Task: Delete email   from Email0000000006 with a subject Subject0000000003. Mark as unread   from Email0000000007 with a subject Subject0000000004. Flag email   from Email0000000007 with a subject Subject0000000004. Report junk the email   from Email0000000008 with a subject Subject0000000005. Block email   from Email0000000009 with a subject Subject0000000006
Action: Mouse moved to (494, 106)
Screenshot: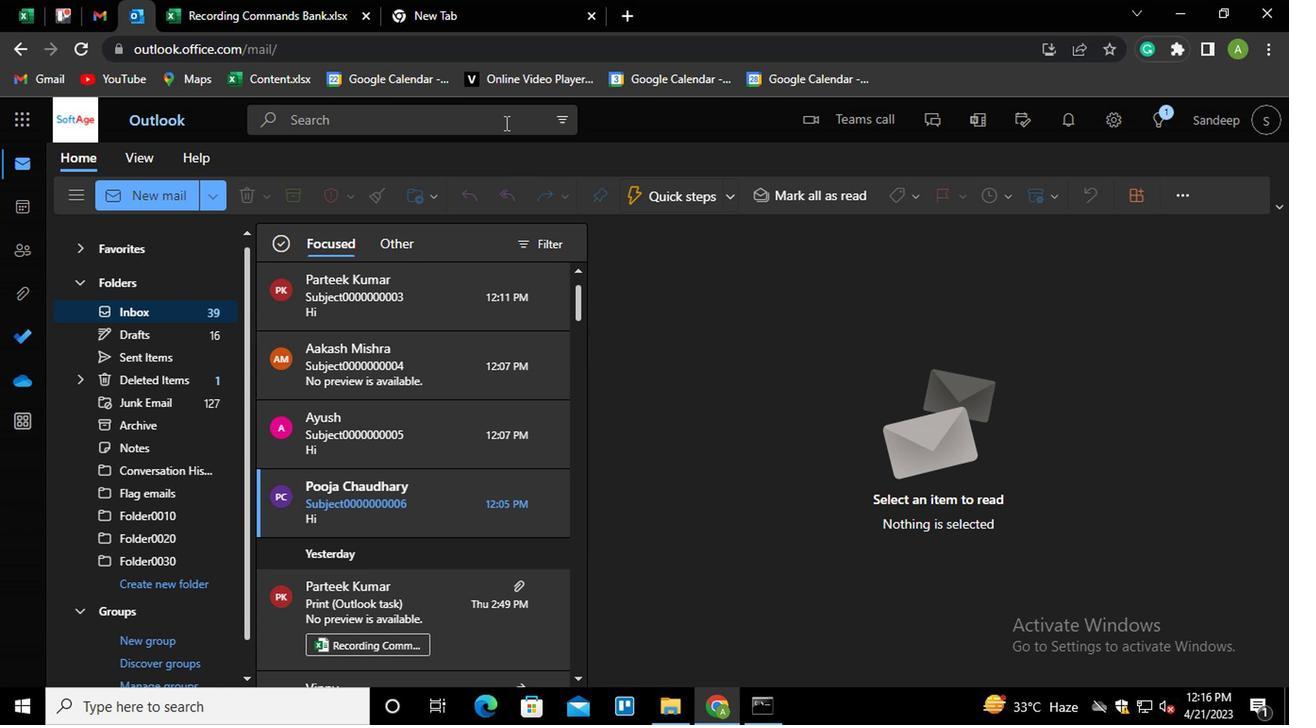 
Action: Mouse pressed left at (494, 106)
Screenshot: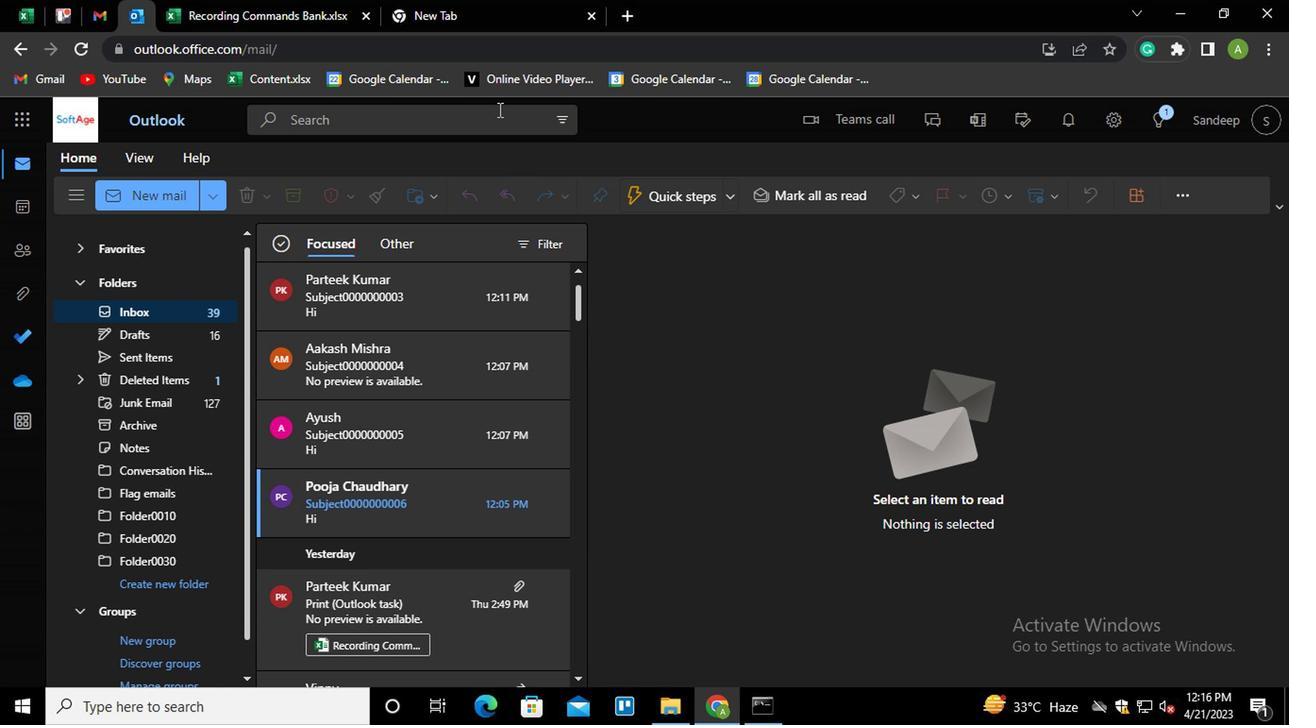 
Action: Mouse moved to (730, 116)
Screenshot: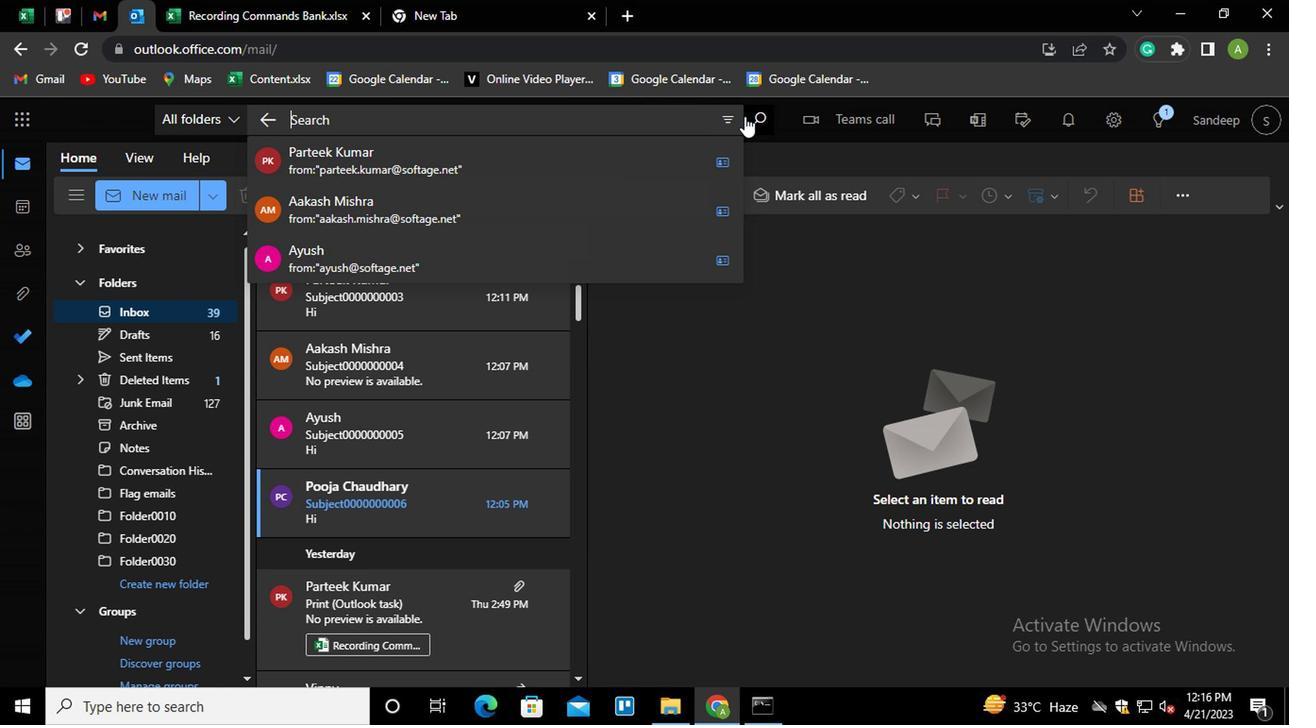 
Action: Mouse pressed left at (730, 116)
Screenshot: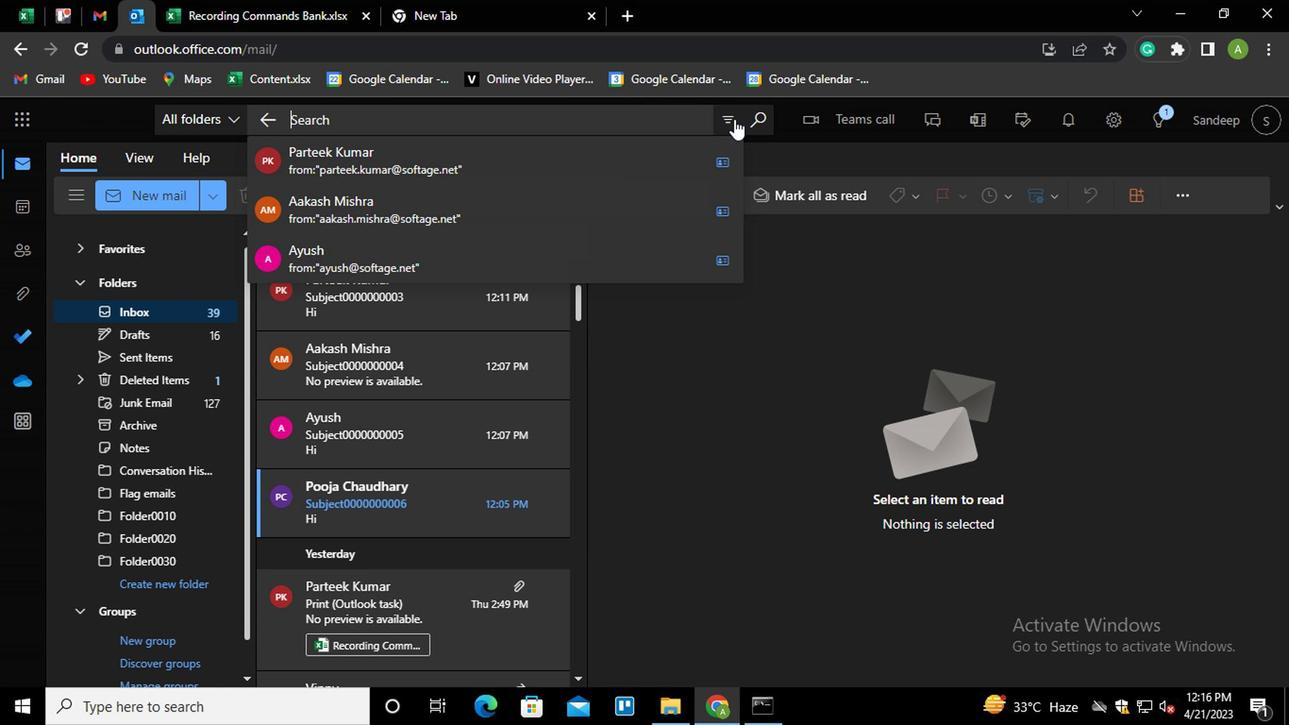 
Action: Mouse moved to (432, 208)
Screenshot: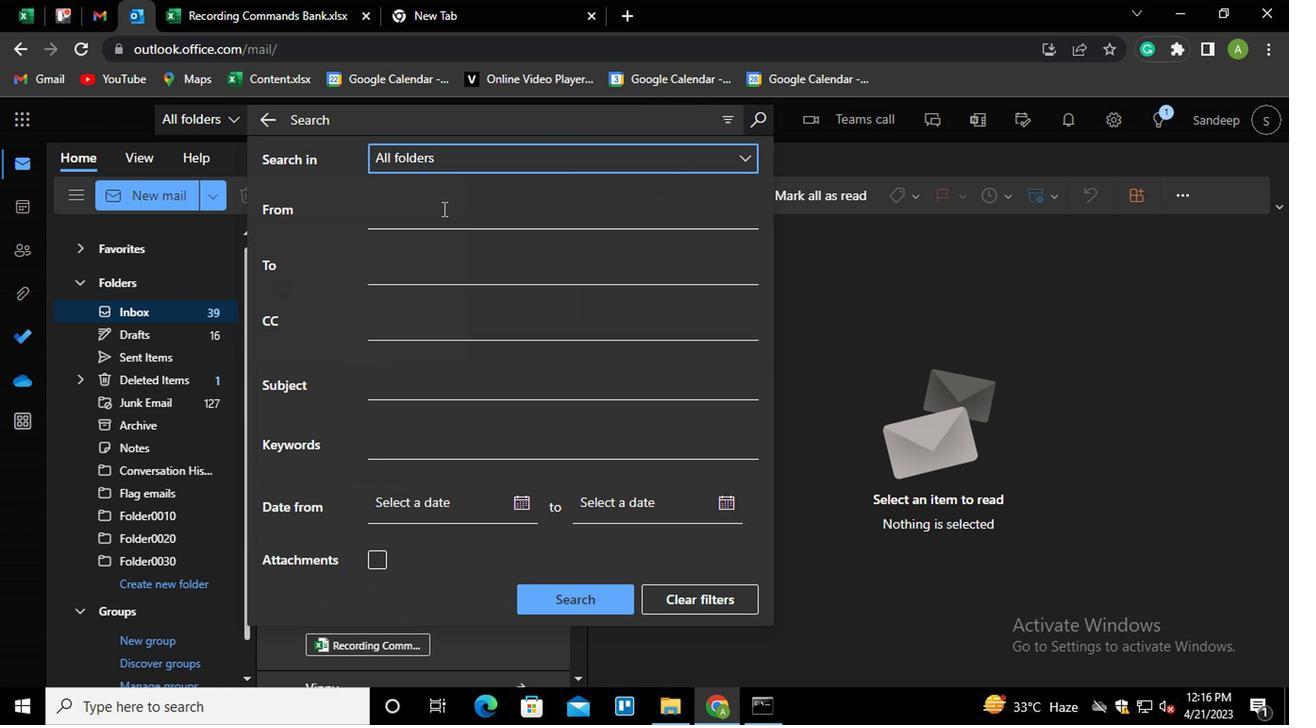 
Action: Mouse pressed left at (432, 208)
Screenshot: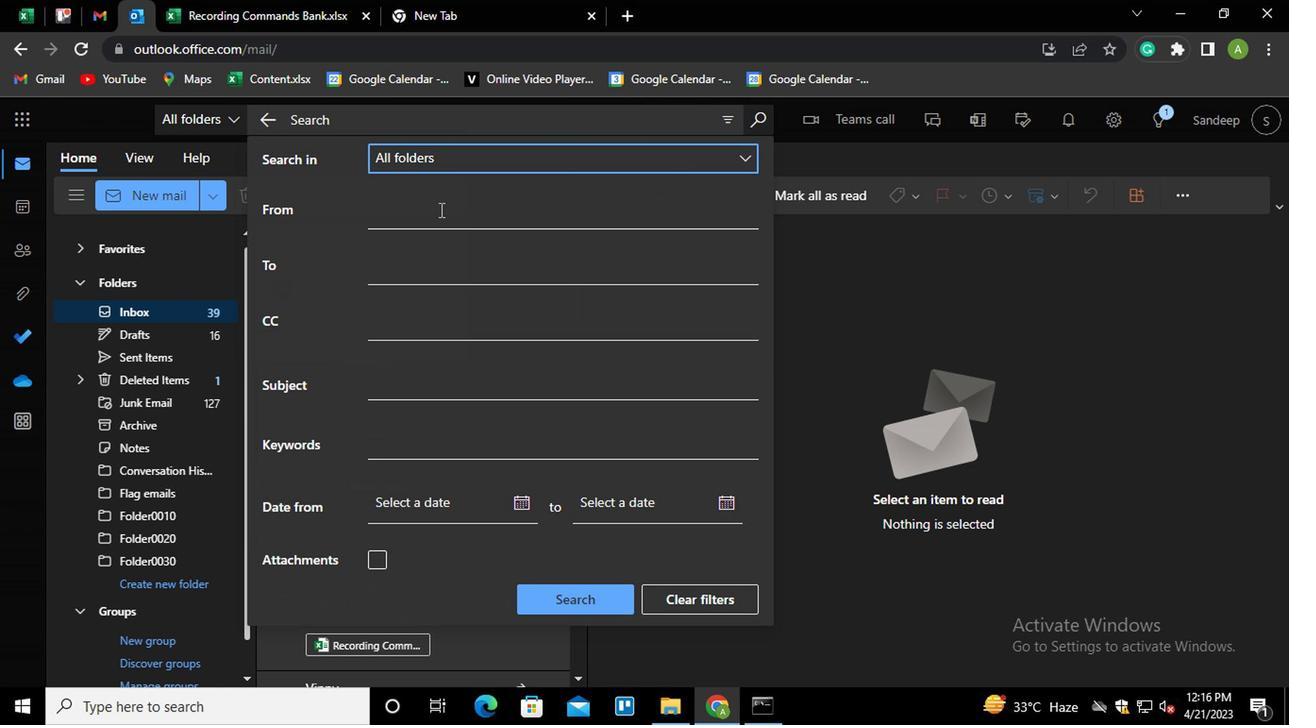 
Action: Key pressed par<Key.enter>
Screenshot: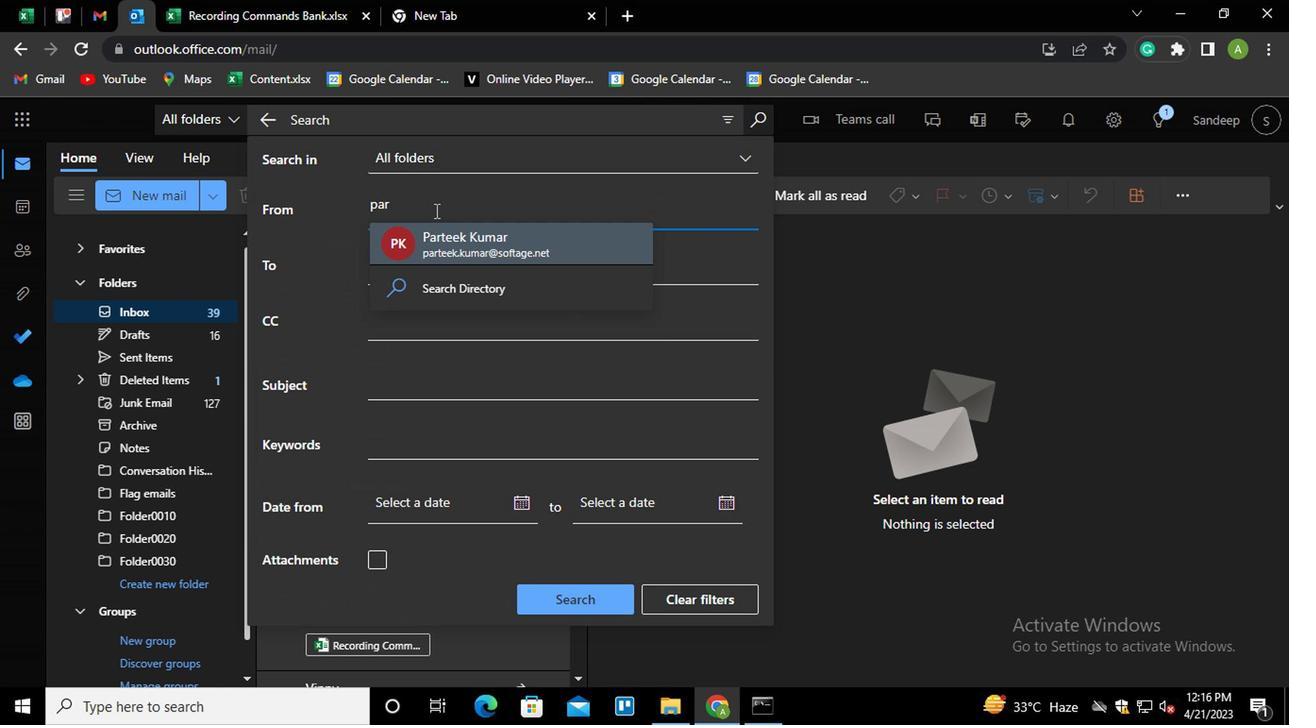 
Action: Mouse moved to (442, 384)
Screenshot: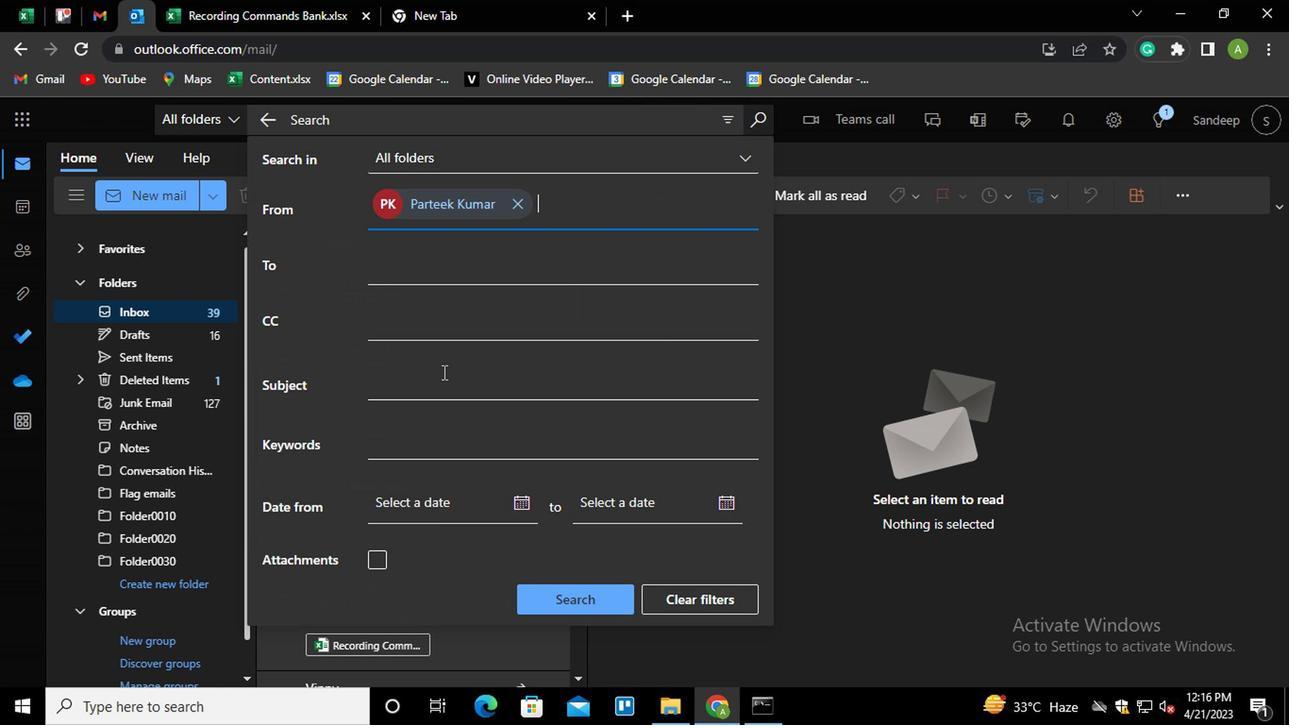 
Action: Mouse pressed left at (442, 384)
Screenshot: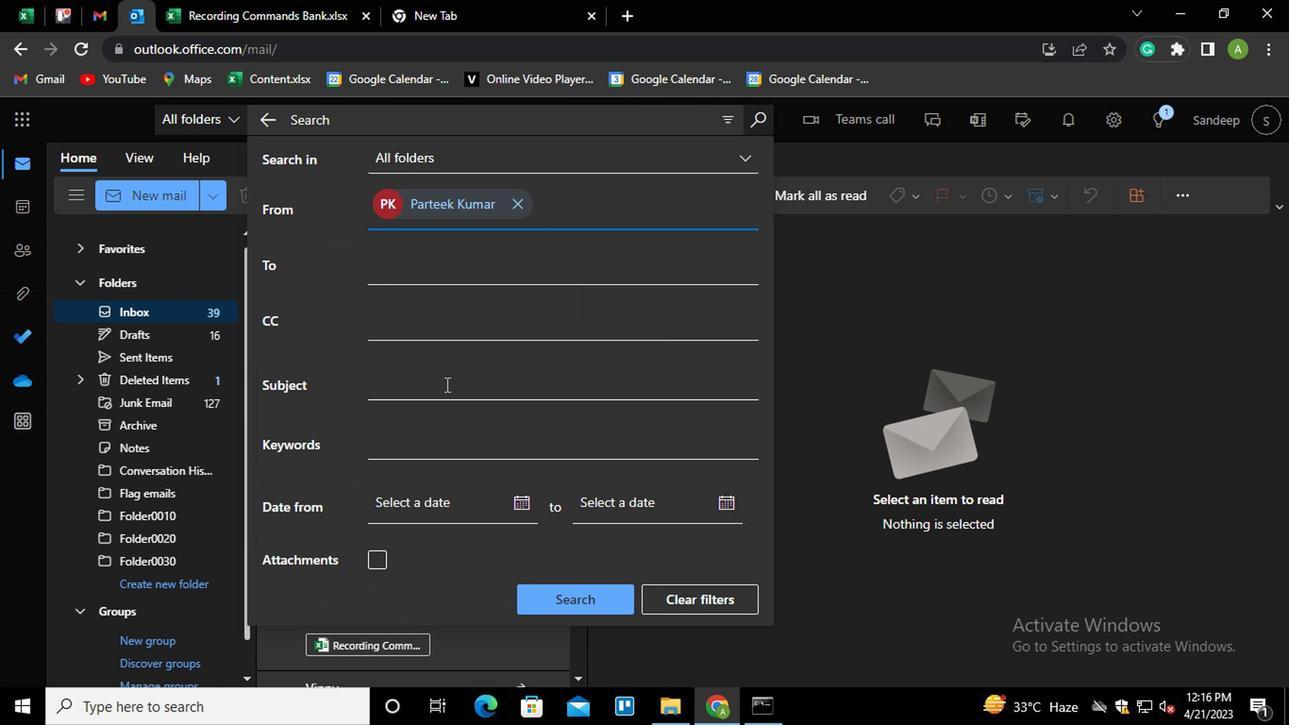 
Action: Key pressed <Key.shift>SUBJECT0000000003
Screenshot: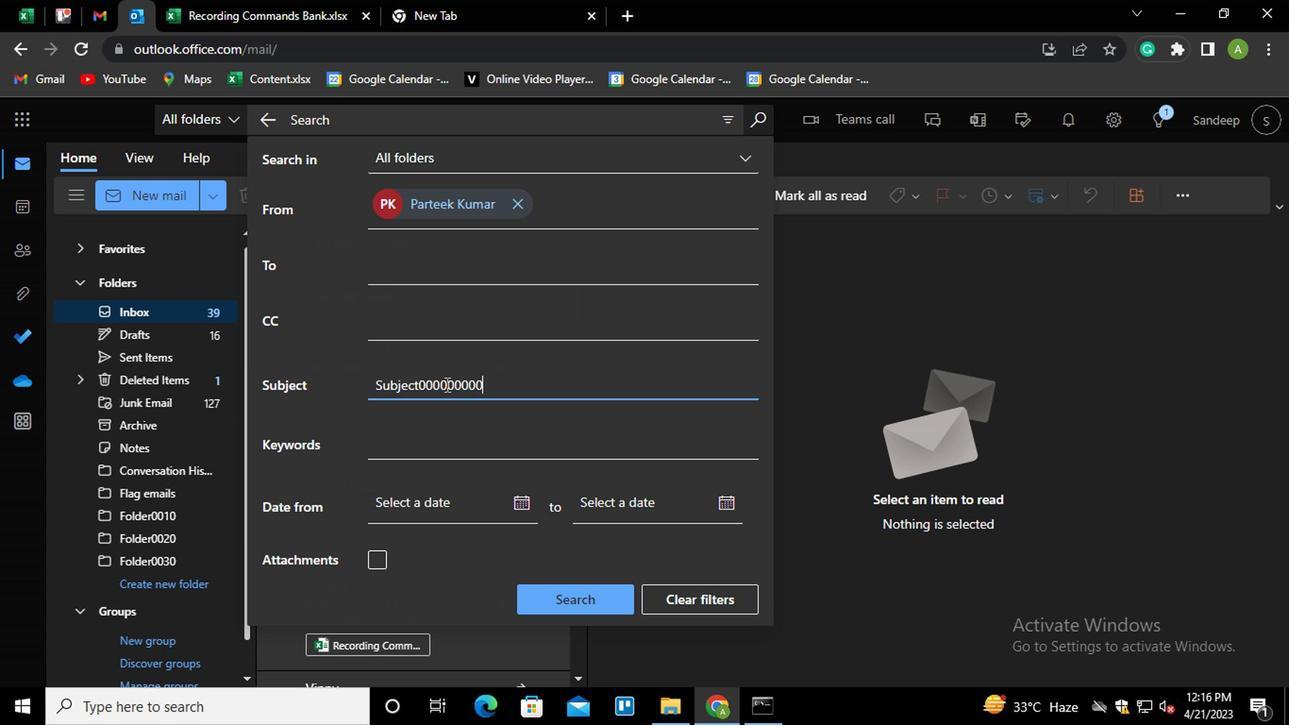 
Action: Mouse moved to (579, 610)
Screenshot: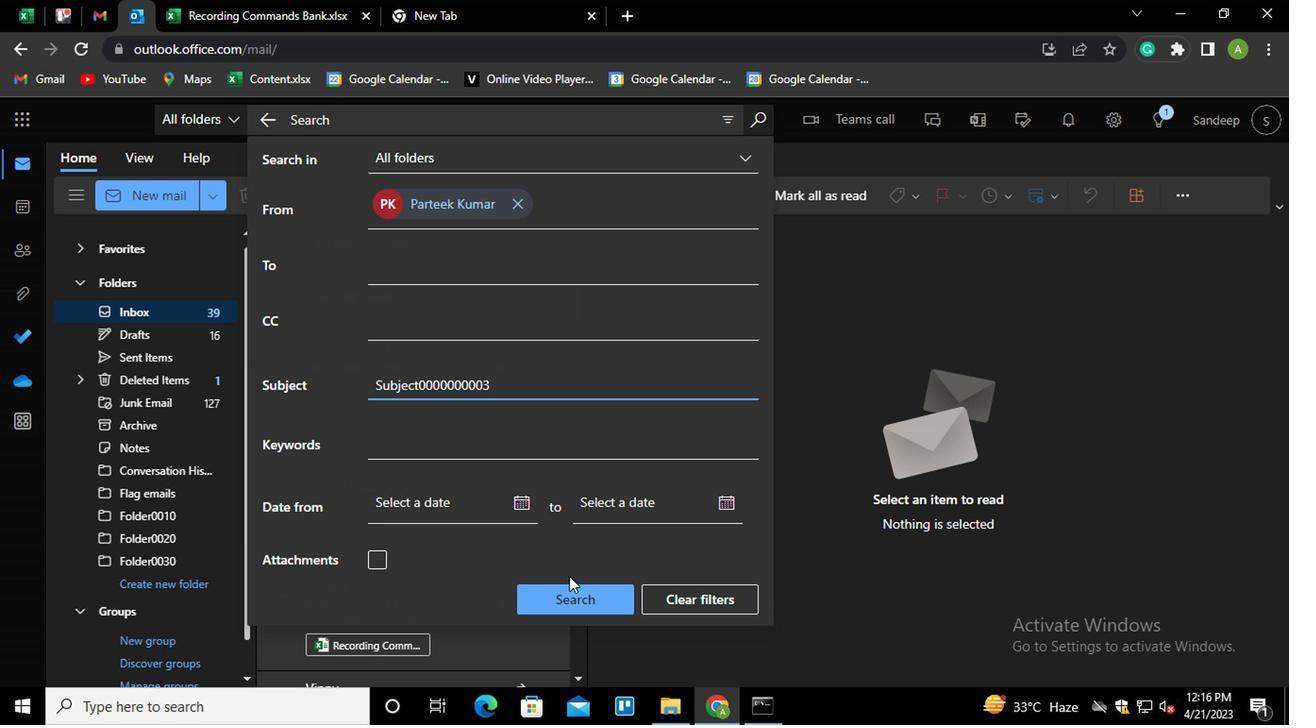
Action: Mouse pressed left at (579, 610)
Screenshot: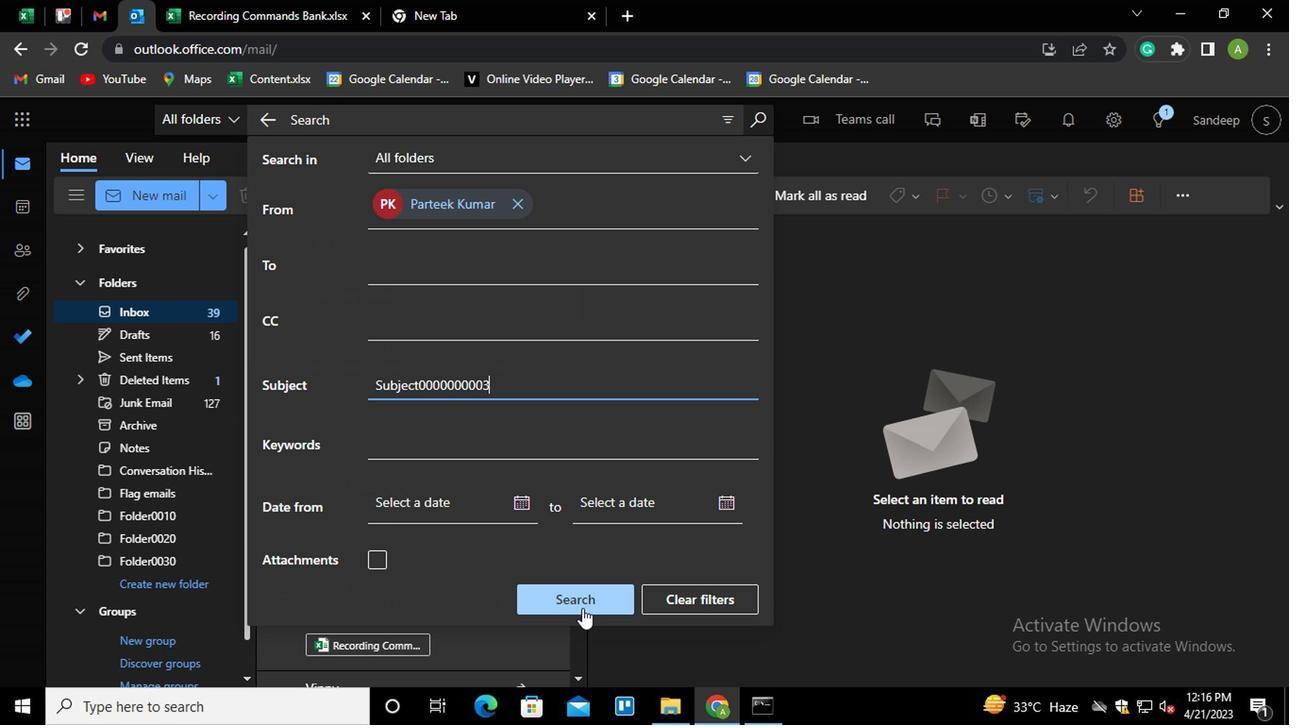 
Action: Mouse moved to (449, 339)
Screenshot: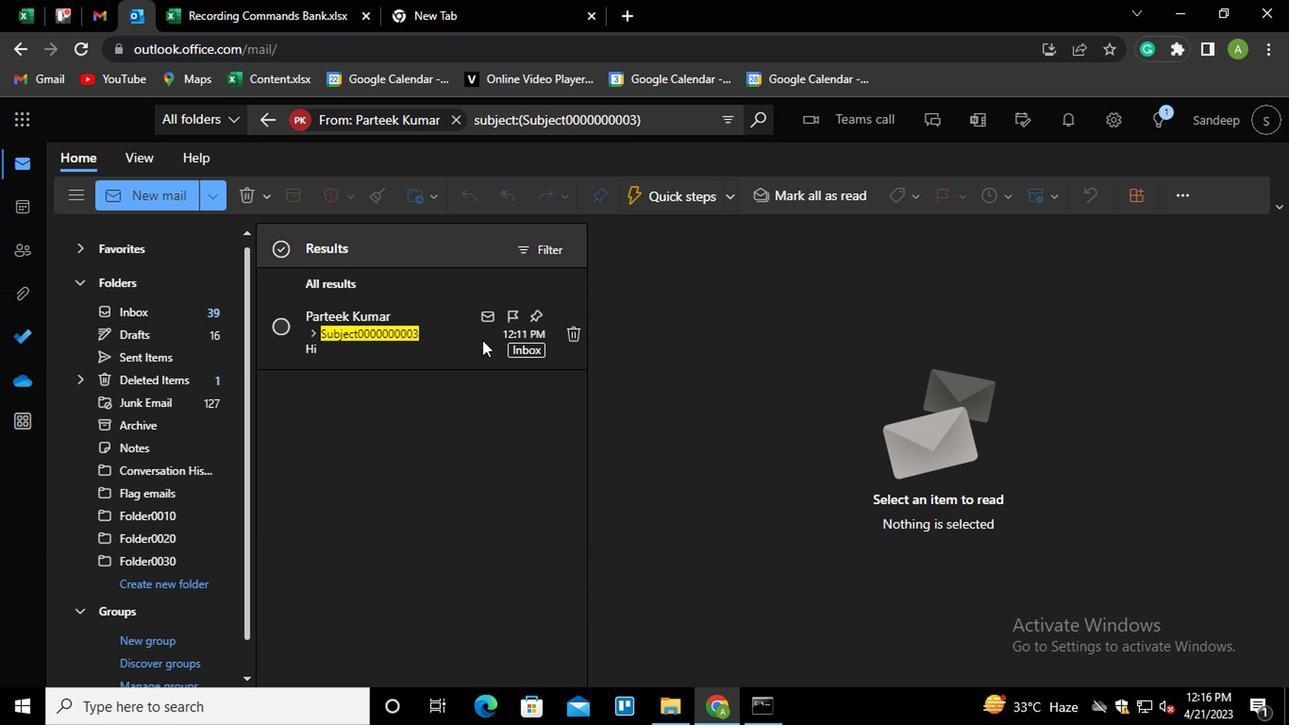 
Action: Mouse pressed right at (449, 339)
Screenshot: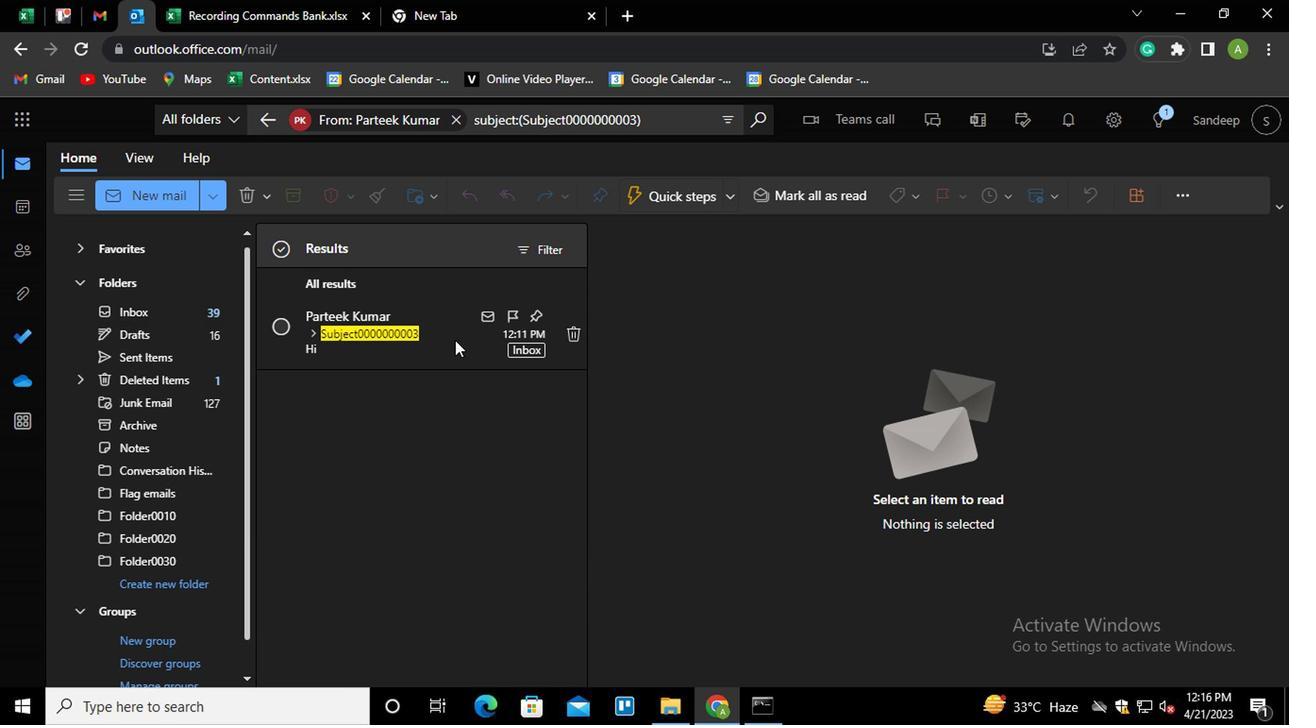 
Action: Mouse moved to (494, 220)
Screenshot: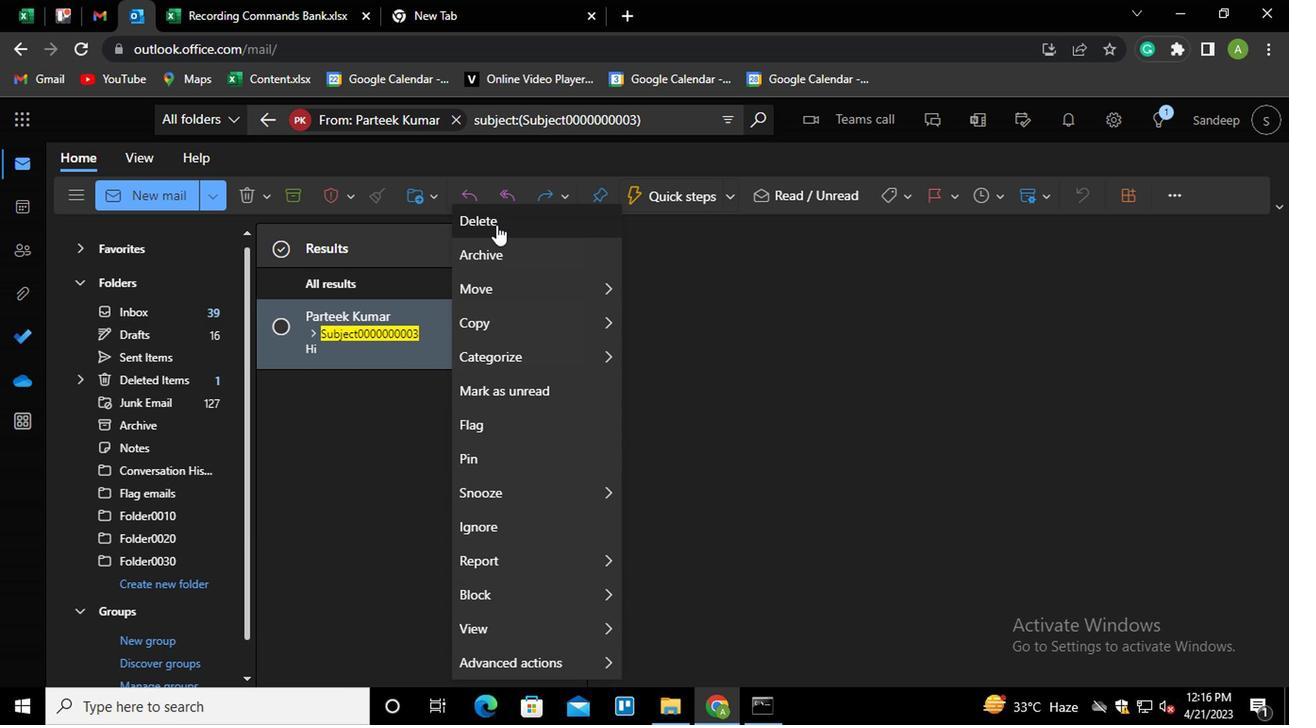 
Action: Mouse pressed left at (494, 220)
Screenshot: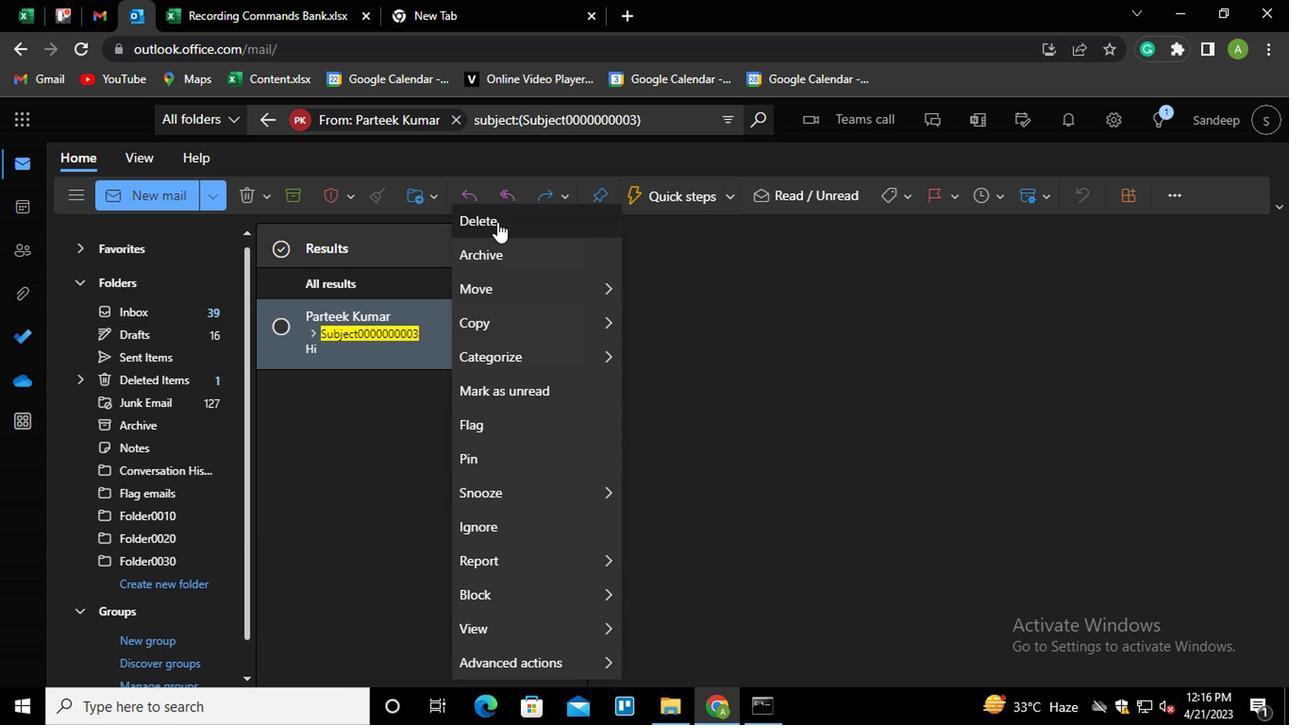 
Action: Mouse moved to (673, 106)
Screenshot: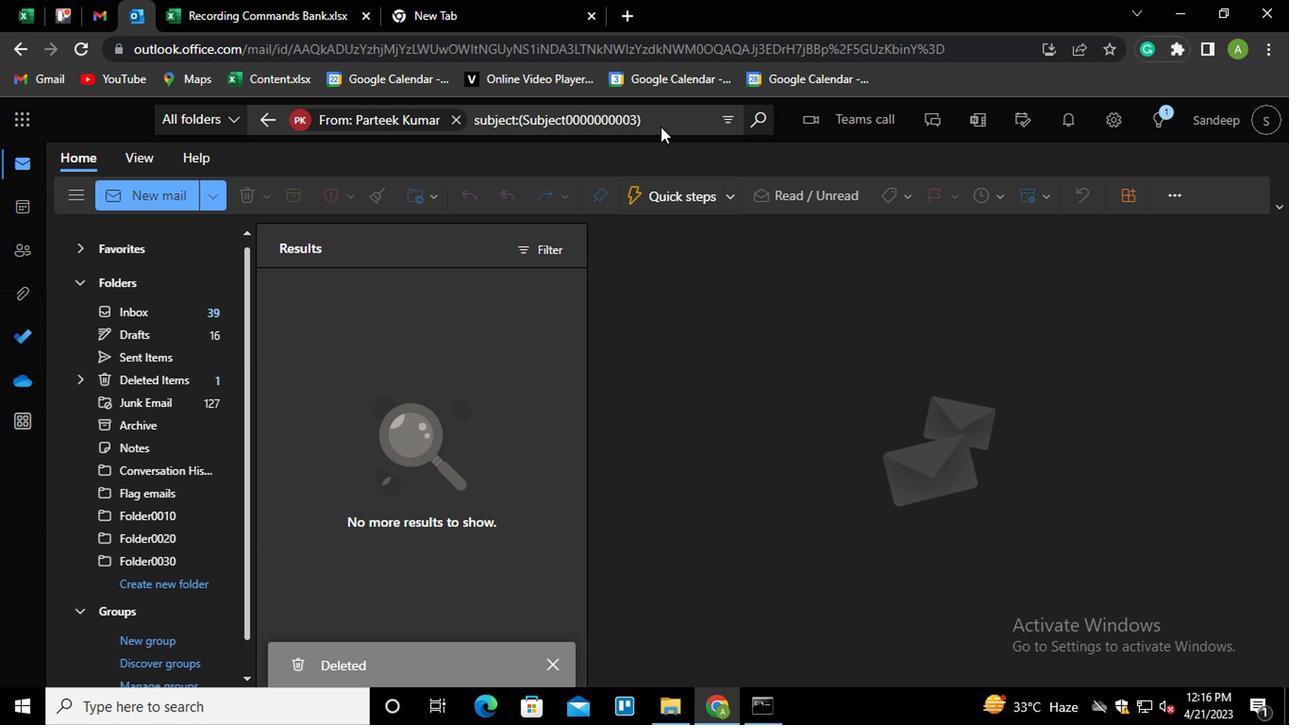 
Action: Mouse pressed left at (673, 106)
Screenshot: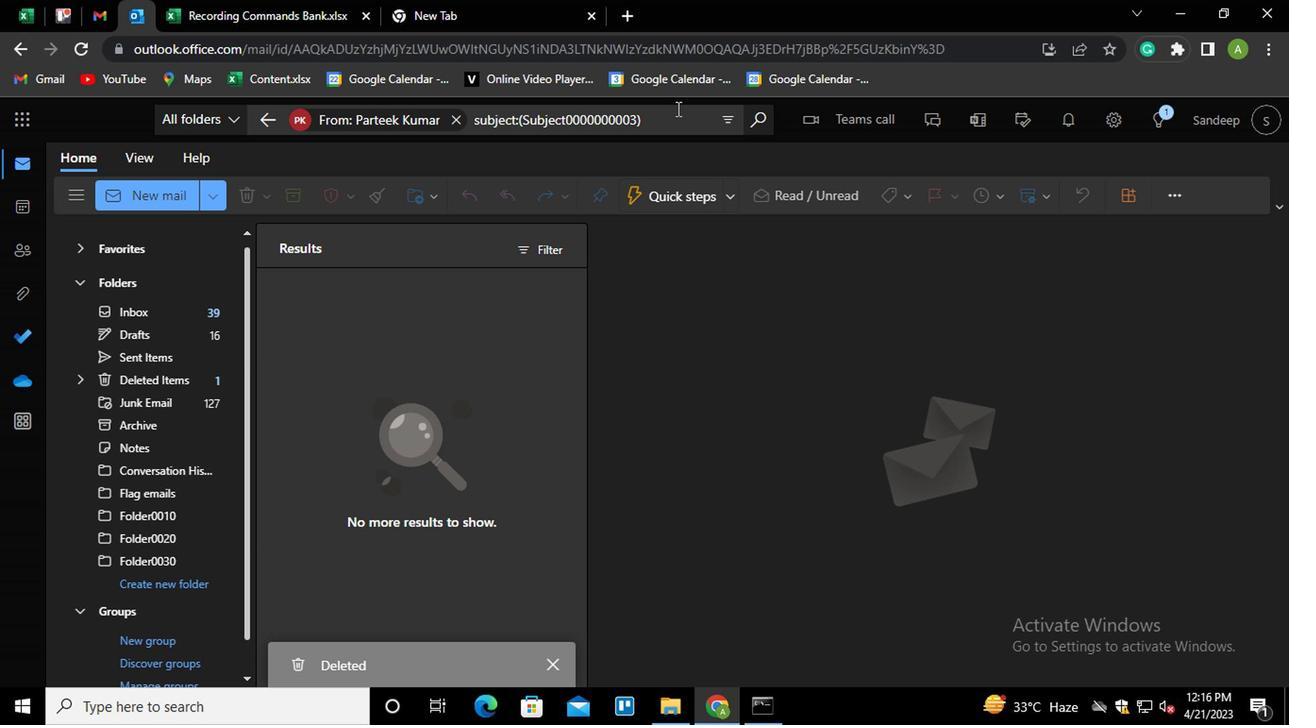 
Action: Mouse moved to (716, 117)
Screenshot: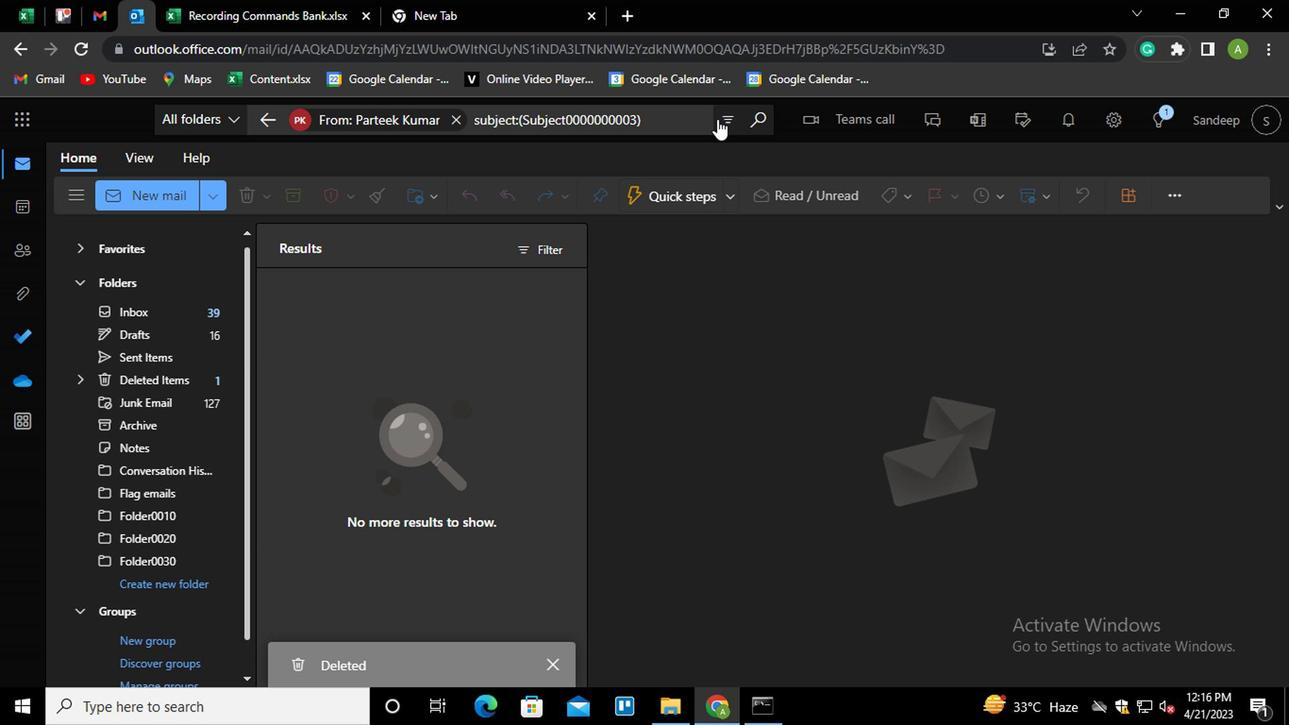 
Action: Mouse pressed left at (716, 117)
Screenshot: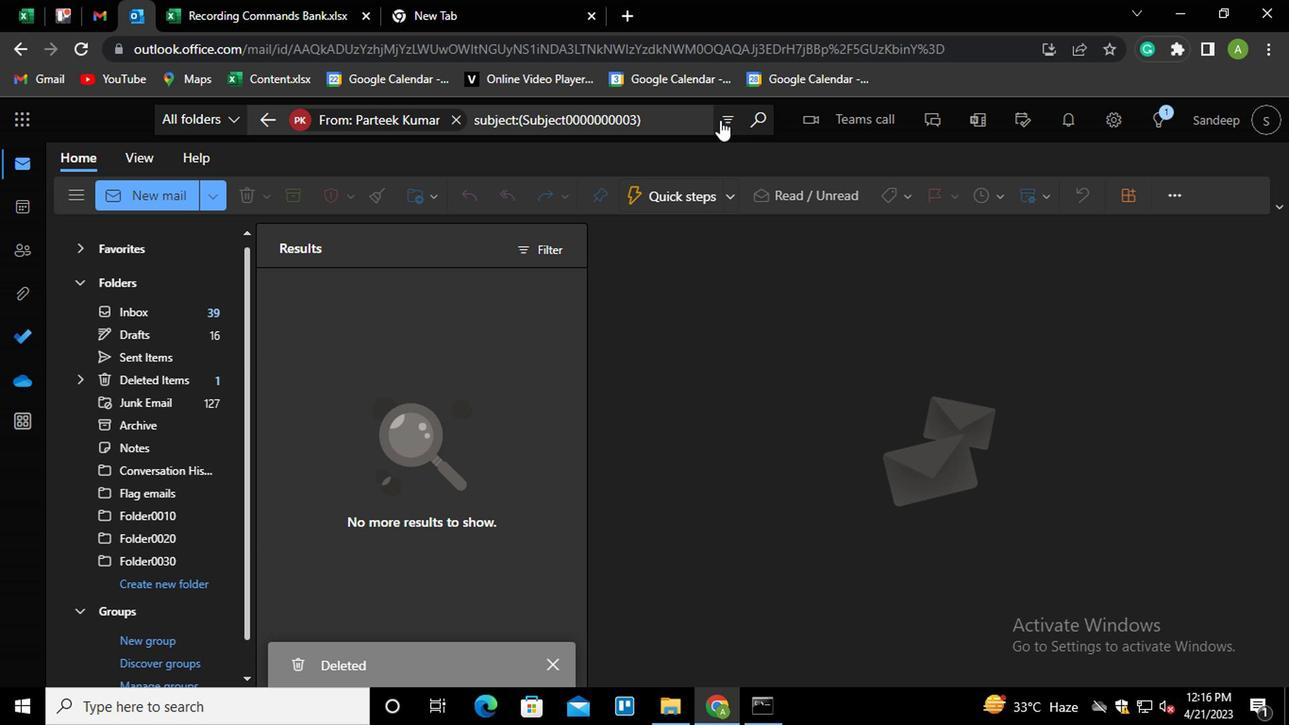 
Action: Mouse moved to (515, 197)
Screenshot: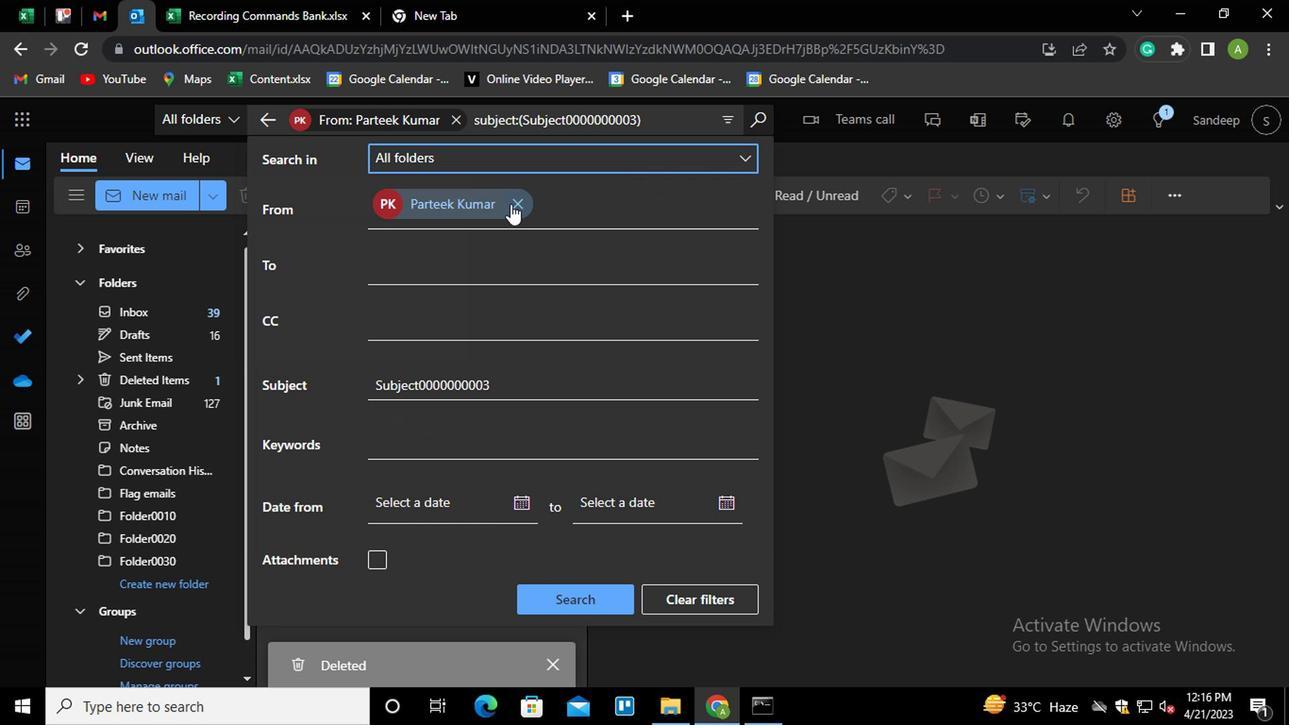 
Action: Mouse pressed left at (515, 197)
Screenshot: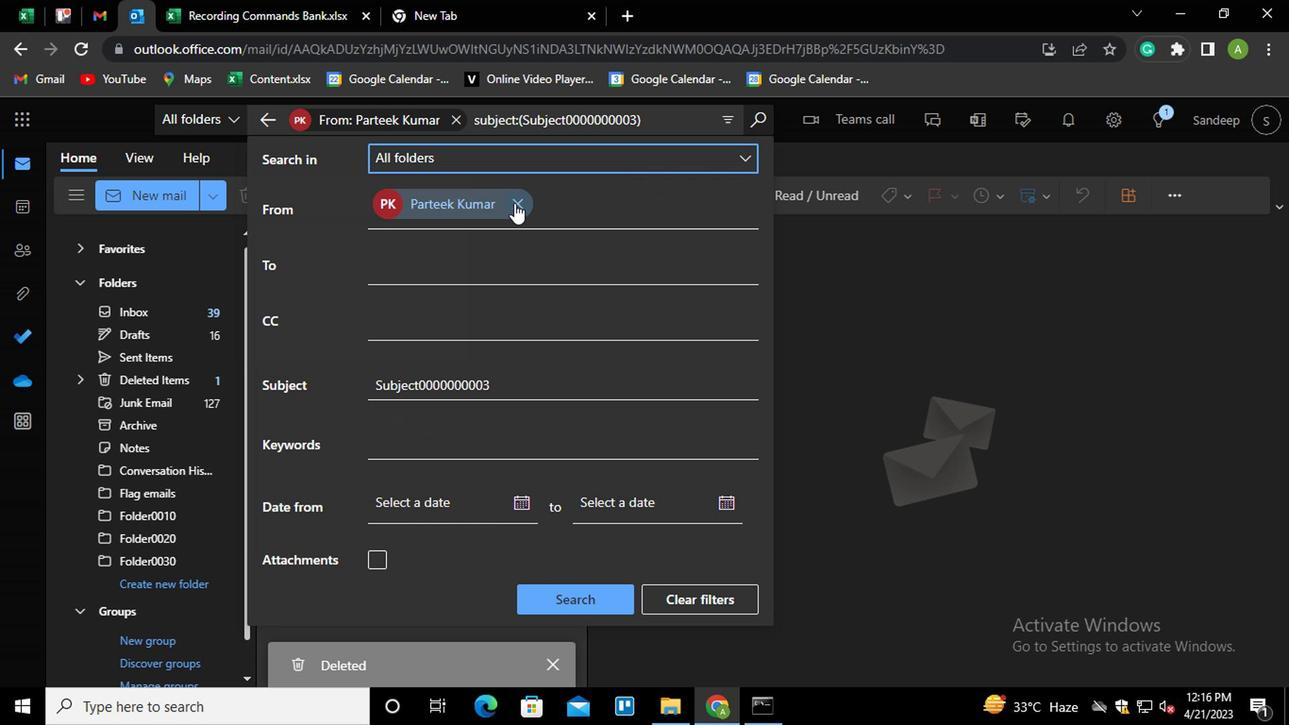 
Action: Mouse moved to (520, 204)
Screenshot: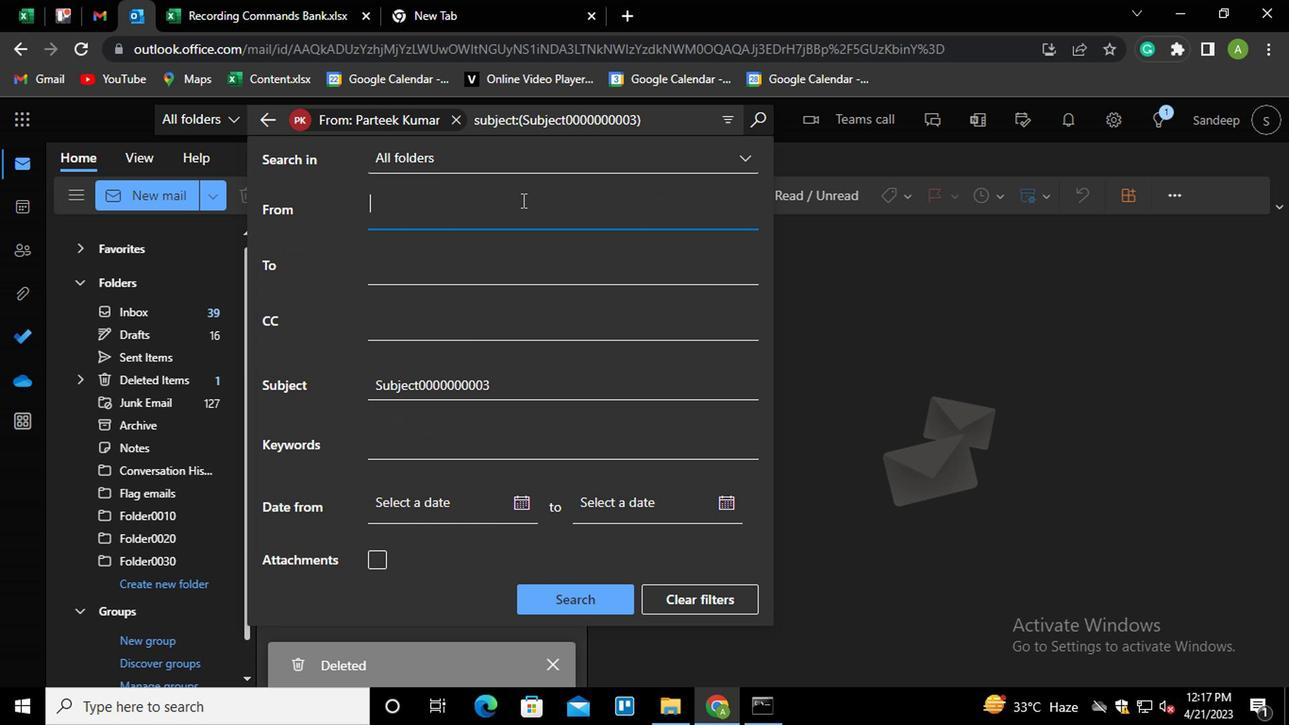 
Action: Mouse pressed left at (520, 204)
Screenshot: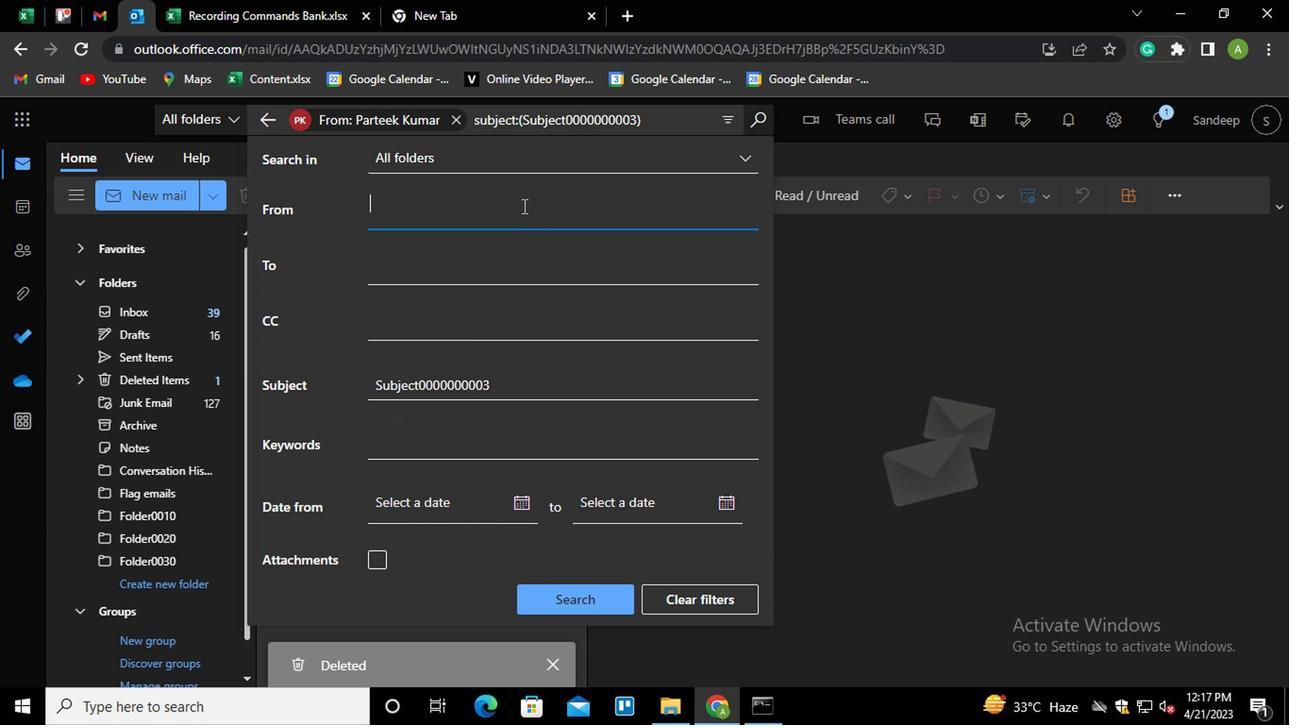 
Action: Key pressed AA<Key.enter>
Screenshot: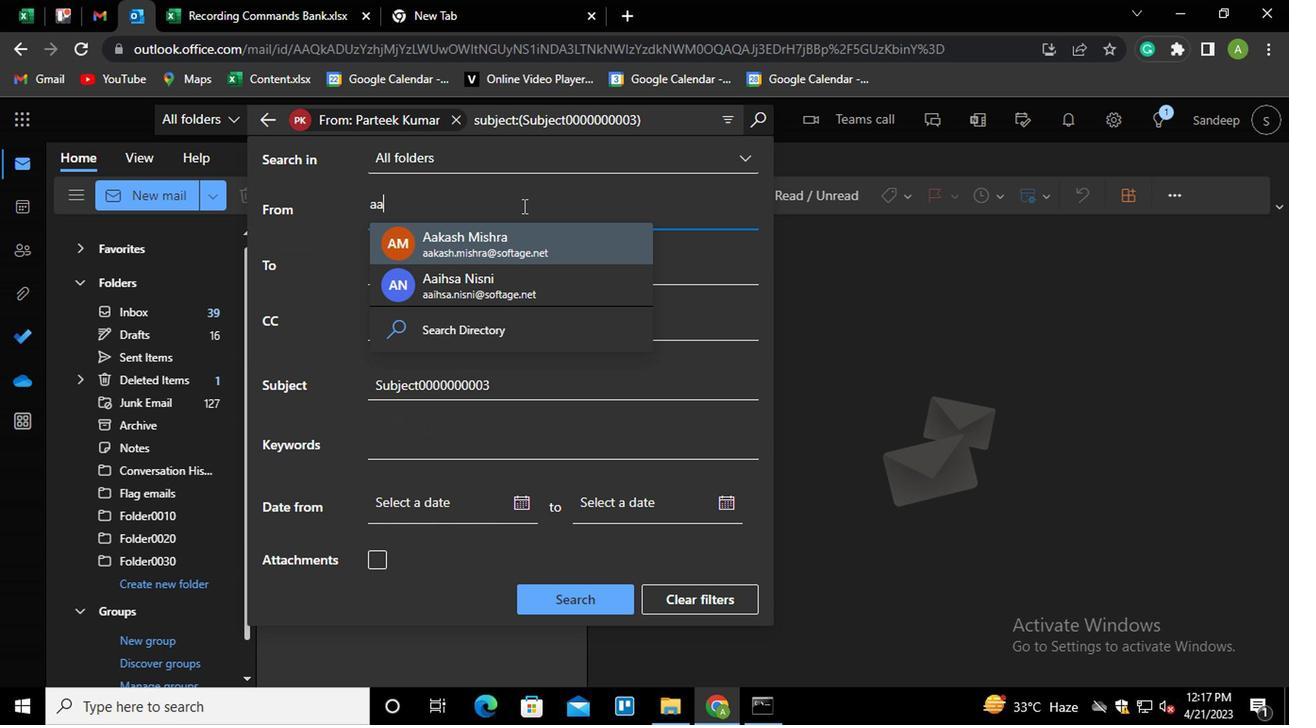 
Action: Mouse moved to (490, 386)
Screenshot: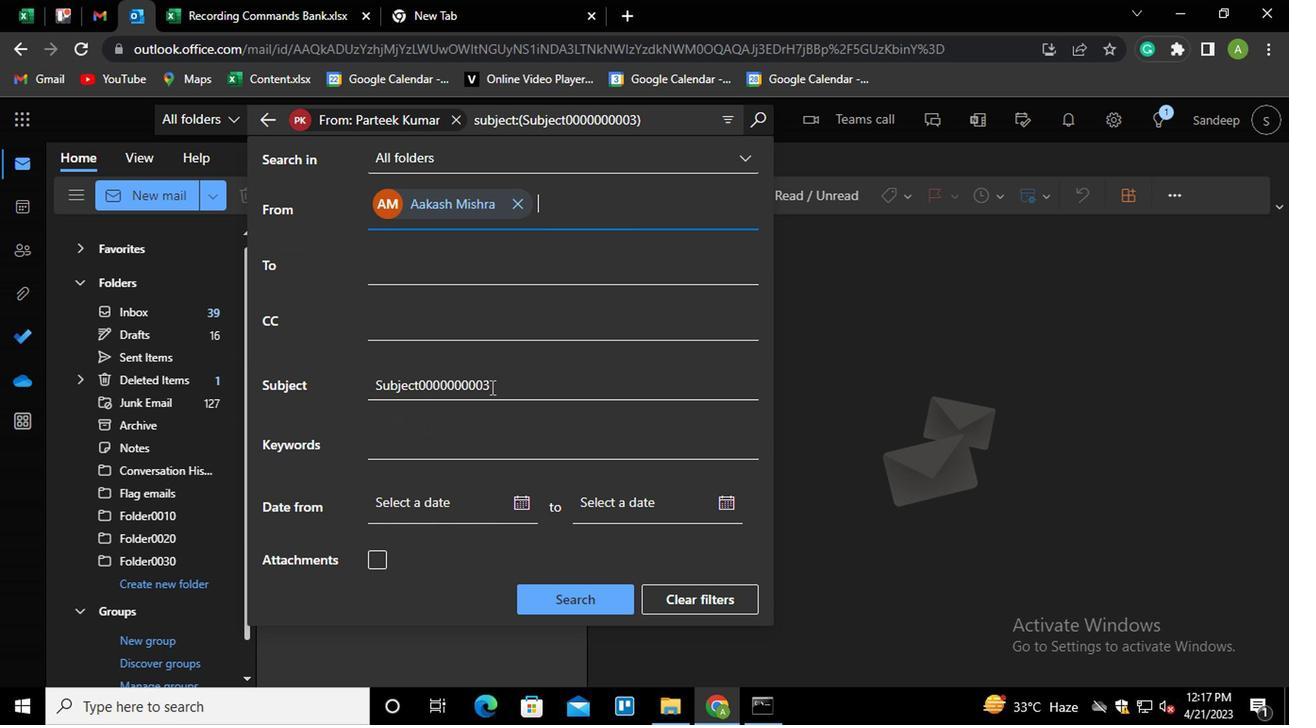 
Action: Mouse pressed left at (490, 386)
Screenshot: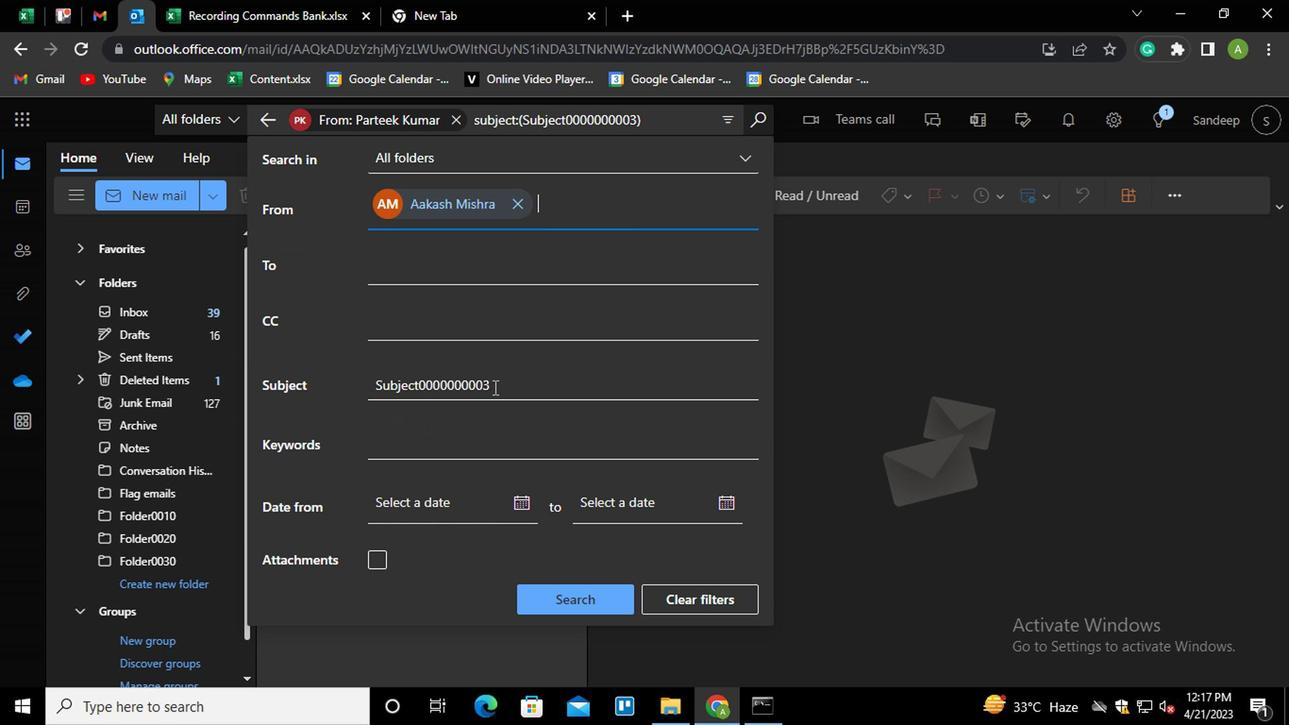 
Action: Key pressed <Key.backspace>4
Screenshot: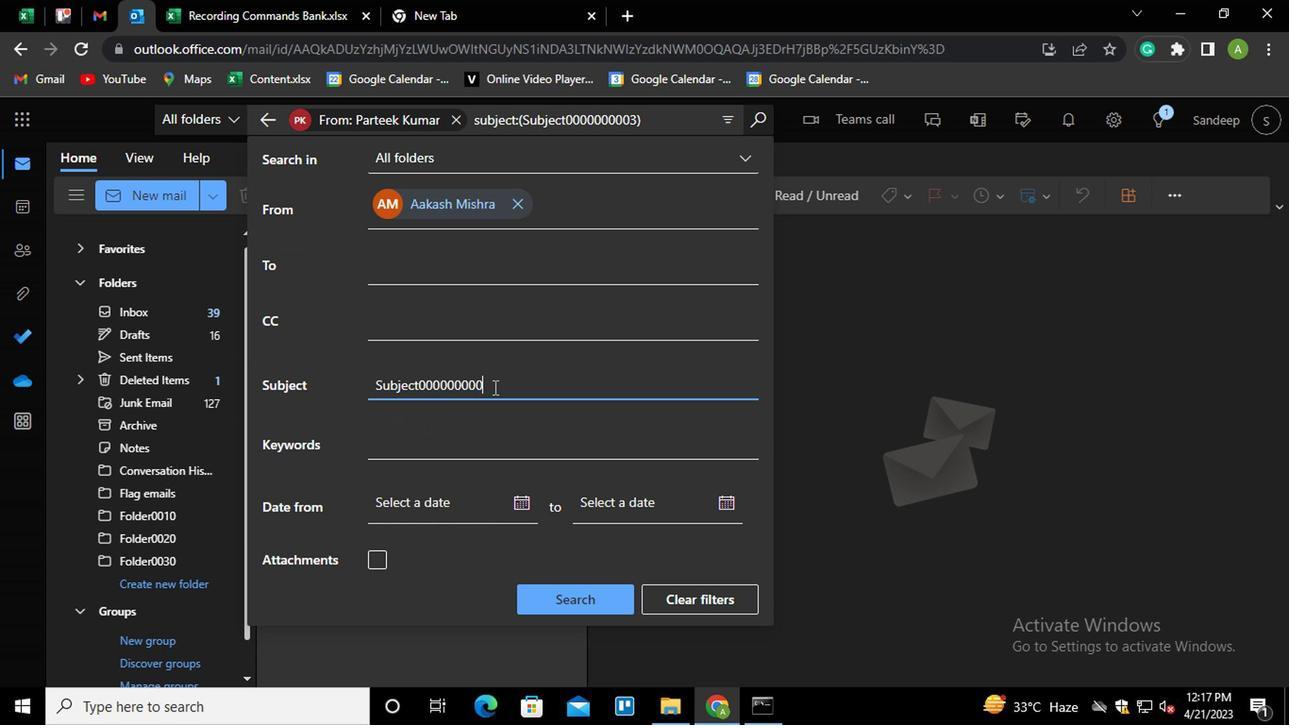 
Action: Mouse moved to (569, 592)
Screenshot: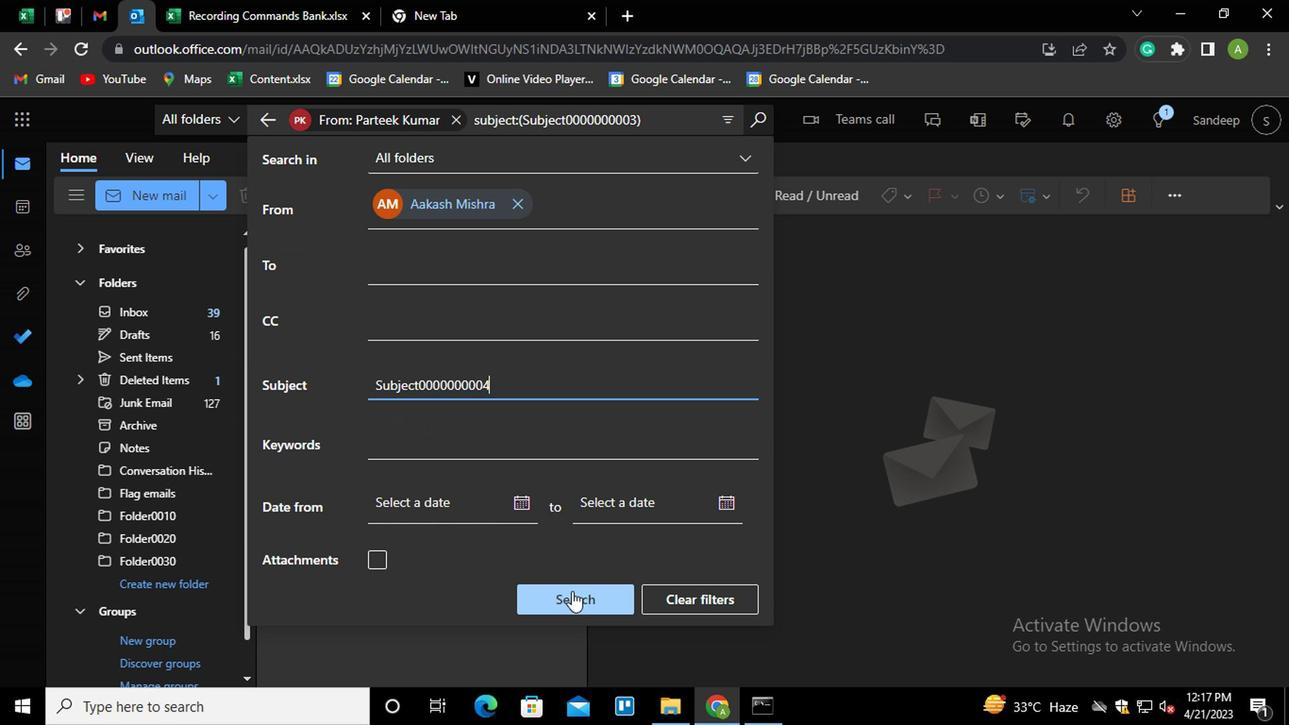 
Action: Mouse pressed left at (569, 592)
Screenshot: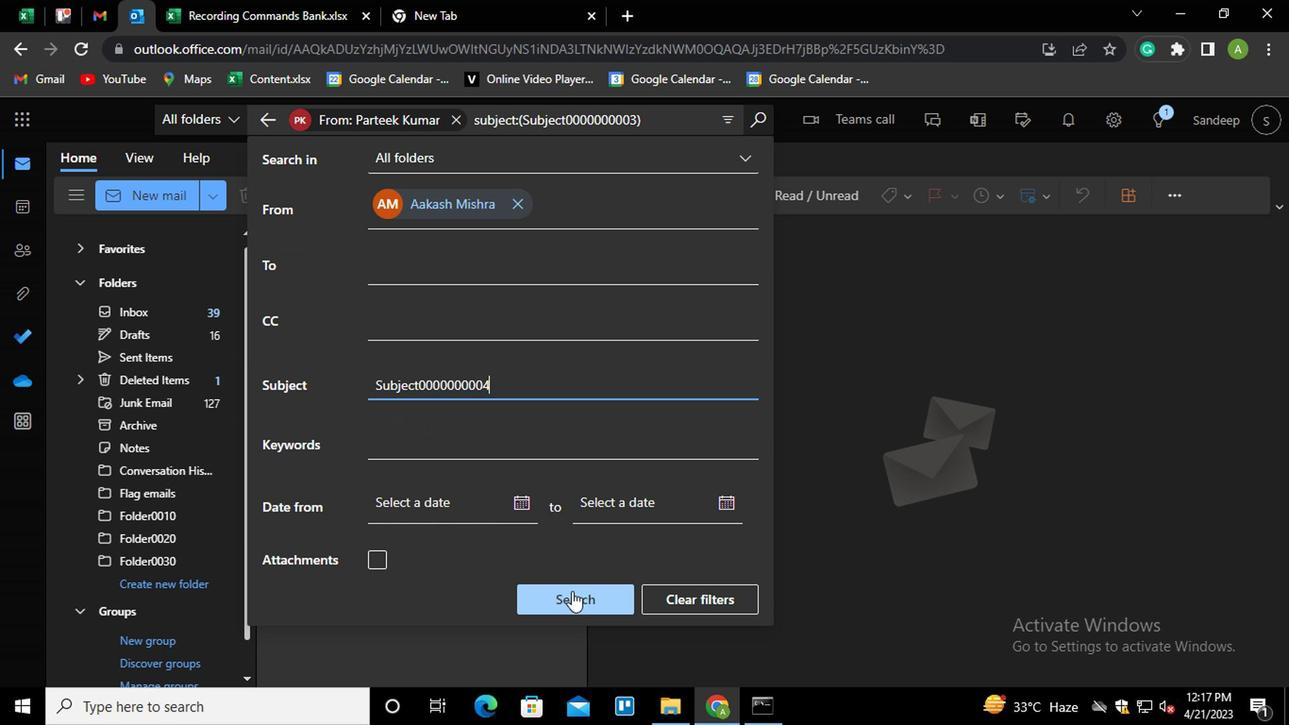 
Action: Mouse moved to (444, 359)
Screenshot: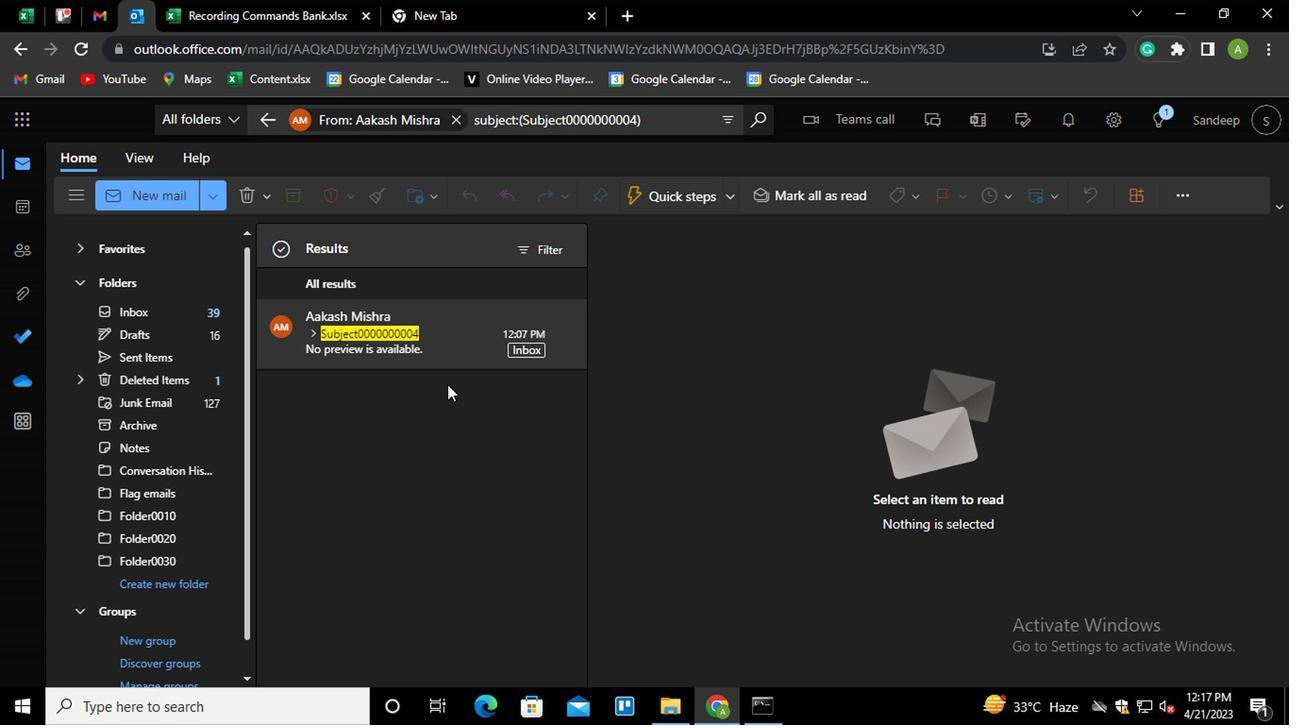 
Action: Mouse pressed right at (444, 359)
Screenshot: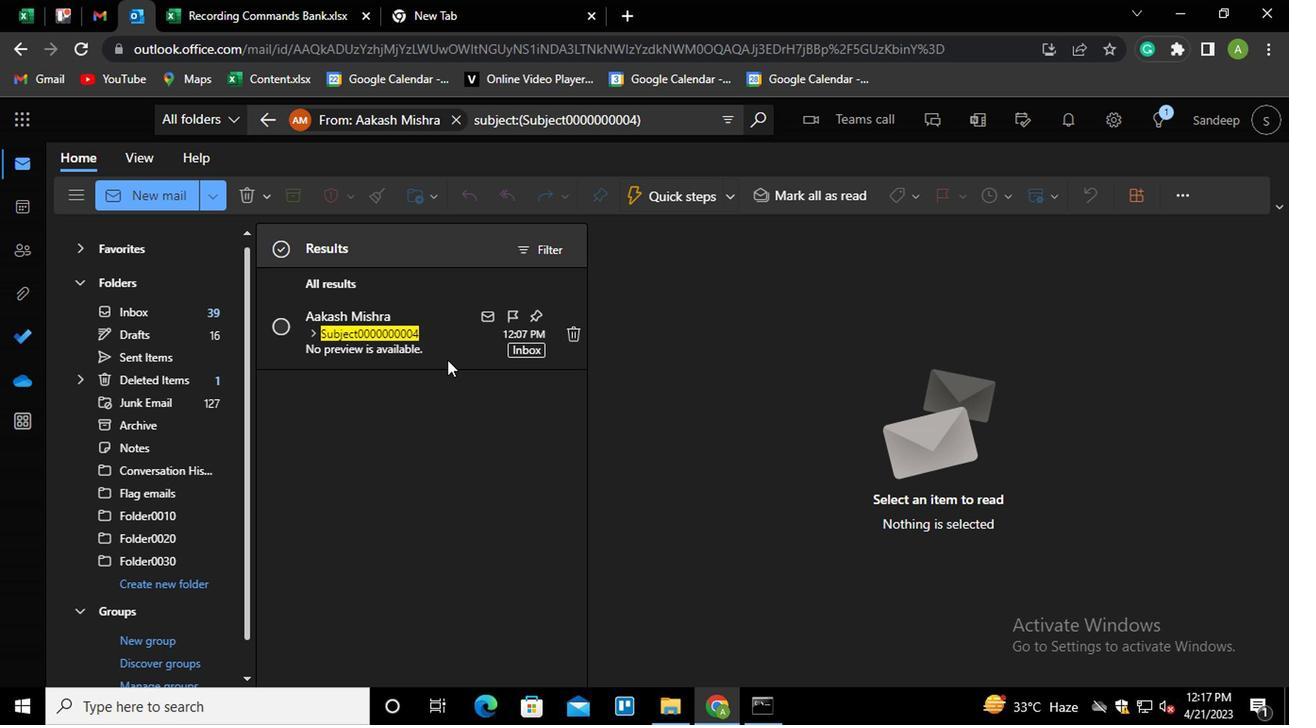 
Action: Mouse moved to (473, 382)
Screenshot: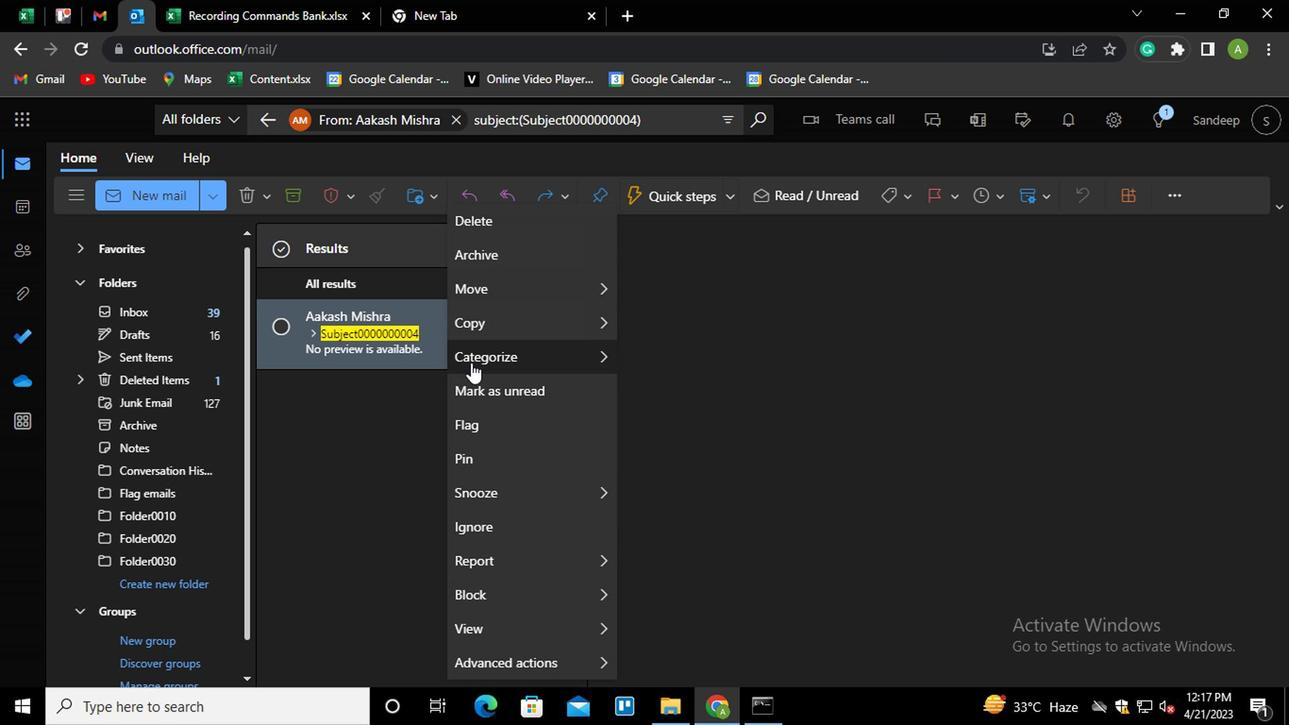 
Action: Mouse pressed left at (473, 382)
Screenshot: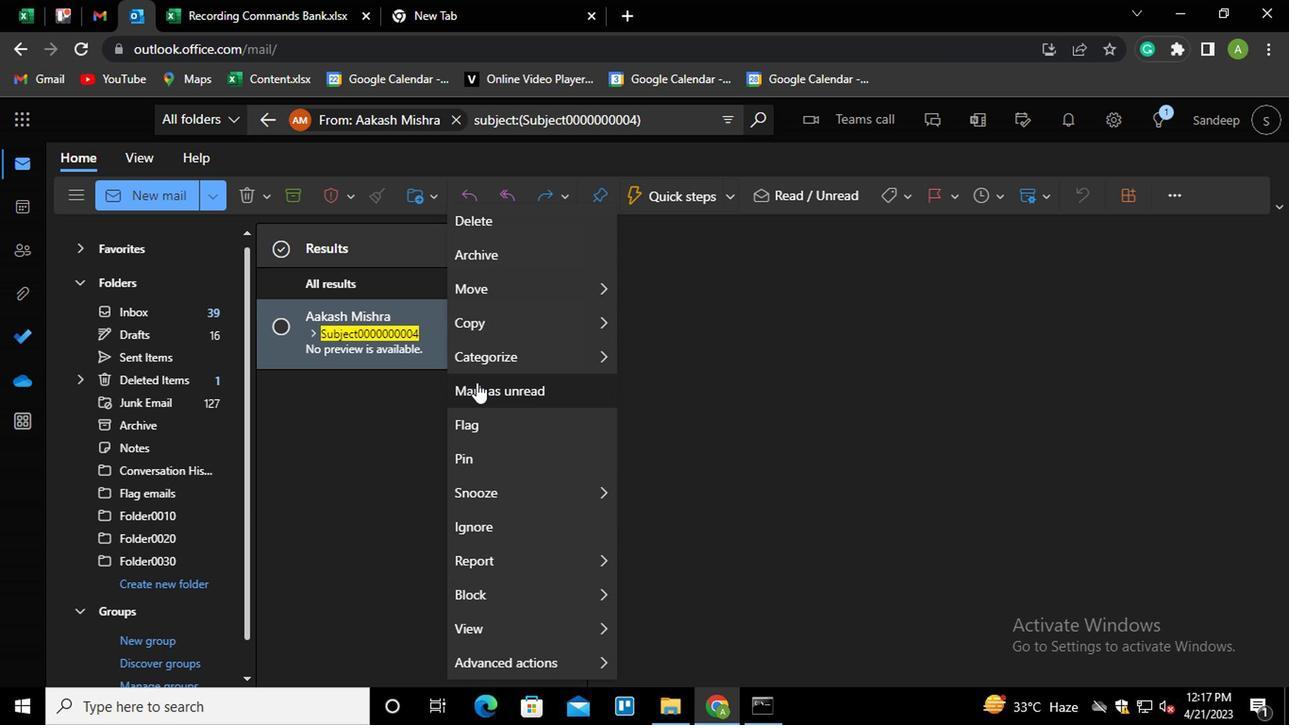
Action: Mouse moved to (684, 112)
Screenshot: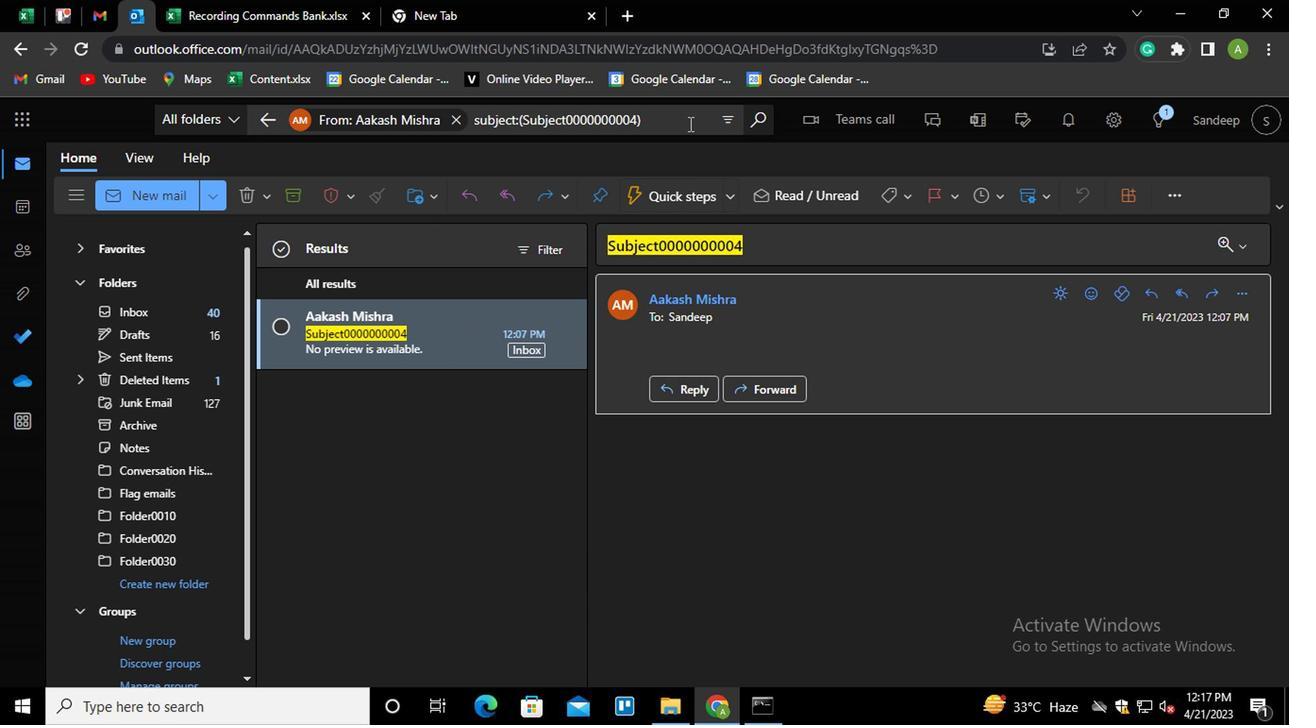 
Action: Mouse pressed left at (684, 112)
Screenshot: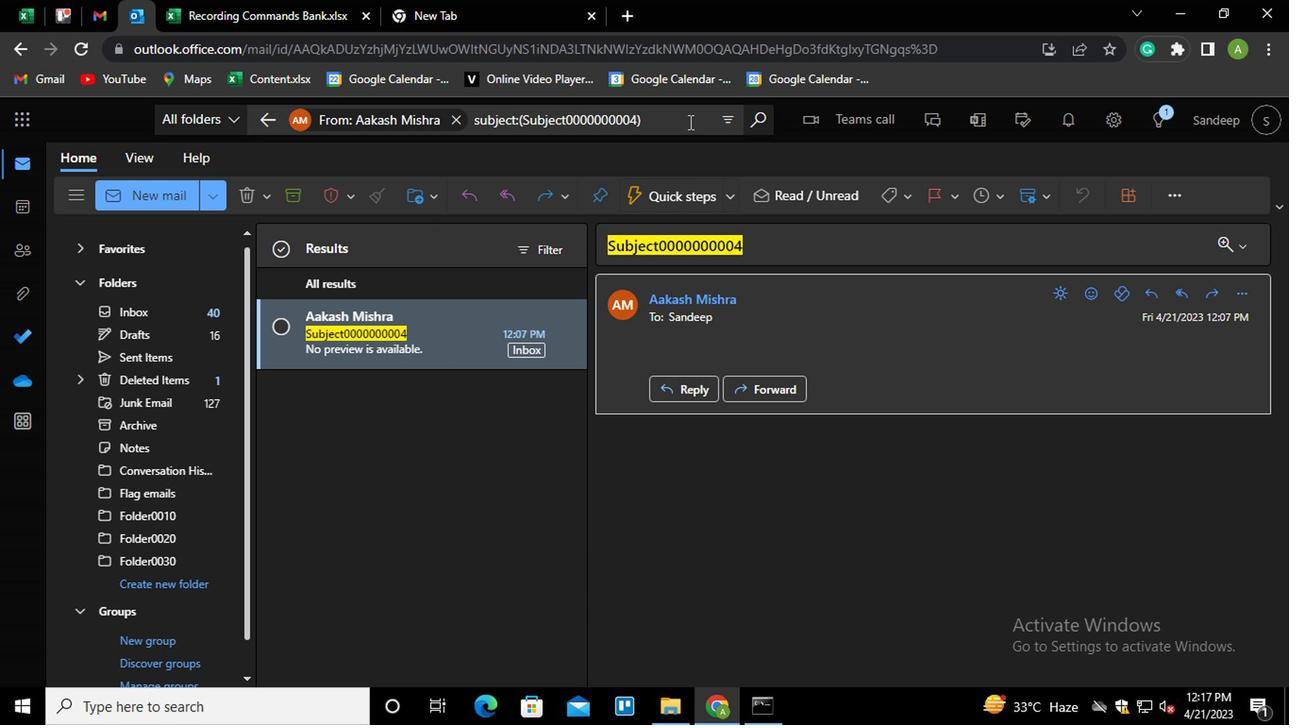 
Action: Mouse moved to (720, 119)
Screenshot: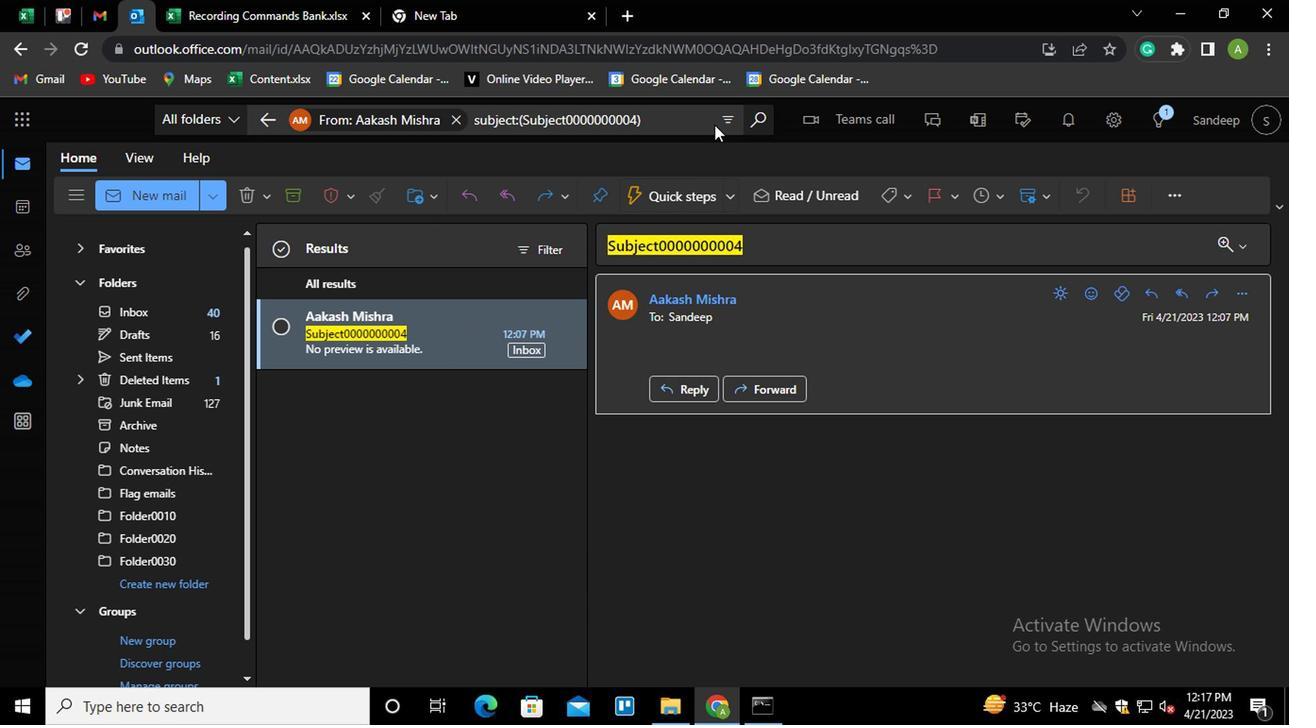 
Action: Mouse pressed left at (720, 119)
Screenshot: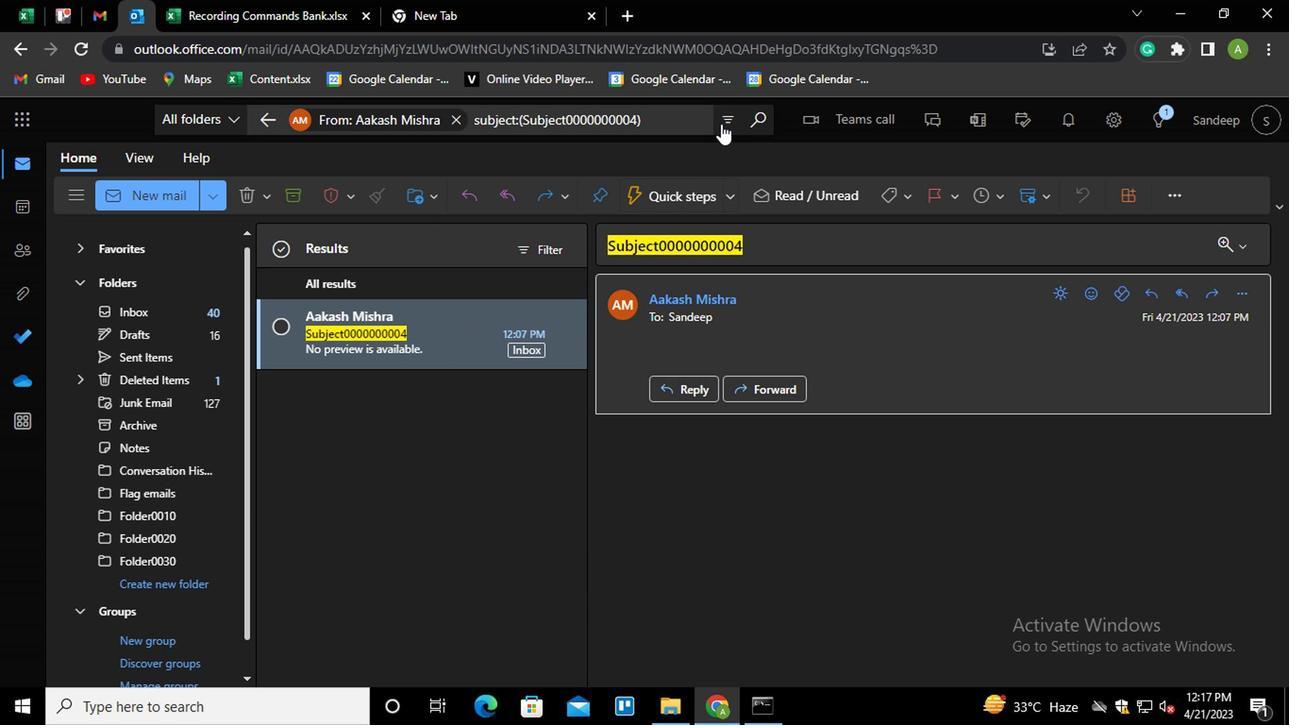 
Action: Mouse moved to (518, 202)
Screenshot: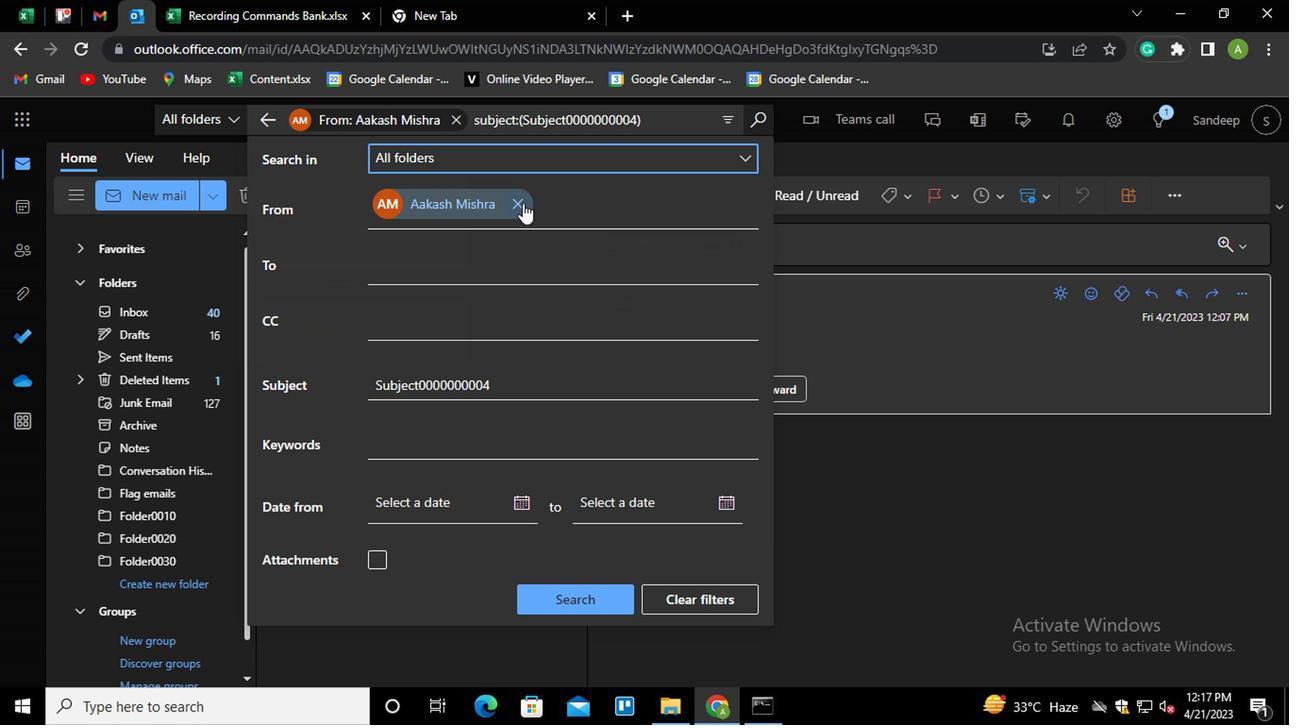 
Action: Mouse pressed left at (518, 202)
Screenshot: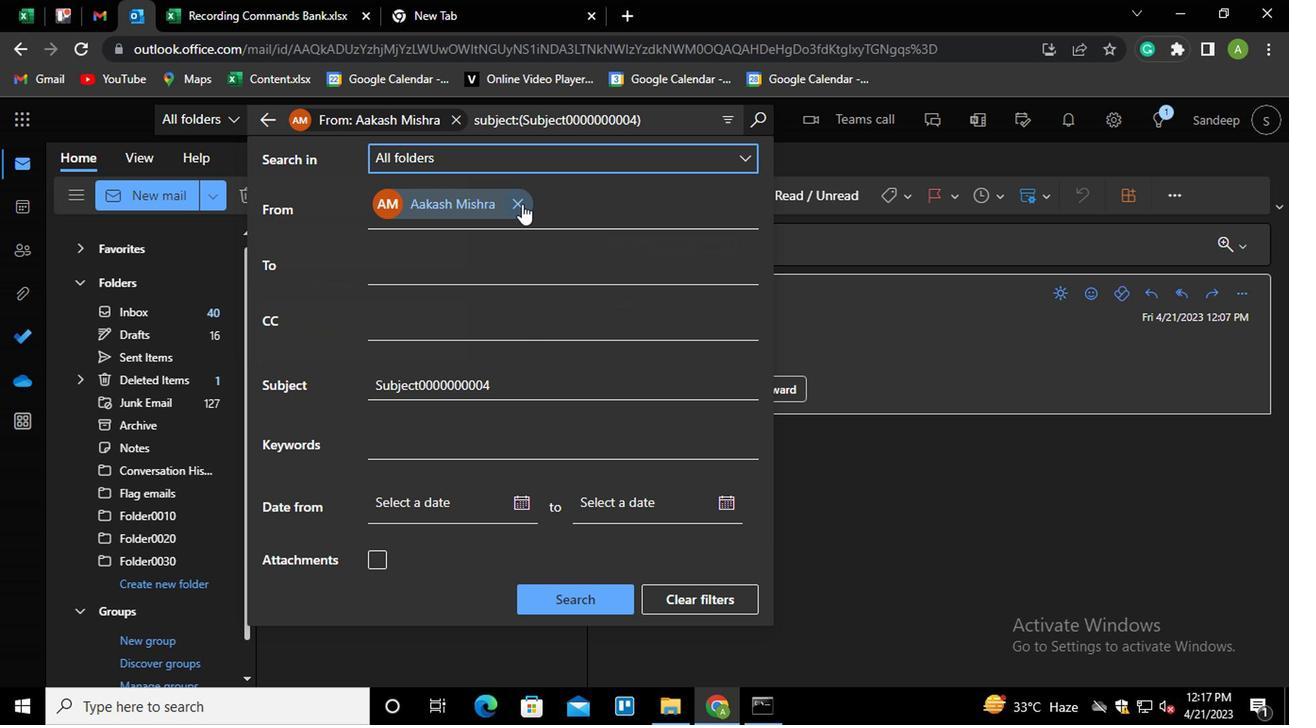 
Action: Mouse moved to (509, 208)
Screenshot: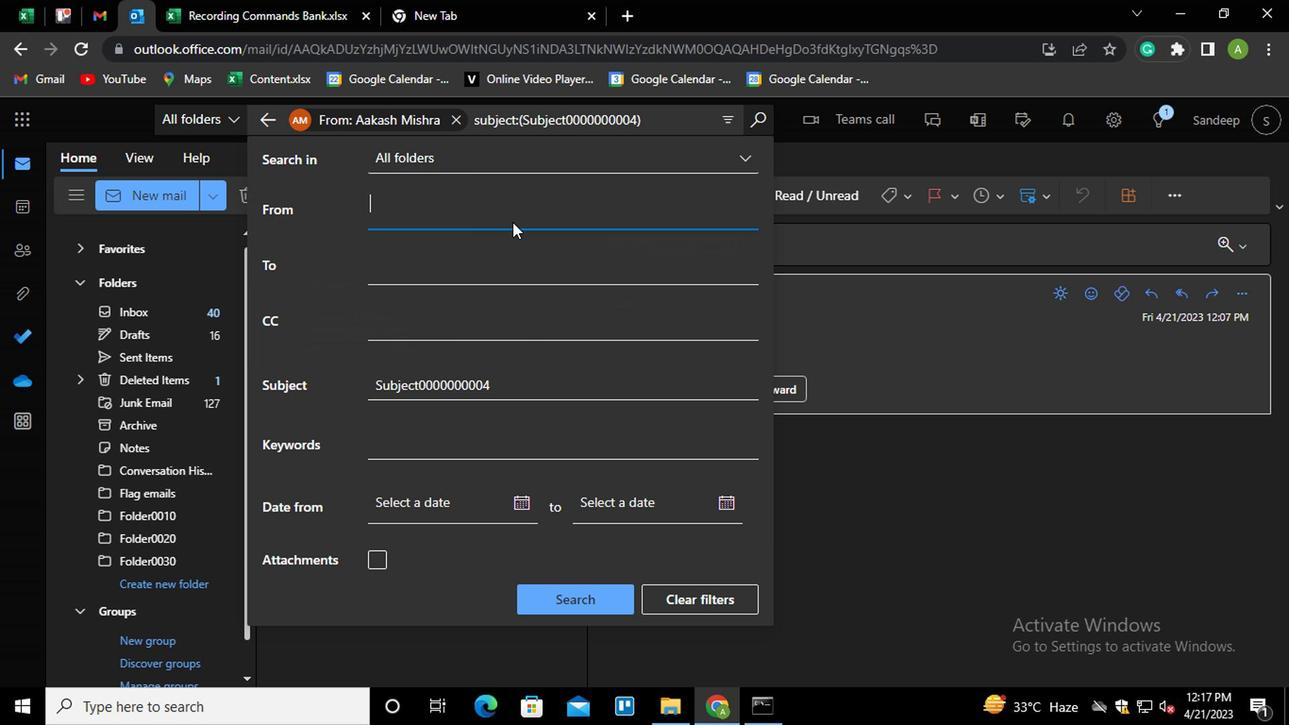
Action: Mouse pressed left at (509, 208)
Screenshot: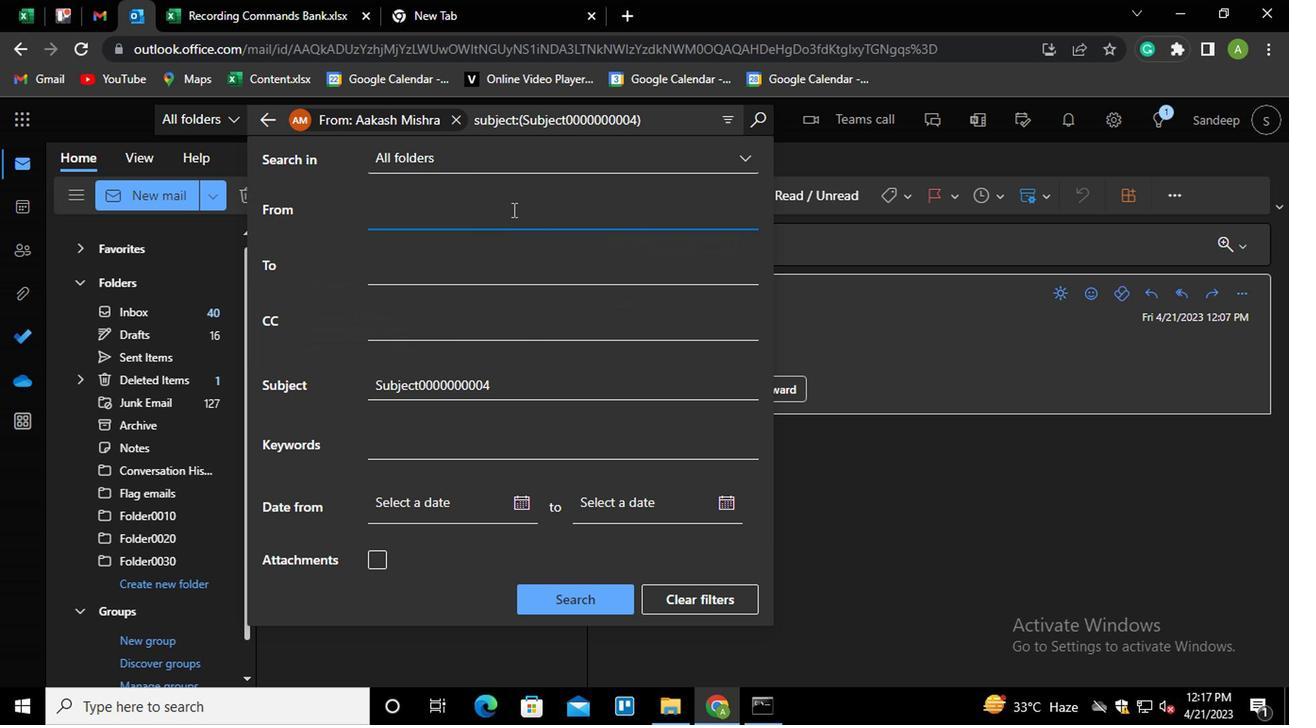 
Action: Key pressed A<Key.enter>
Screenshot: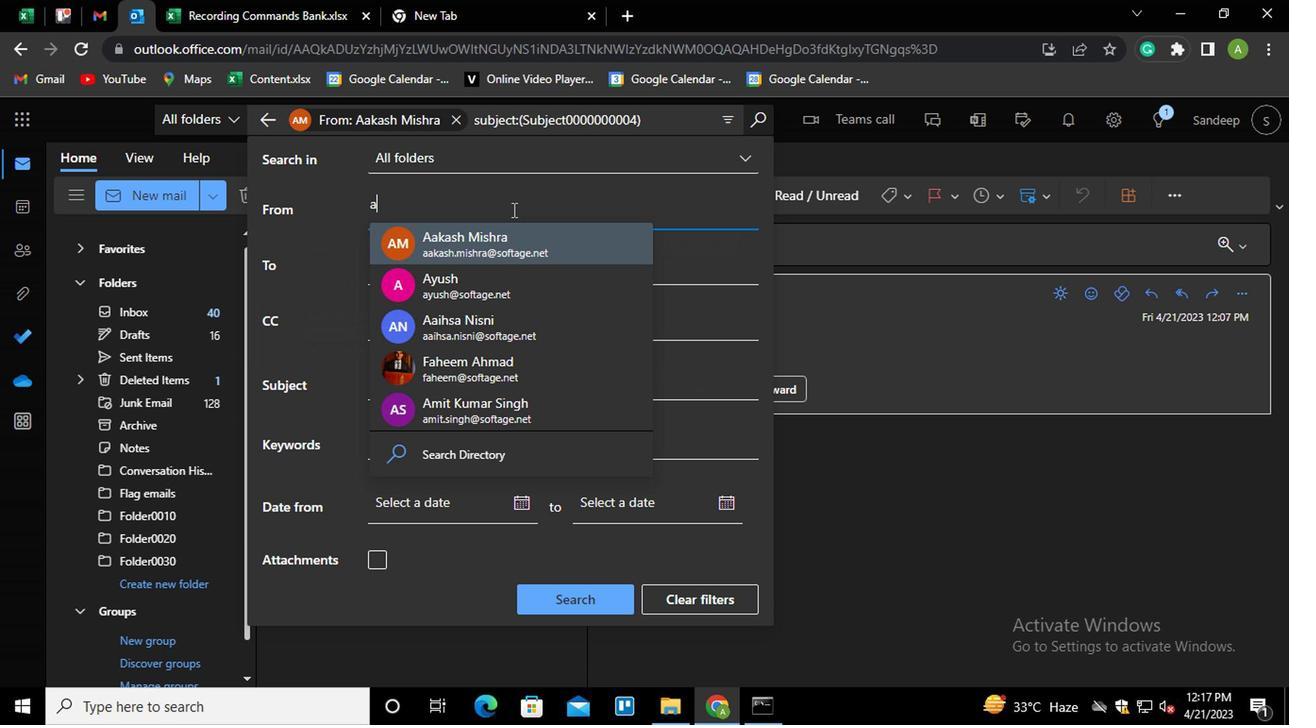 
Action: Mouse moved to (562, 599)
Screenshot: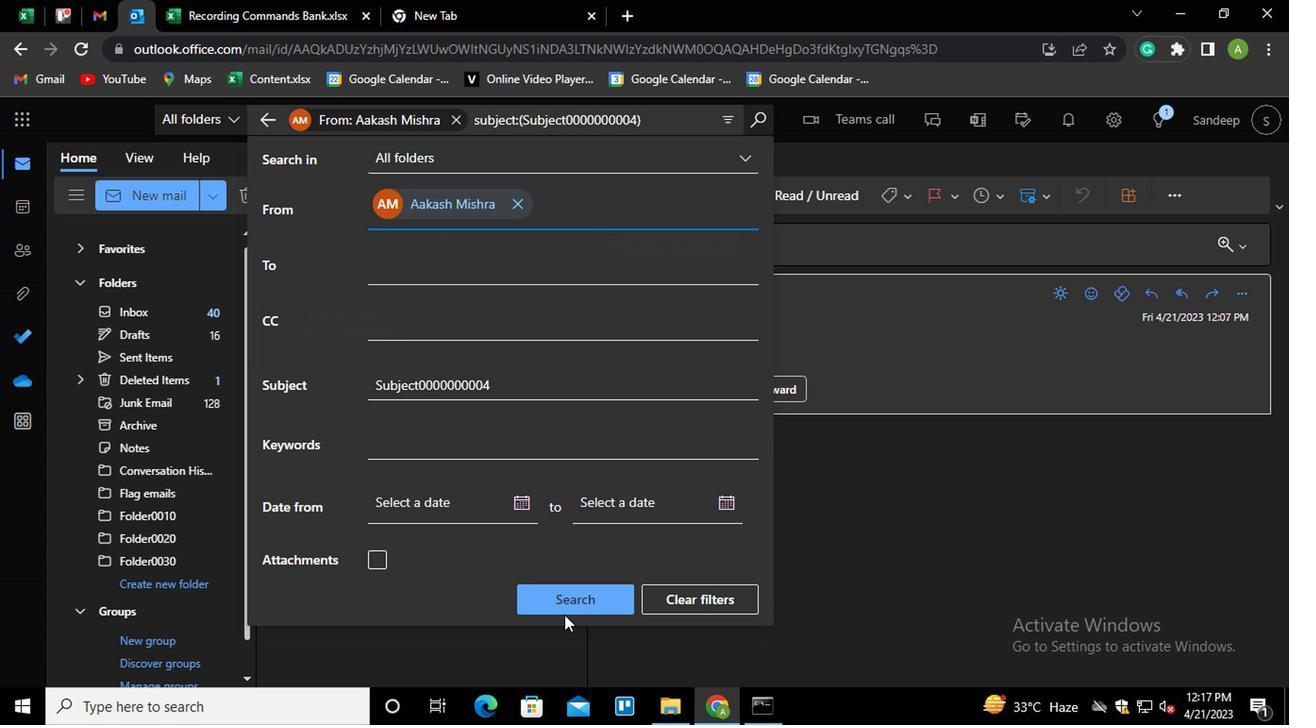 
Action: Mouse pressed left at (562, 599)
Screenshot: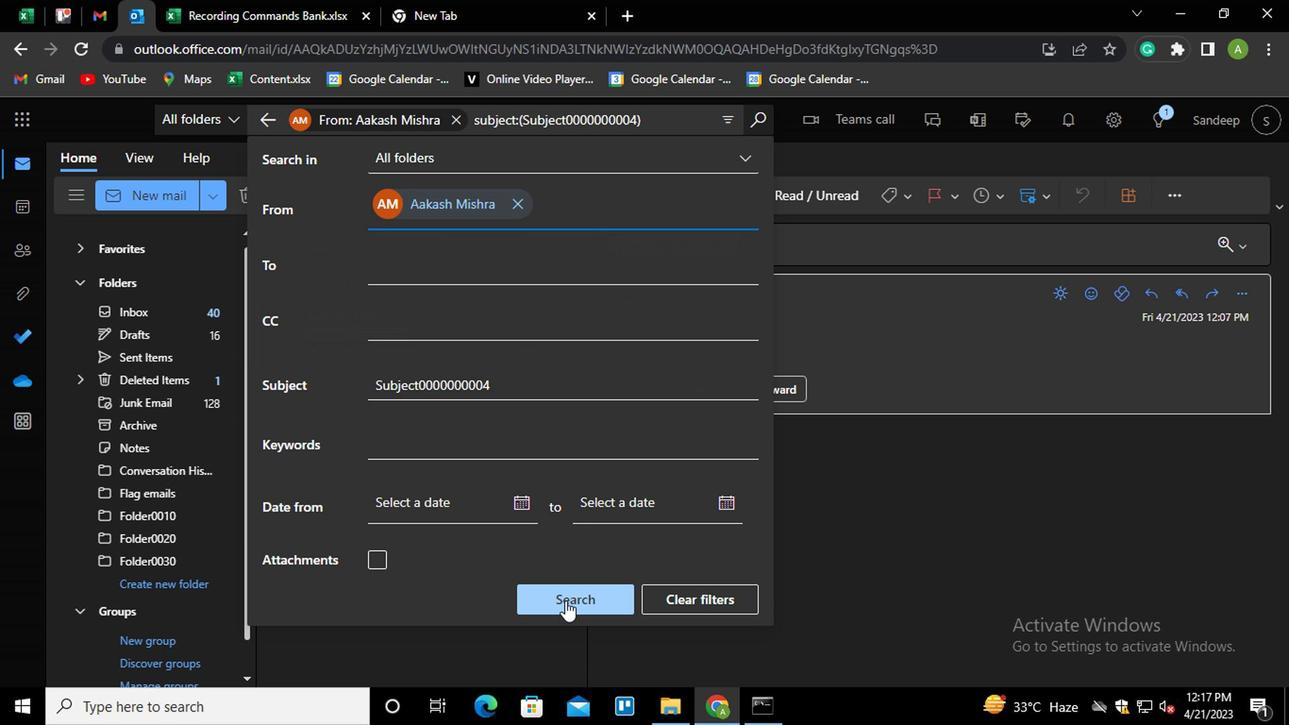 
Action: Mouse moved to (430, 326)
Screenshot: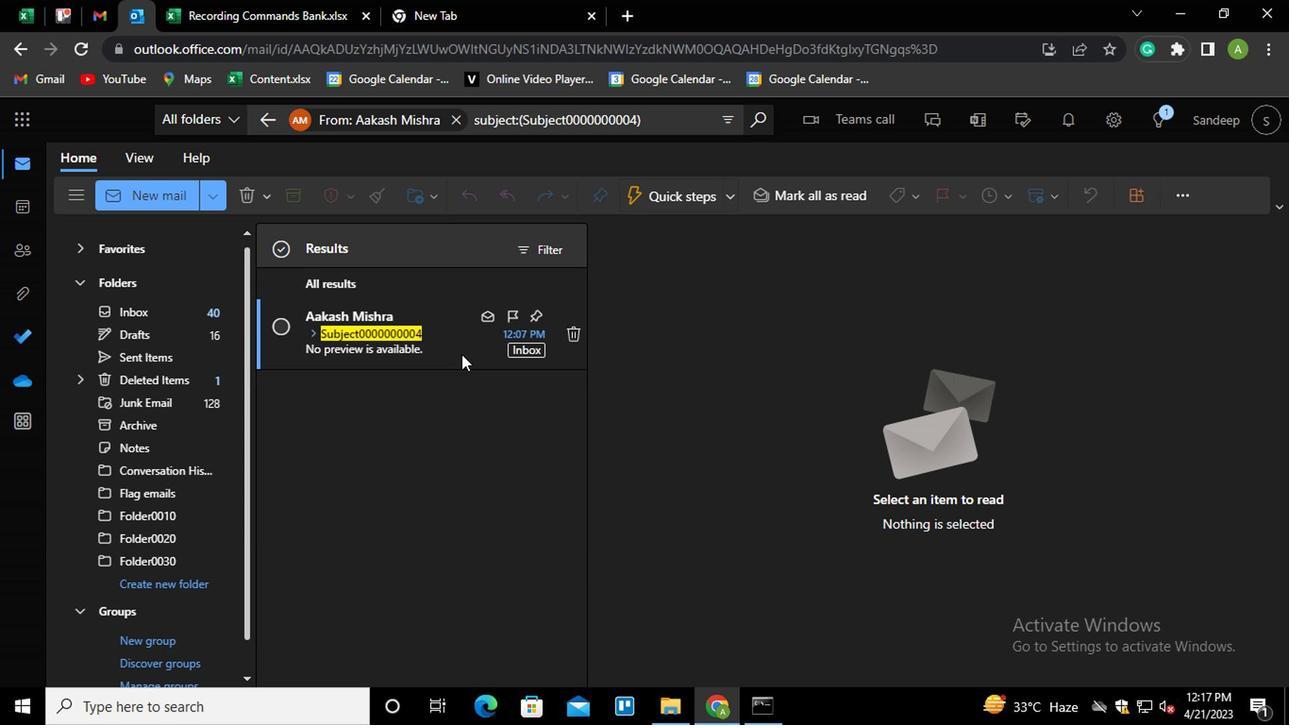 
Action: Mouse pressed right at (430, 326)
Screenshot: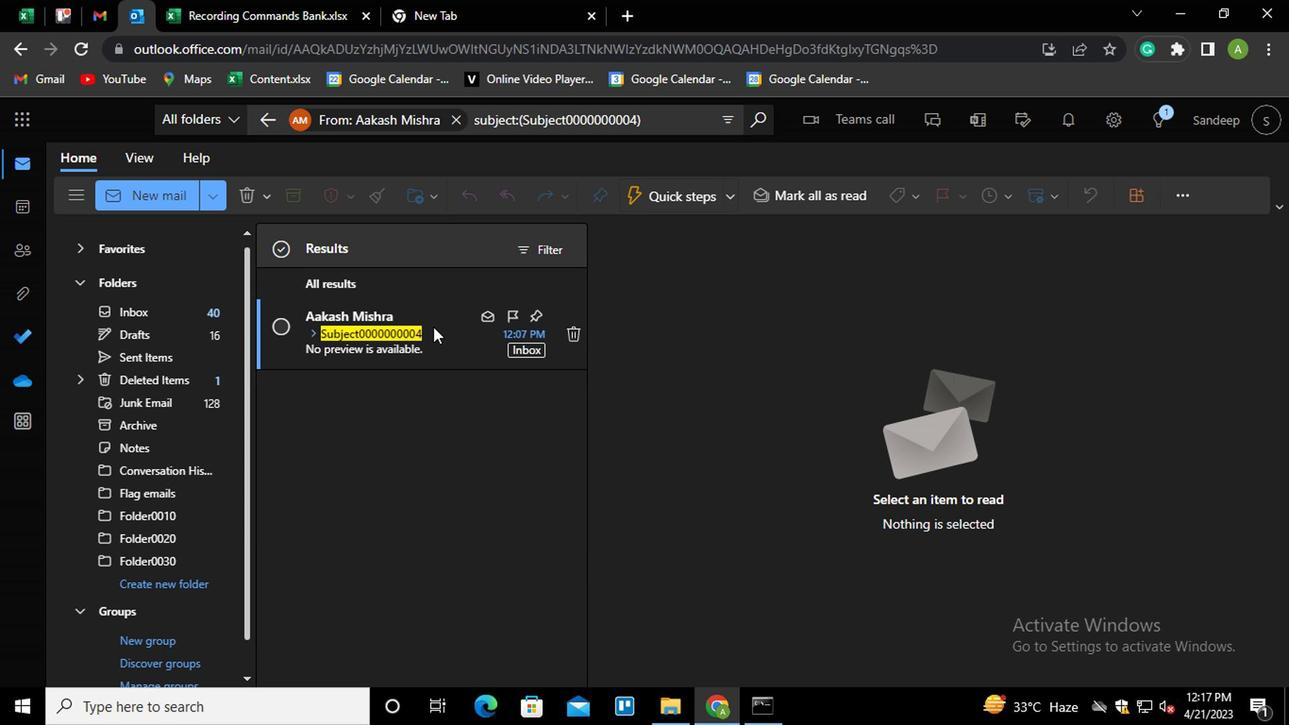 
Action: Mouse moved to (406, 409)
Screenshot: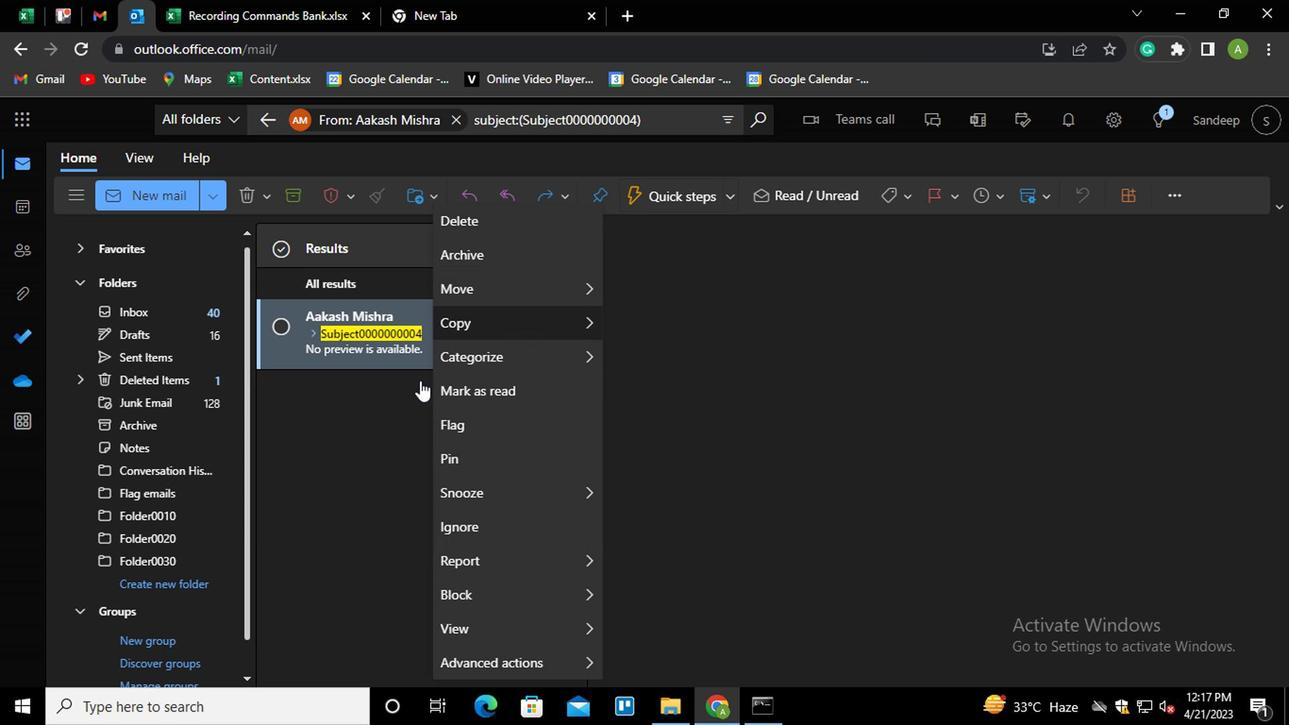 
Action: Mouse pressed left at (406, 409)
Screenshot: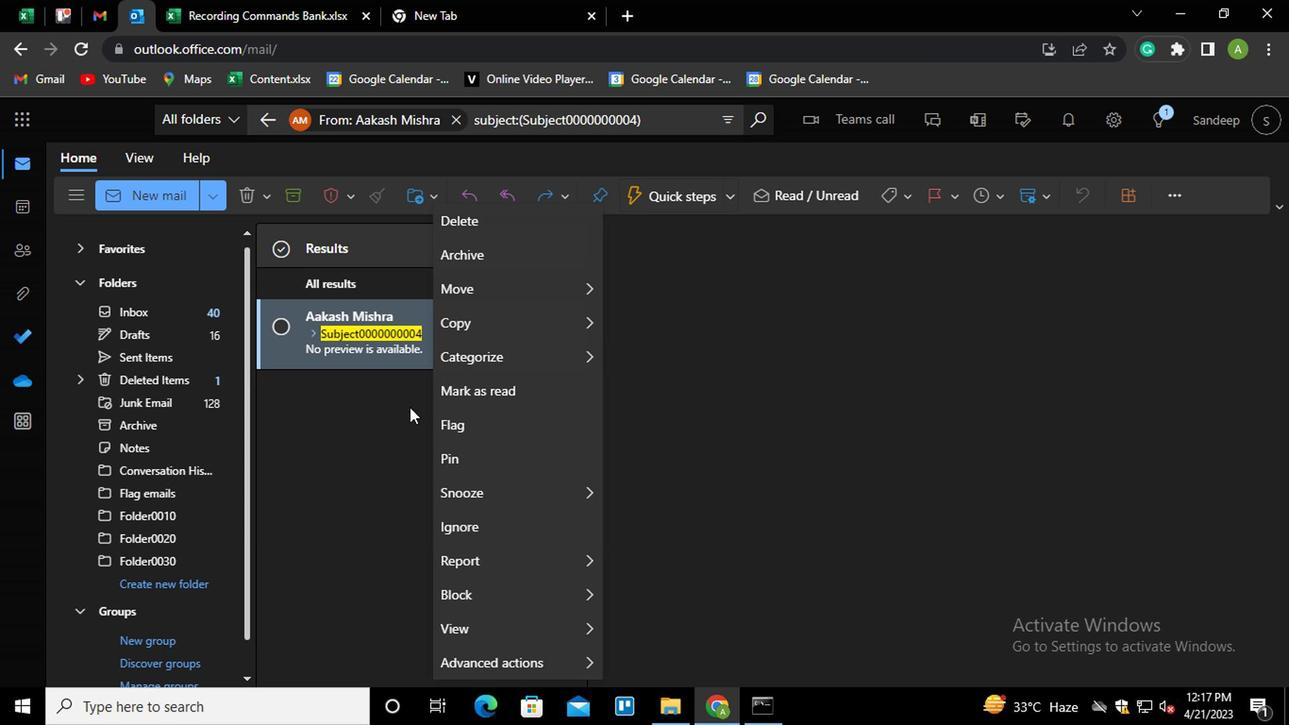 
Action: Mouse moved to (510, 309)
Screenshot: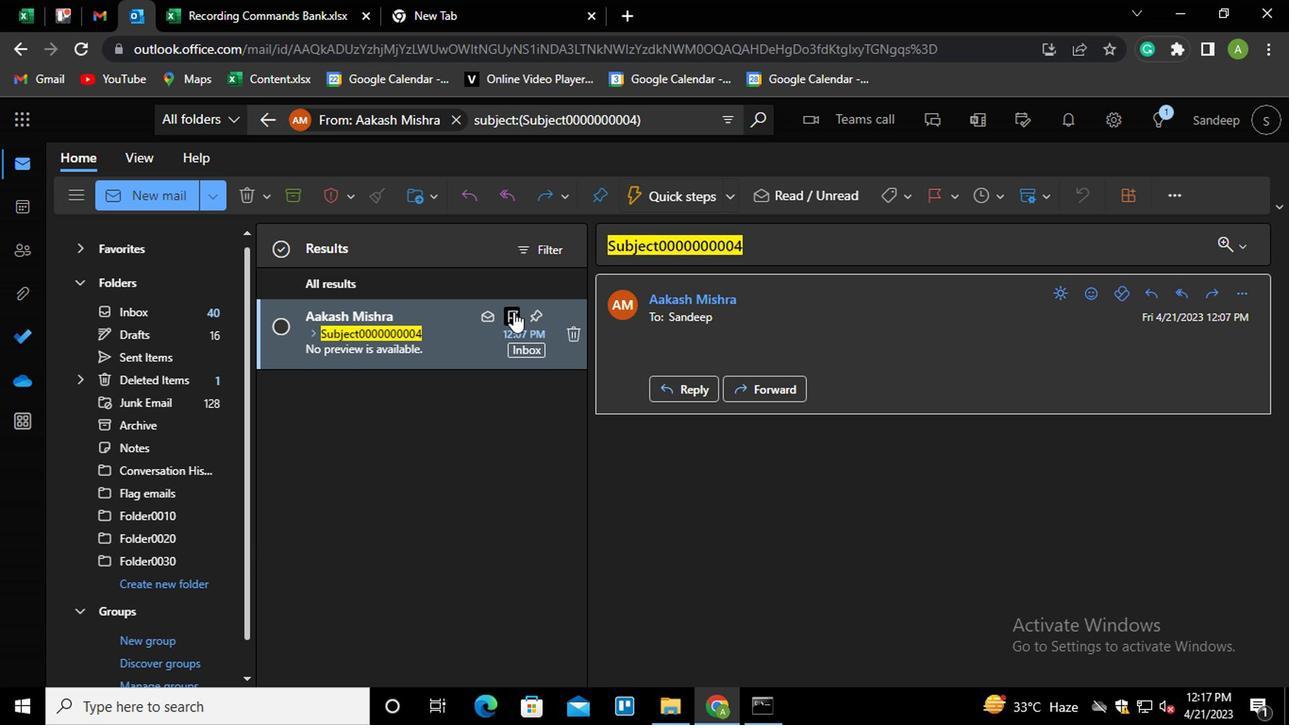 
Action: Mouse pressed left at (510, 309)
Screenshot: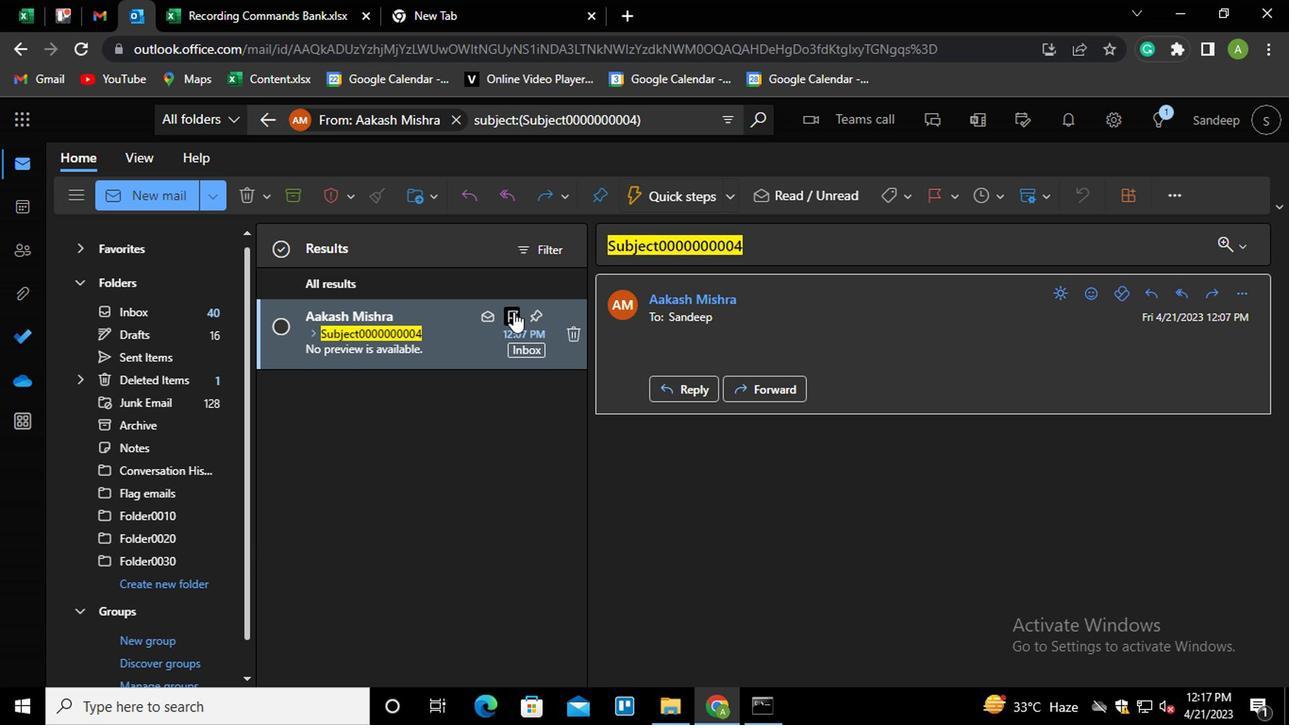
Action: Mouse moved to (656, 118)
Screenshot: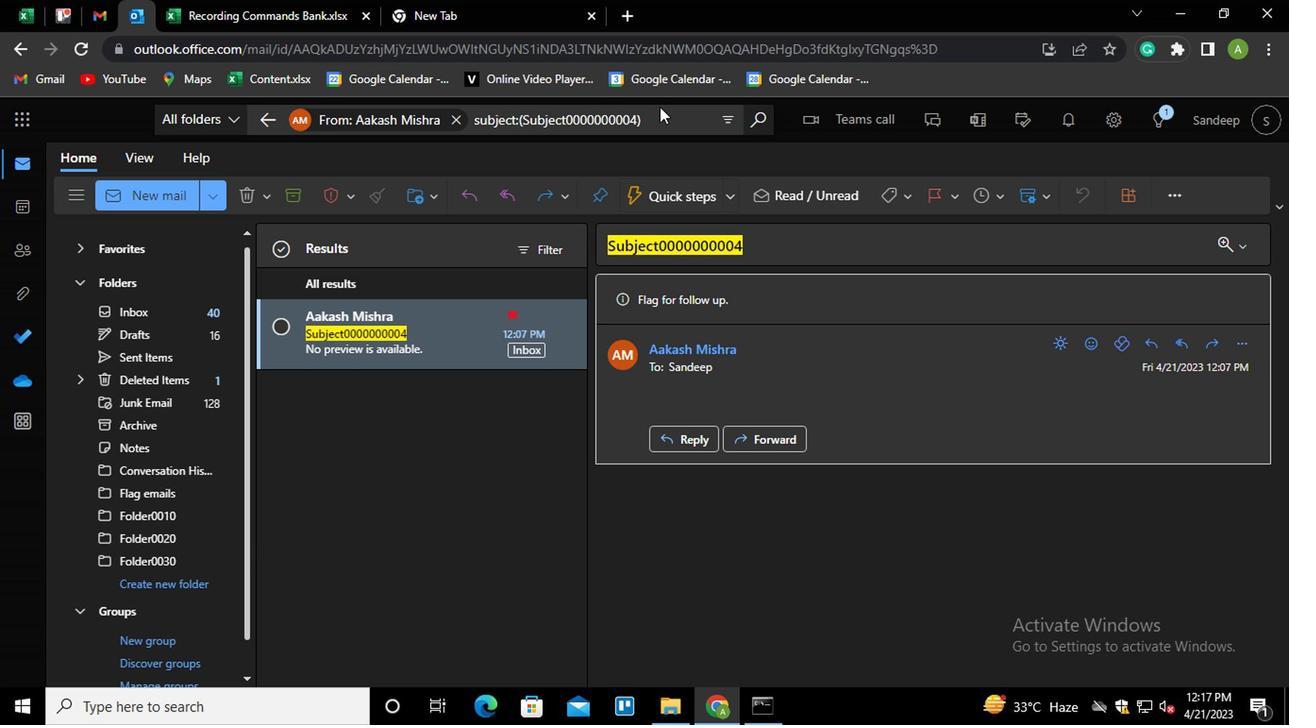 
Action: Mouse pressed left at (656, 118)
Screenshot: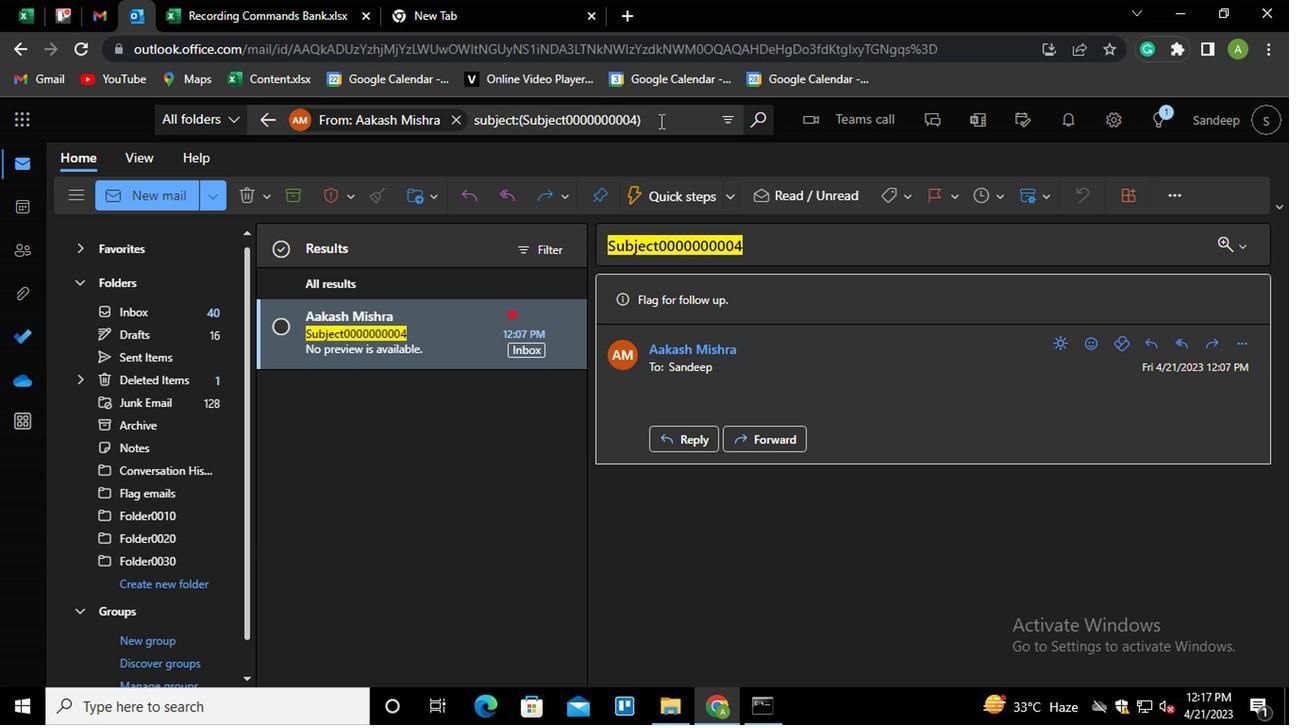 
Action: Mouse moved to (727, 117)
Screenshot: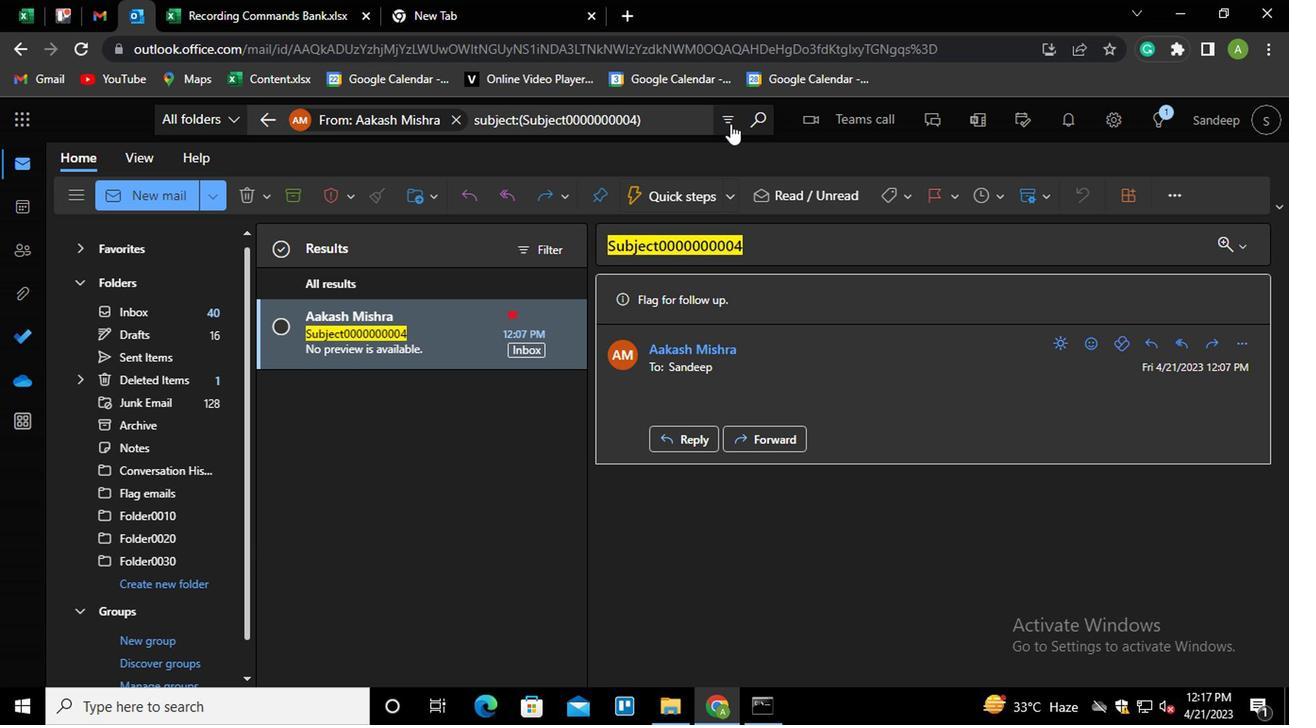 
Action: Mouse pressed left at (727, 117)
Screenshot: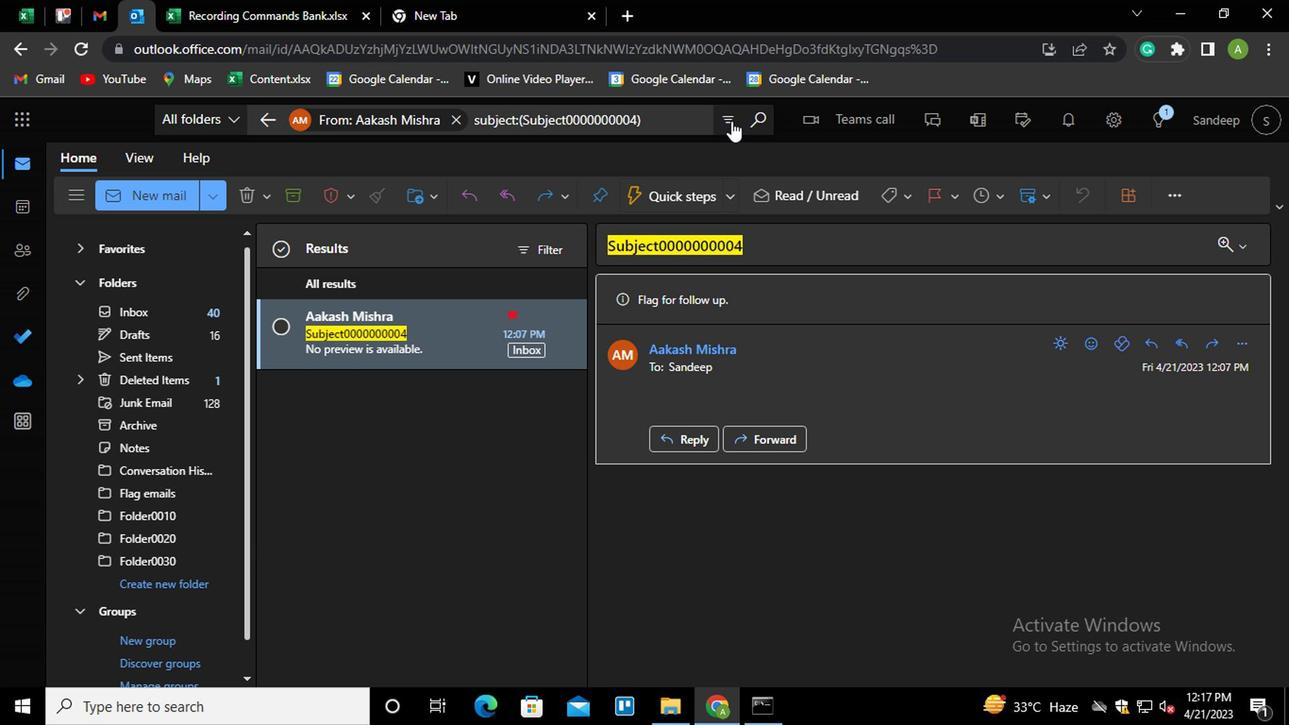 
Action: Mouse moved to (517, 199)
Screenshot: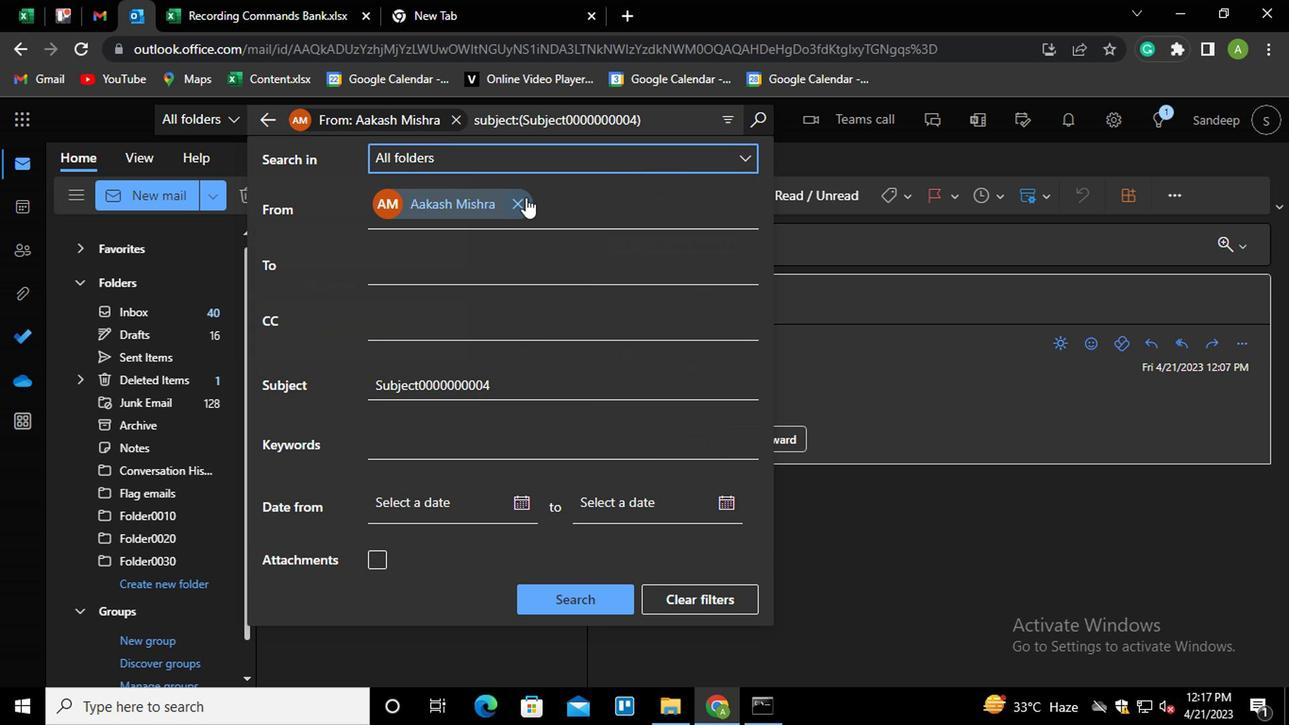 
Action: Mouse pressed left at (517, 199)
Screenshot: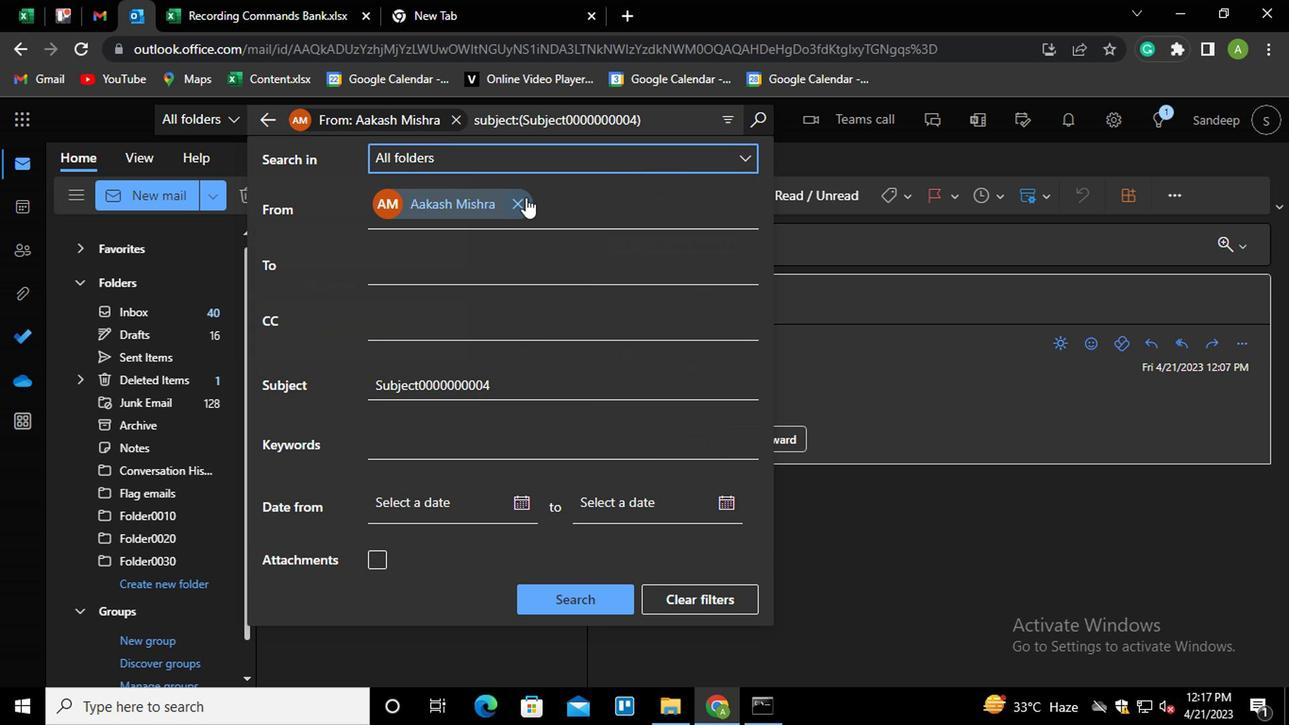 
Action: Mouse moved to (520, 210)
Screenshot: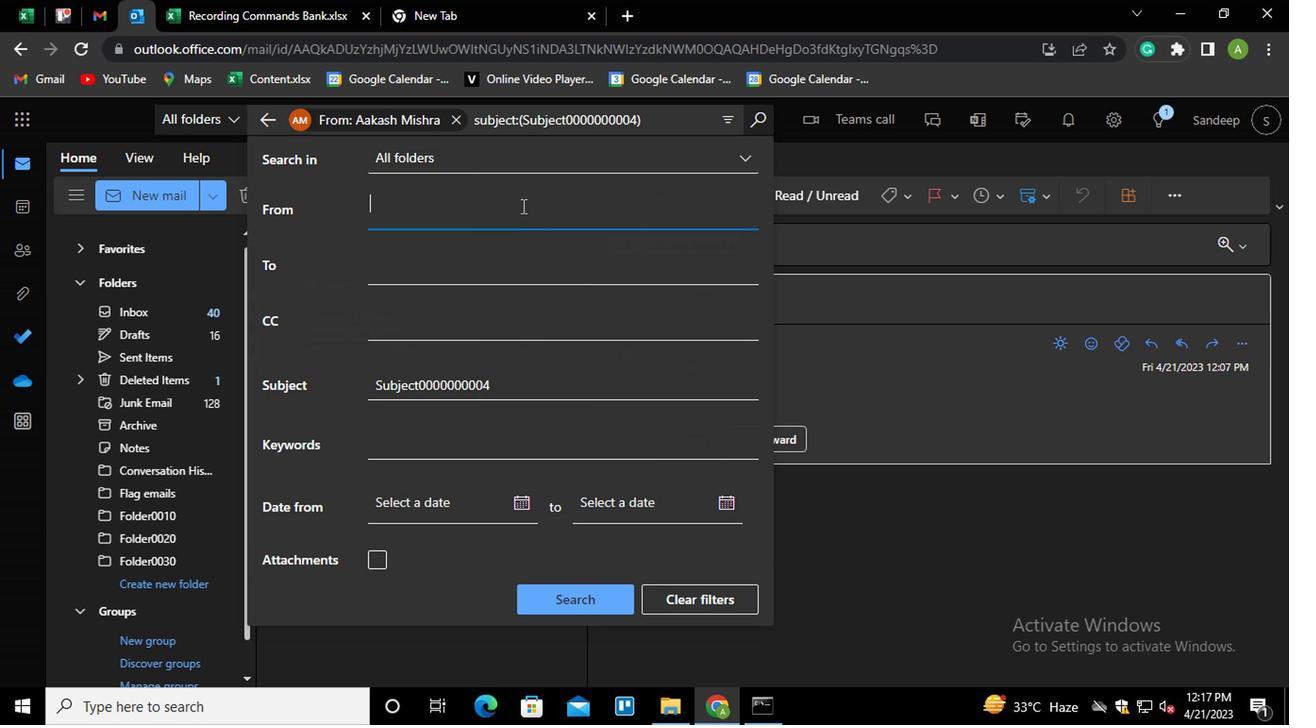 
Action: Mouse pressed left at (520, 210)
Screenshot: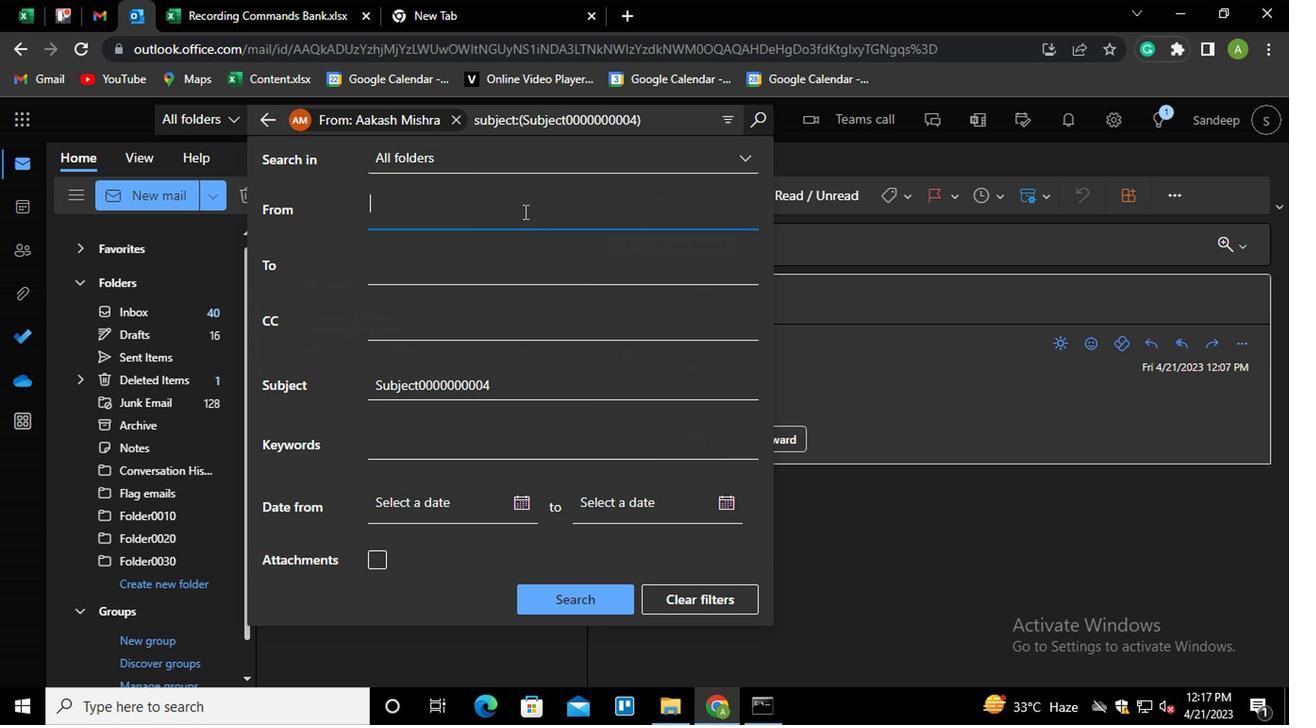 
Action: Key pressed AYU<Key.enter>
Screenshot: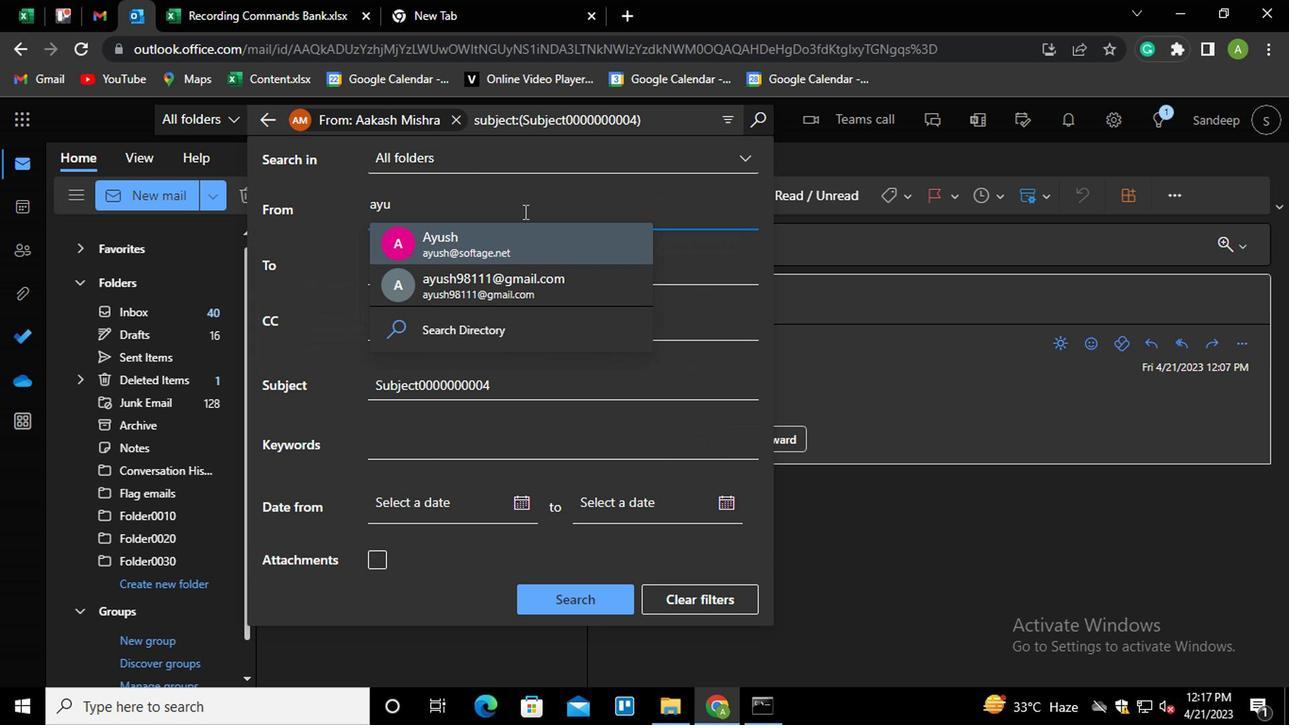 
Action: Mouse moved to (497, 393)
Screenshot: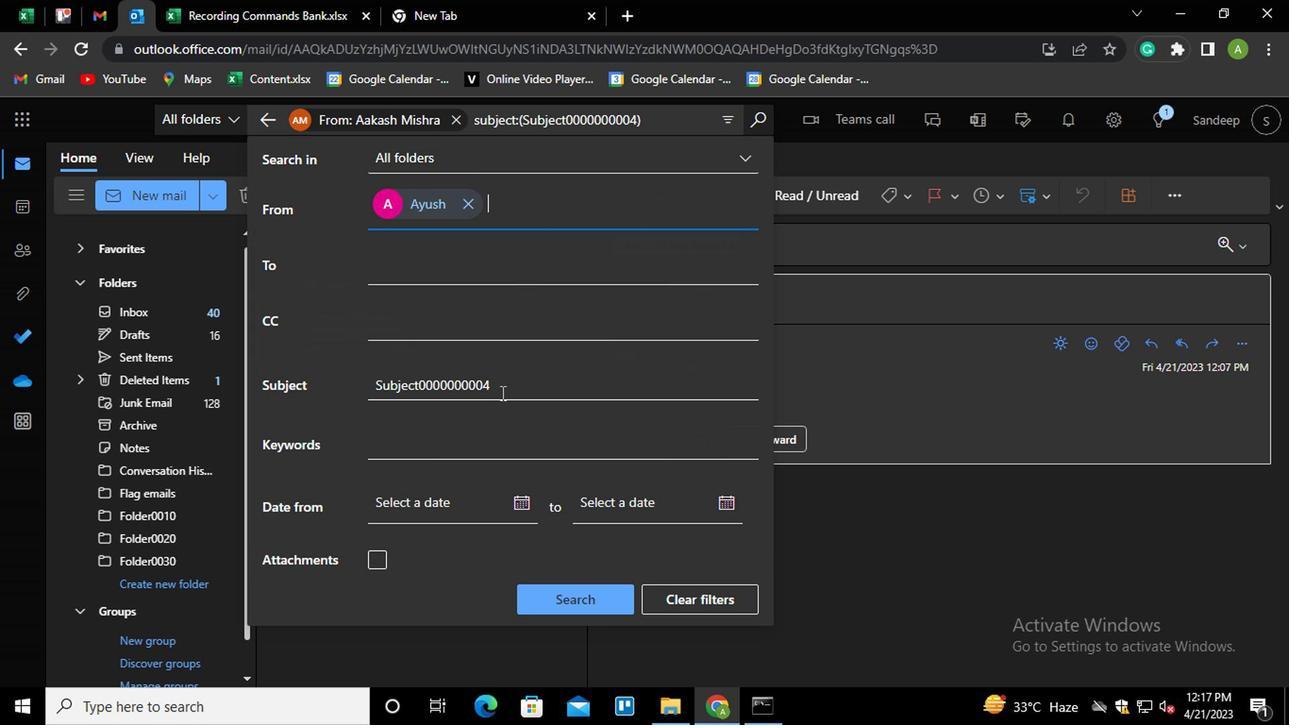 
Action: Mouse pressed left at (497, 393)
Screenshot: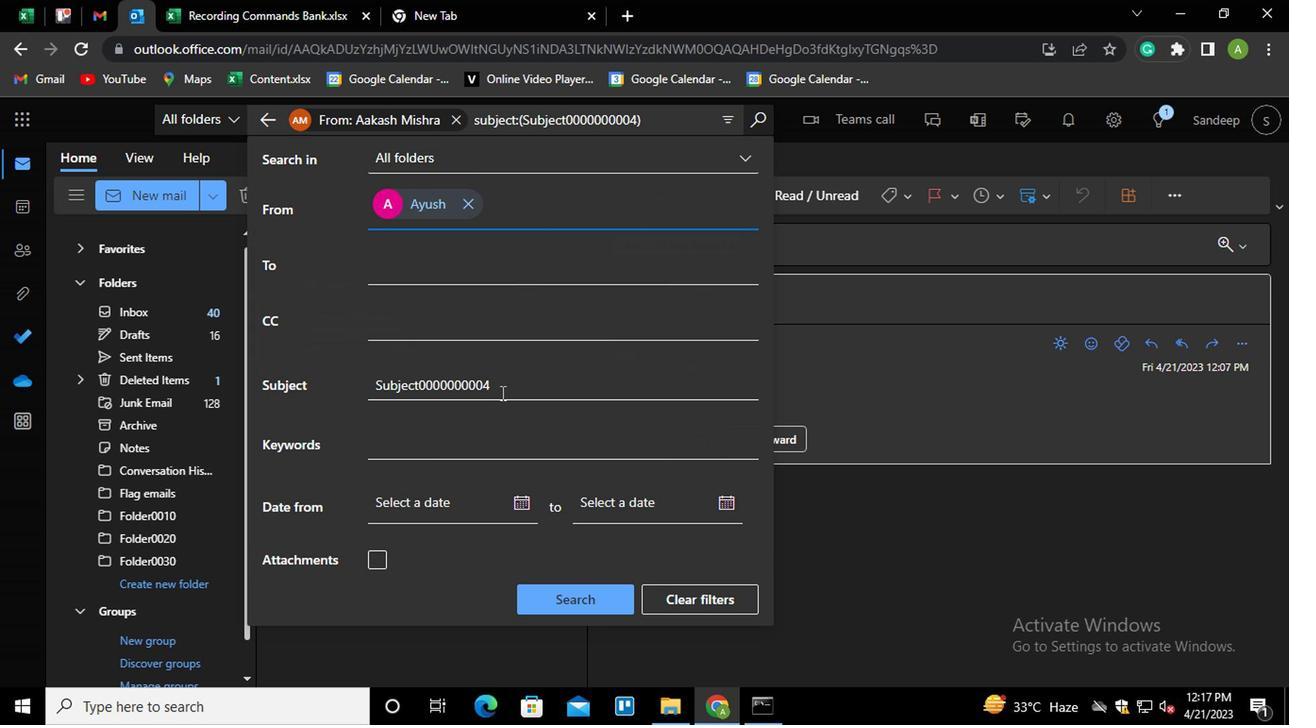 
Action: Key pressed <Key.backspace>5
Screenshot: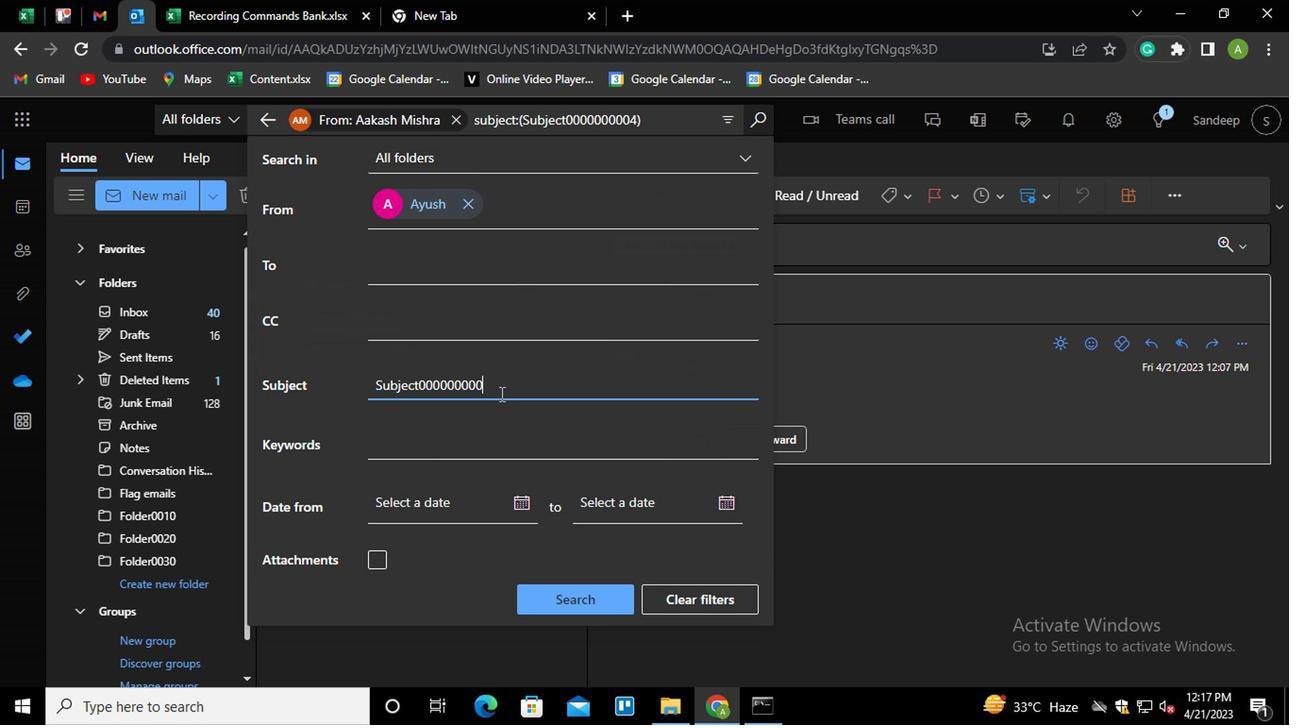 
Action: Mouse moved to (571, 596)
Screenshot: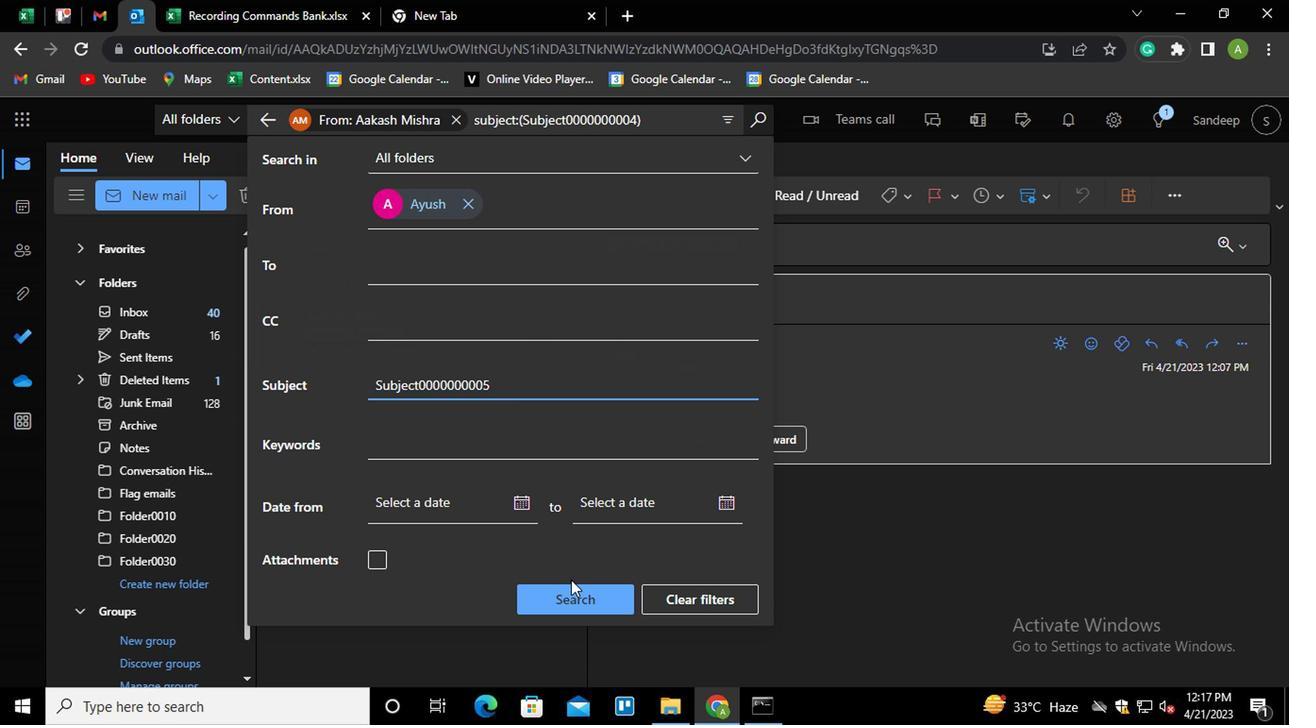 
Action: Mouse pressed left at (571, 596)
Screenshot: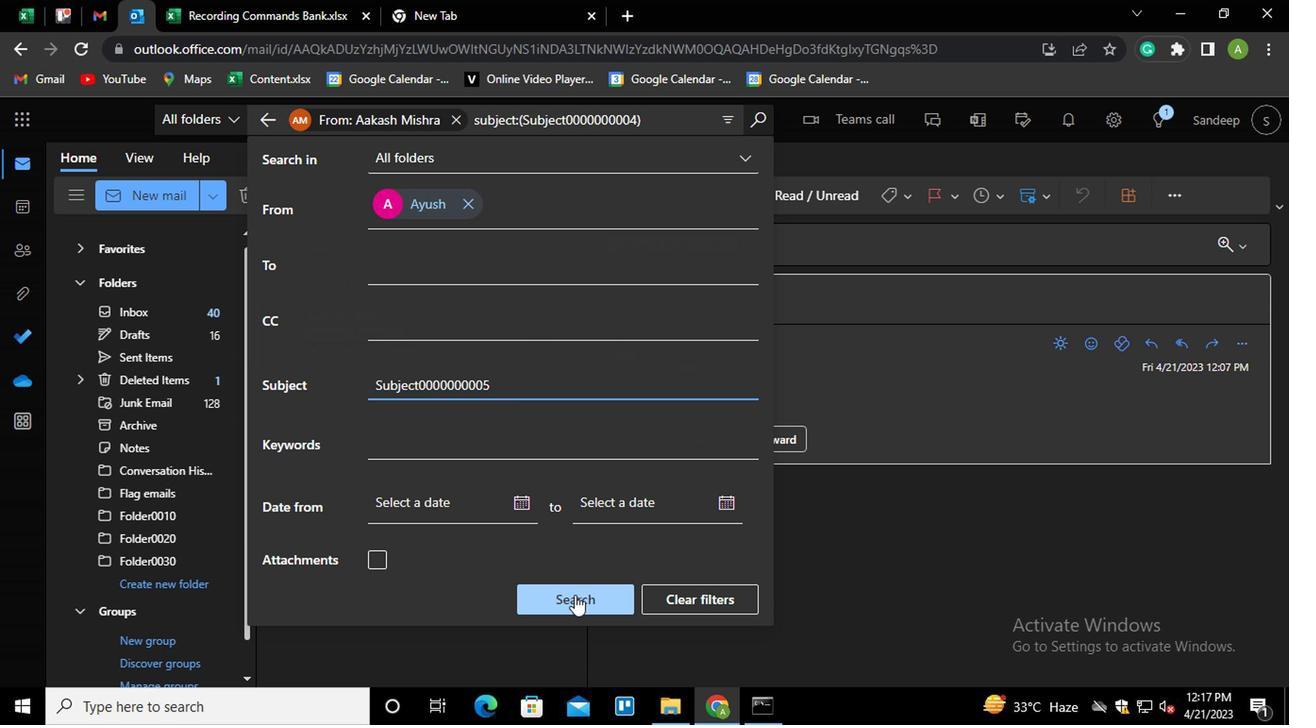 
Action: Mouse moved to (468, 349)
Screenshot: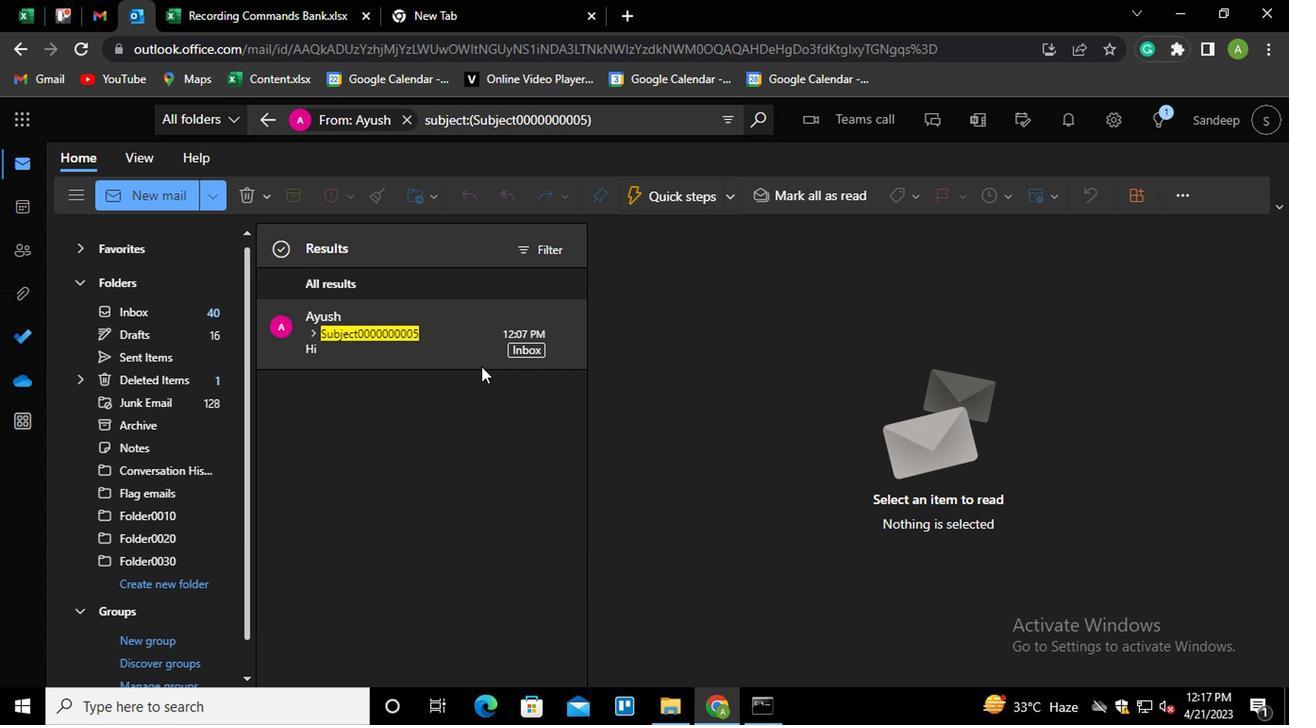 
Action: Mouse pressed right at (468, 349)
Screenshot: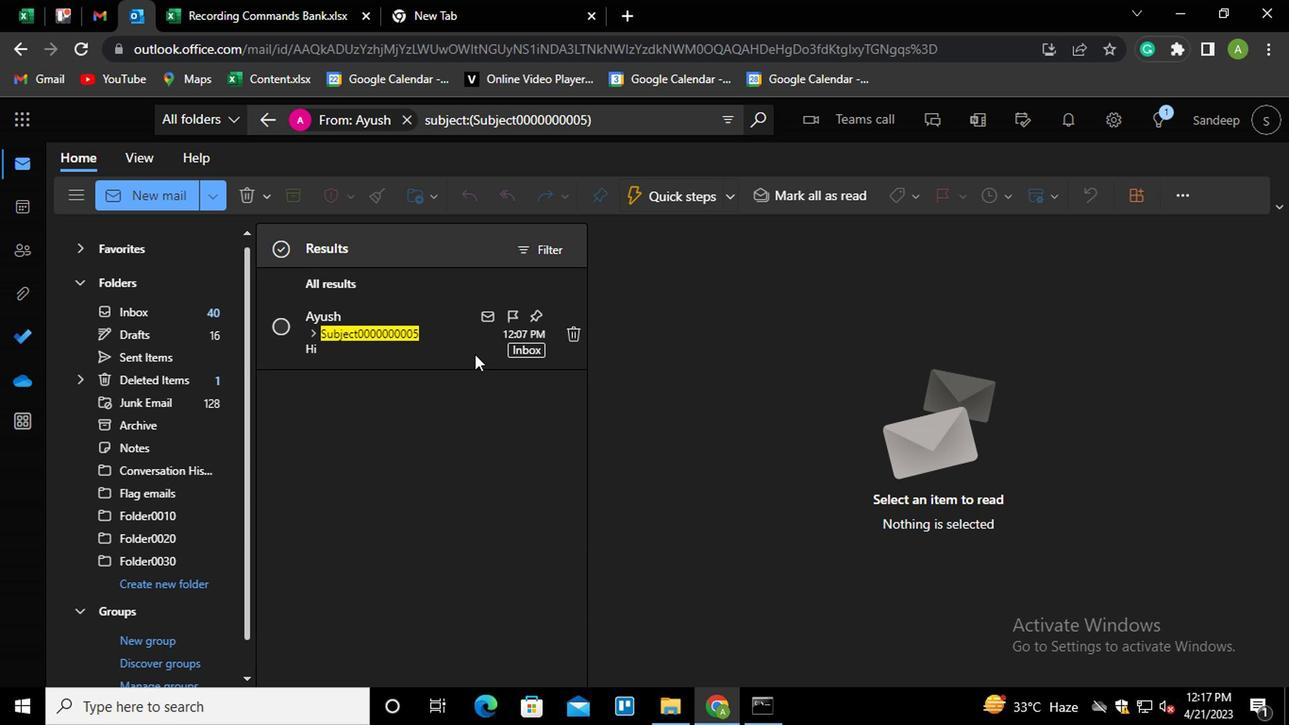 
Action: Mouse moved to (657, 562)
Screenshot: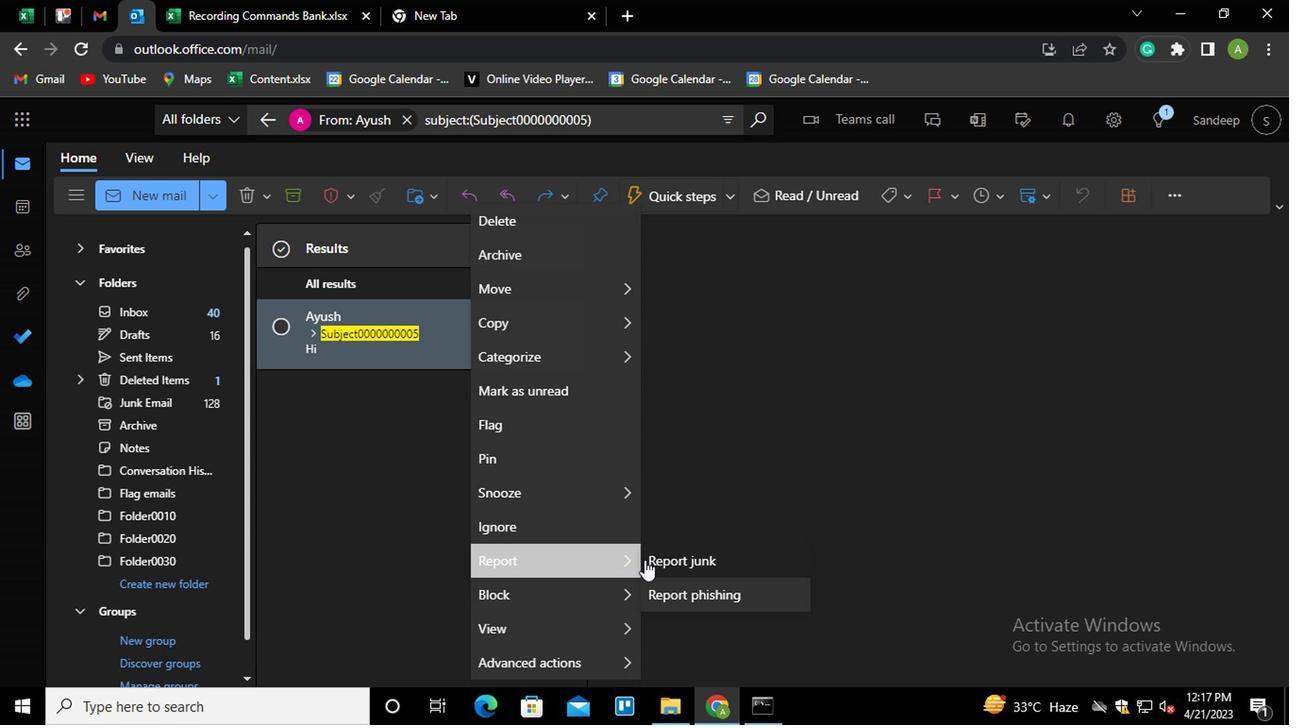 
Action: Mouse pressed left at (657, 562)
Screenshot: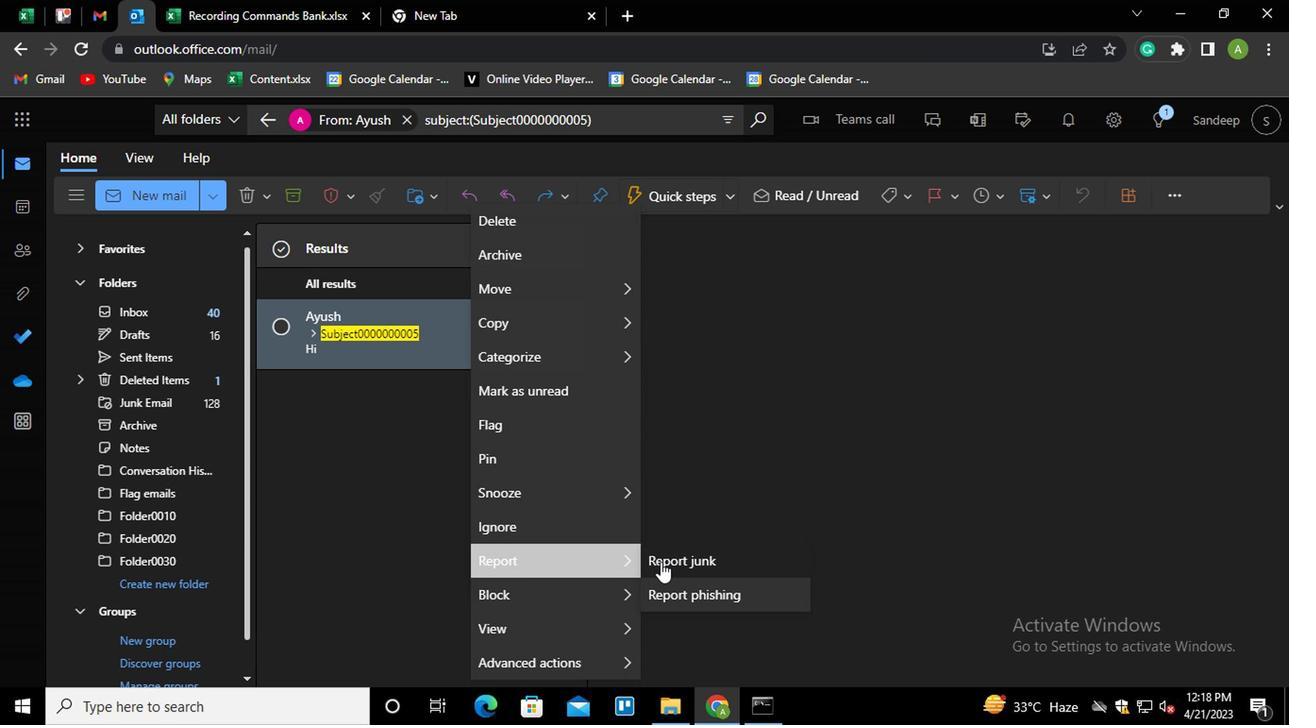 
Action: Mouse moved to (640, 466)
Screenshot: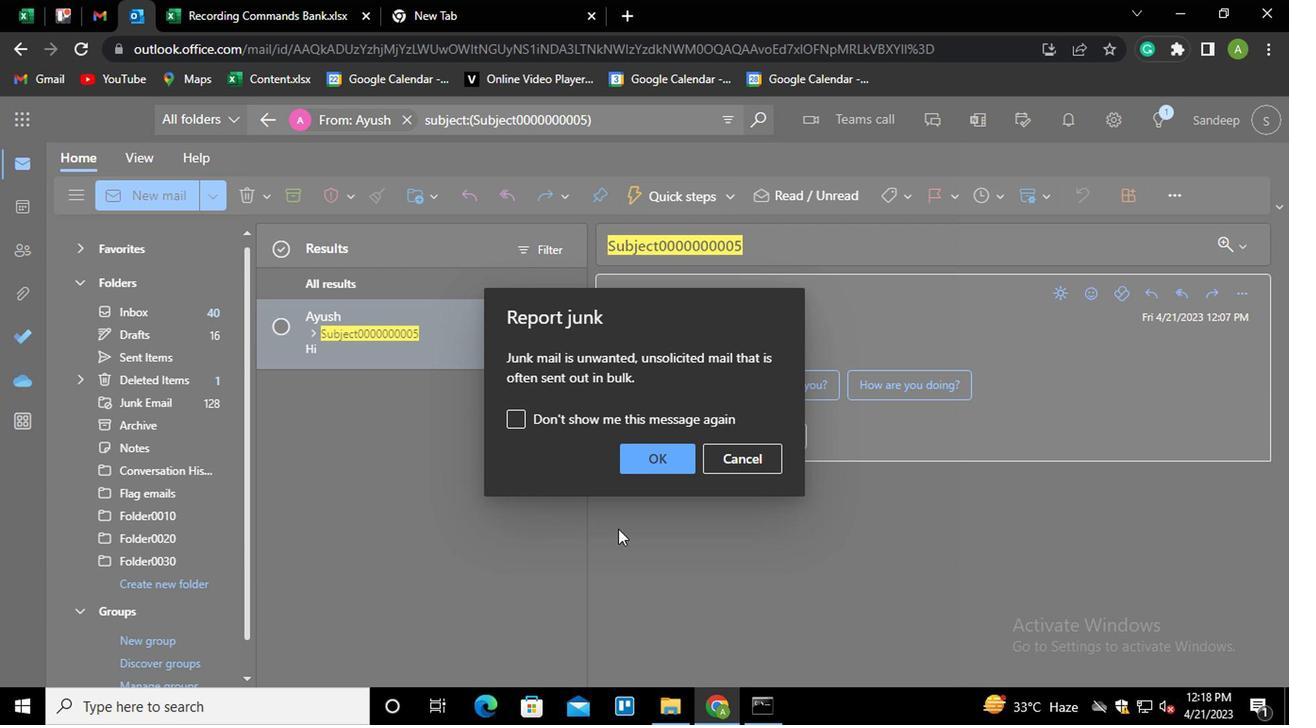 
Action: Mouse pressed left at (640, 466)
Screenshot: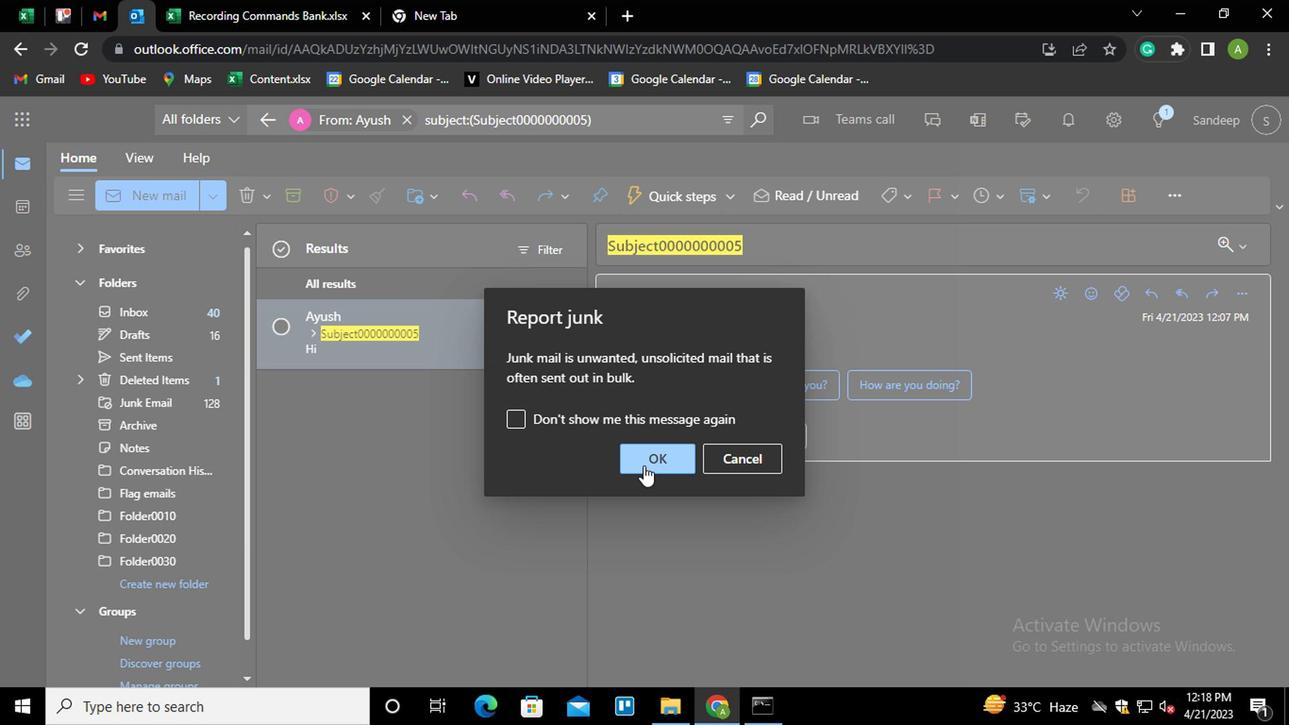 
Action: Mouse moved to (716, 118)
Screenshot: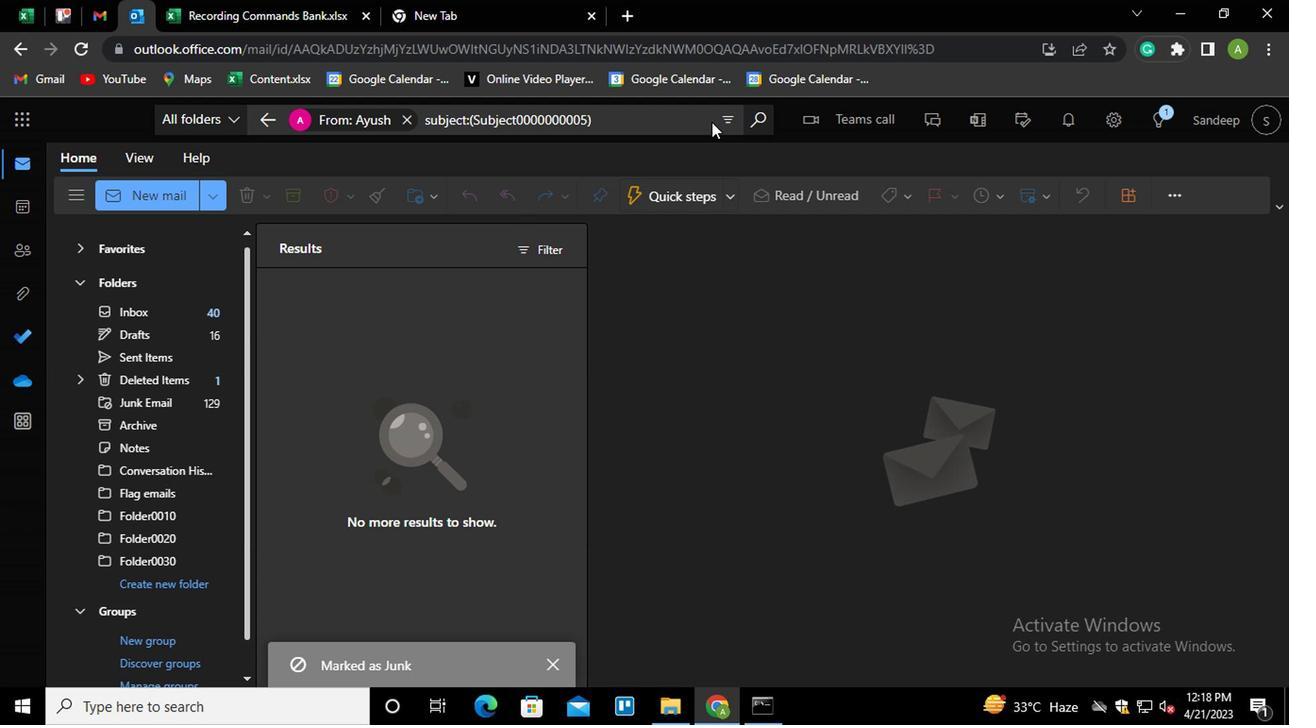 
Action: Mouse pressed left at (716, 118)
Screenshot: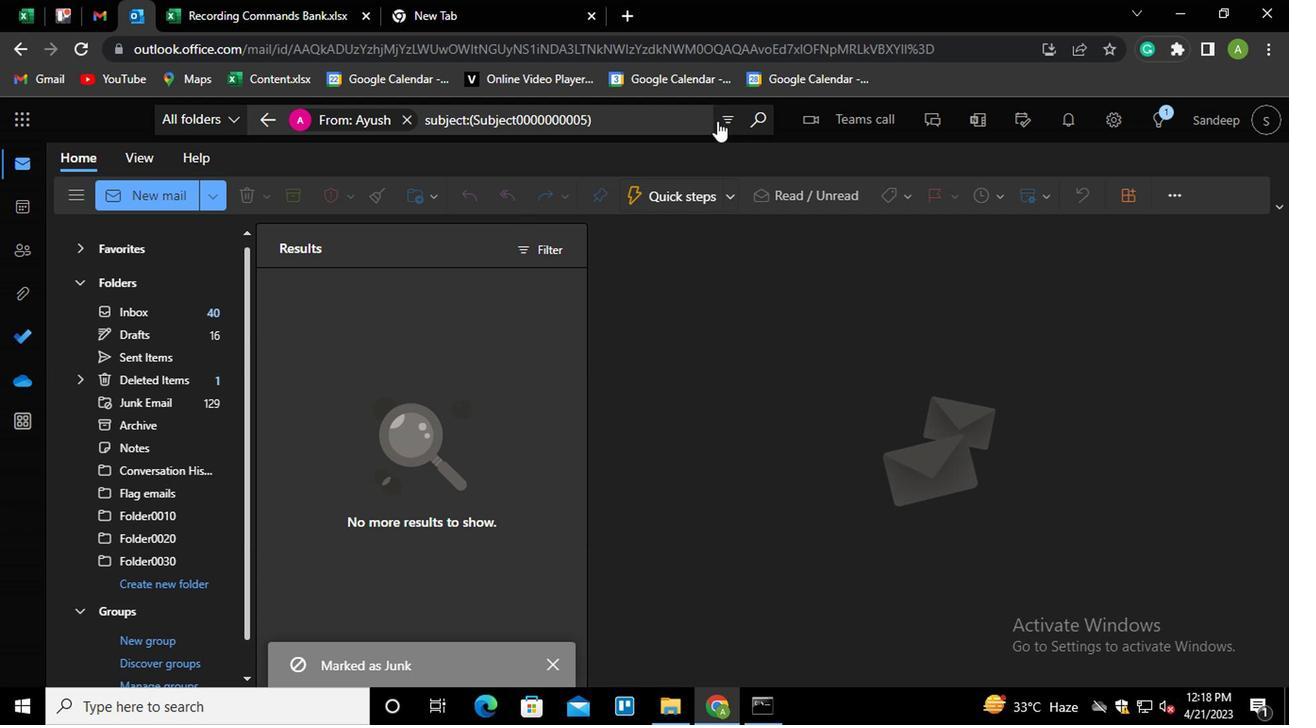 
Action: Mouse moved to (470, 203)
Screenshot: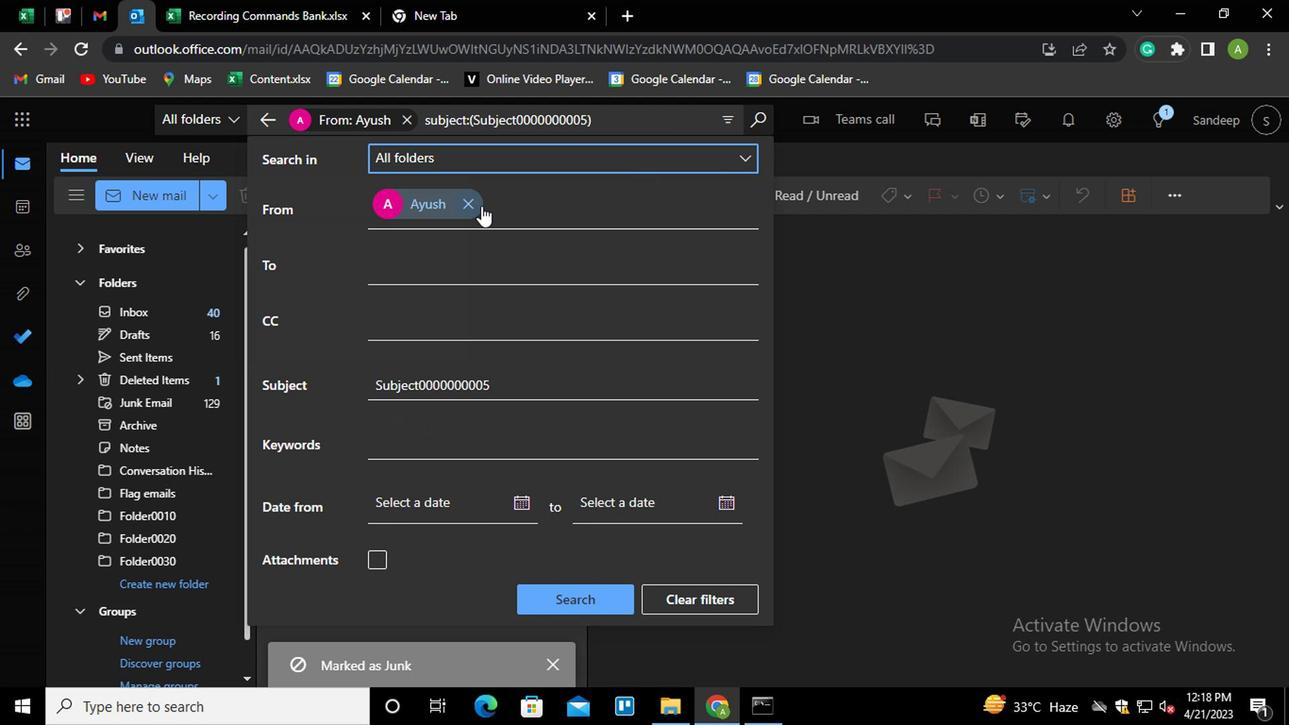 
Action: Mouse pressed left at (470, 203)
Screenshot: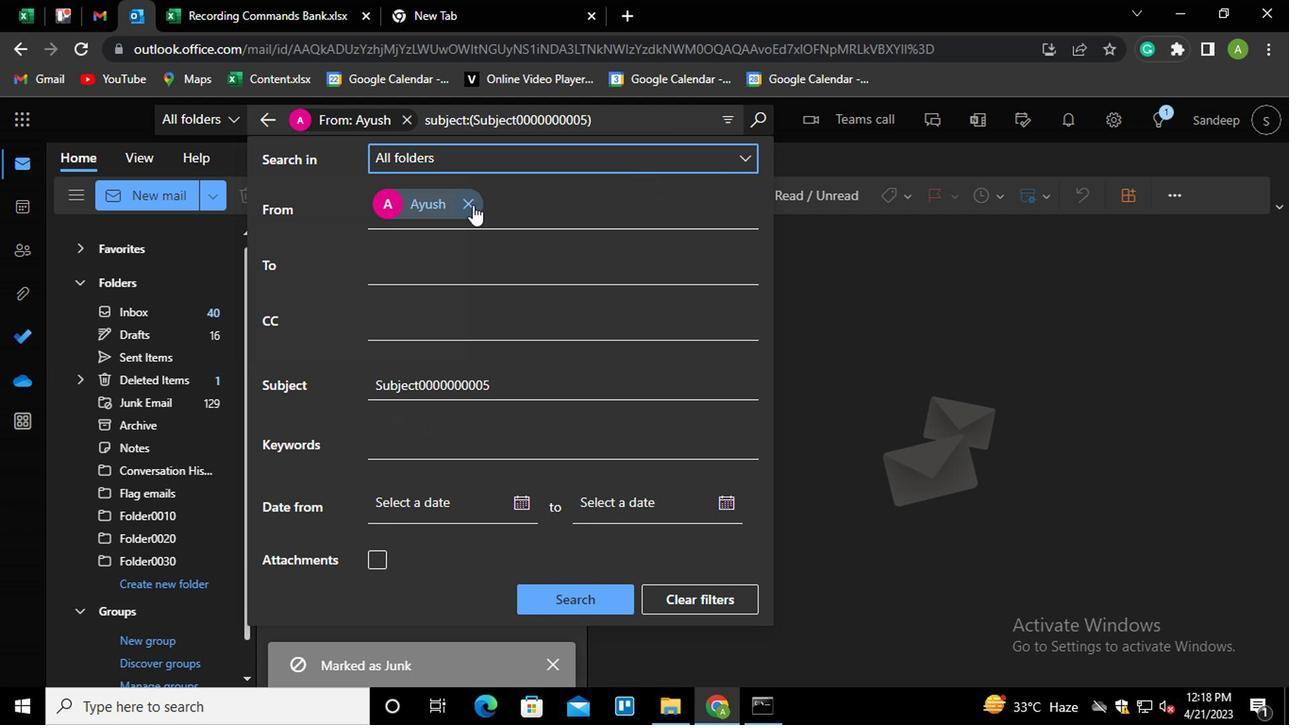 
Action: Mouse moved to (470, 205)
Screenshot: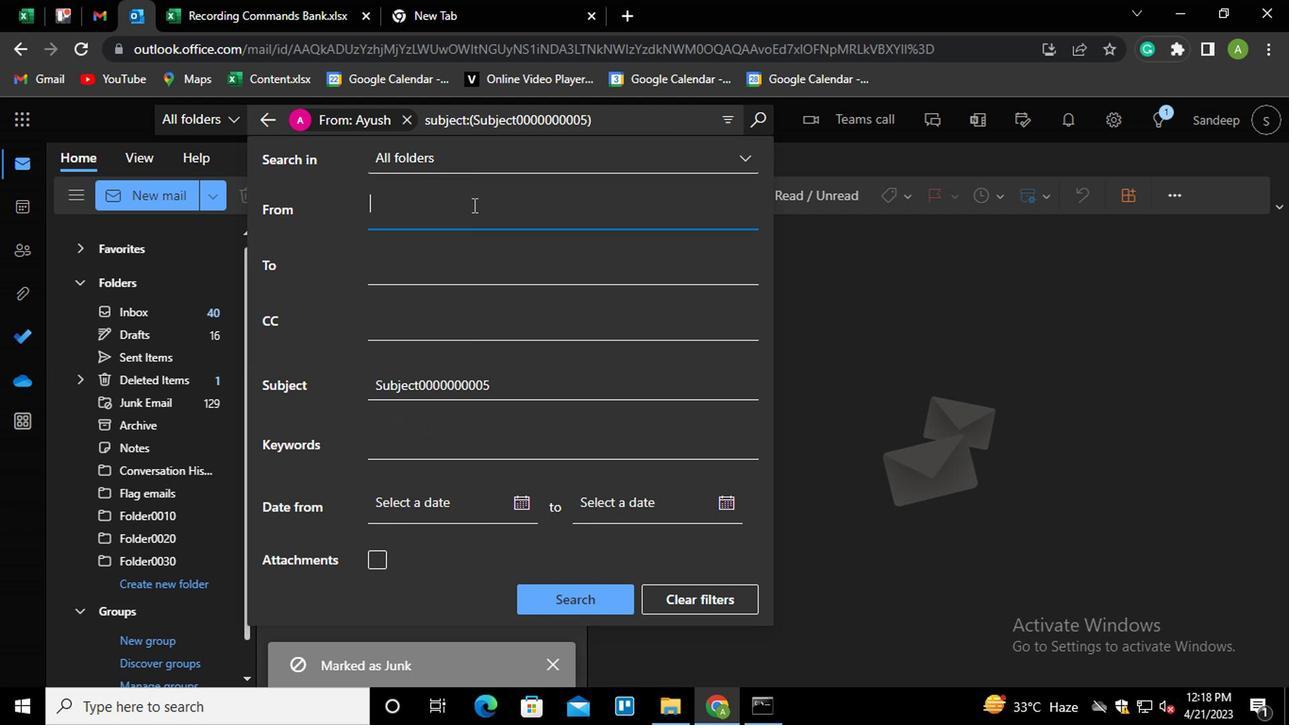 
Action: Mouse pressed left at (470, 205)
Screenshot: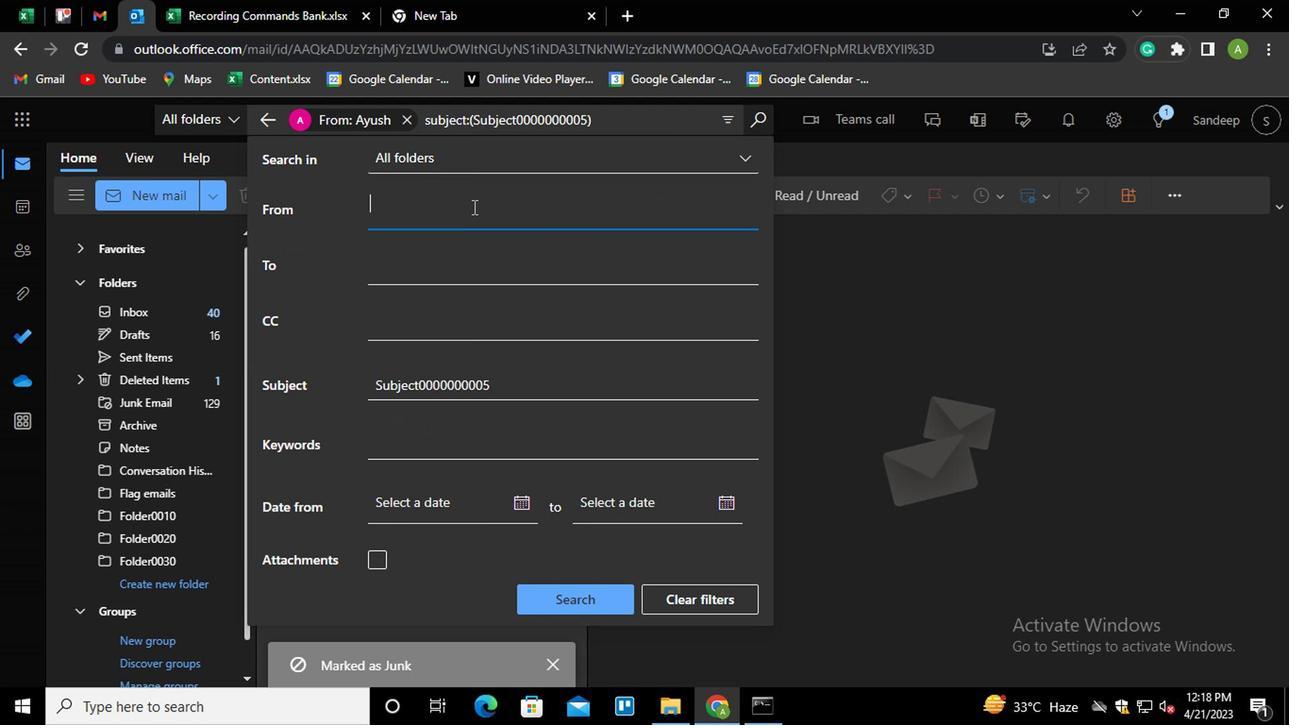 
Action: Key pressed POO<Key.enter>
Screenshot: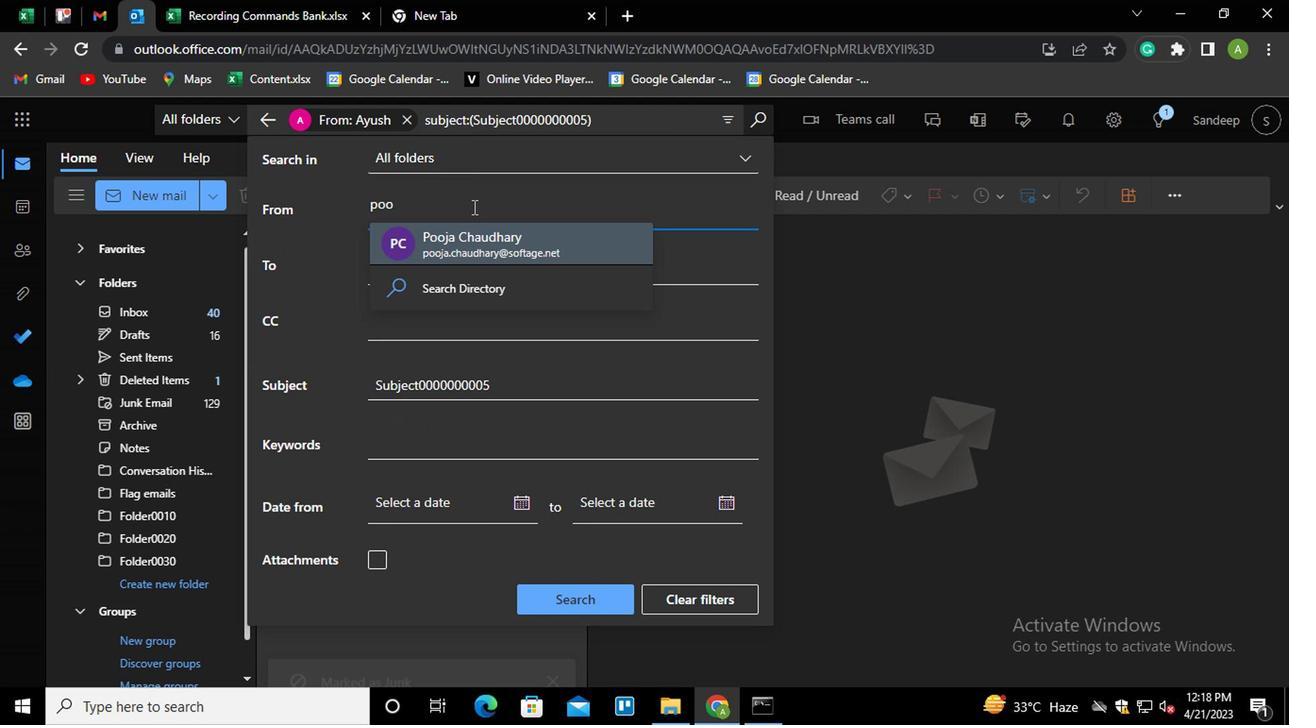 
Action: Mouse moved to (493, 384)
Screenshot: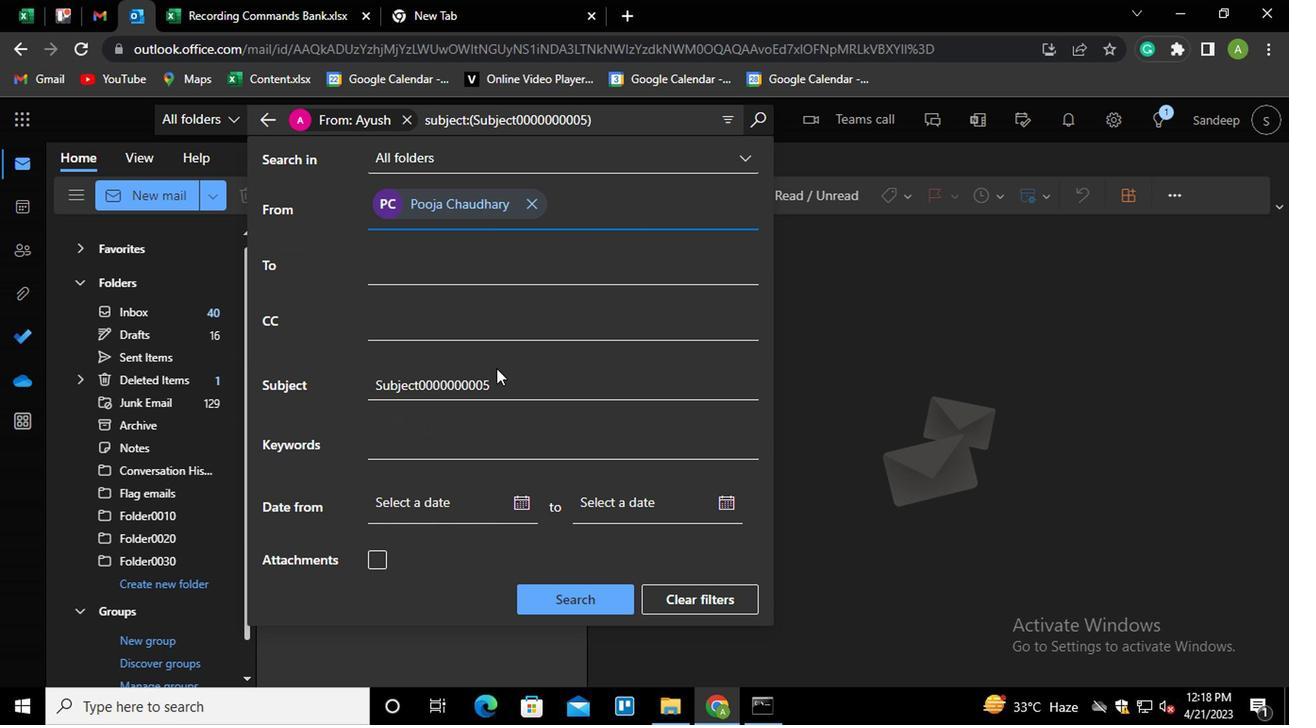 
Action: Mouse pressed left at (493, 384)
Screenshot: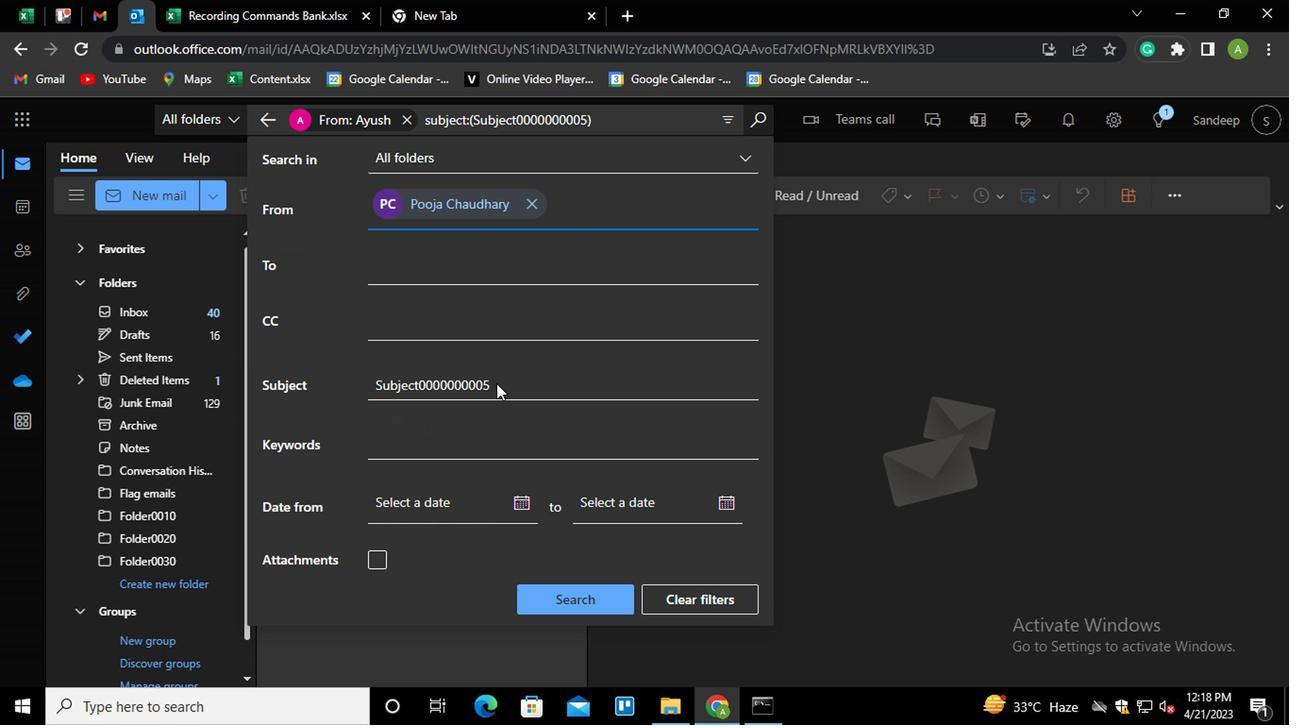 
Action: Key pressed <Key.backspace>6
Screenshot: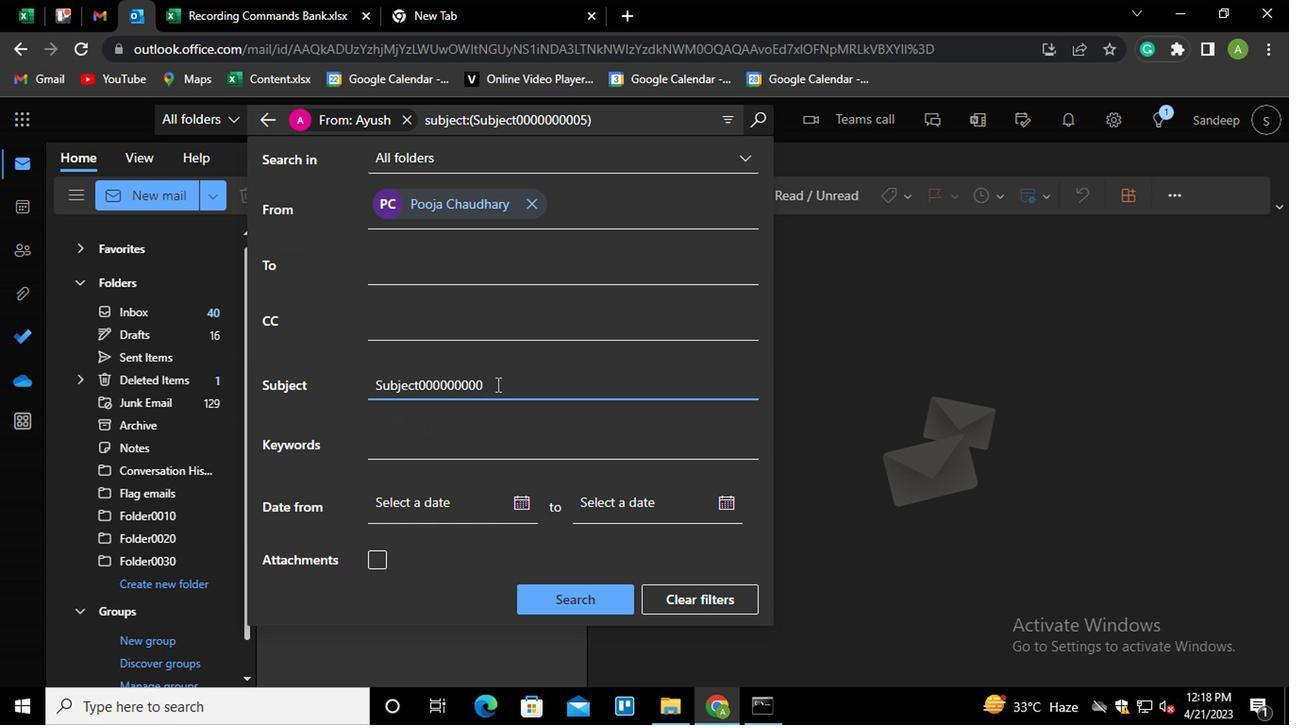 
Action: Mouse moved to (560, 592)
Screenshot: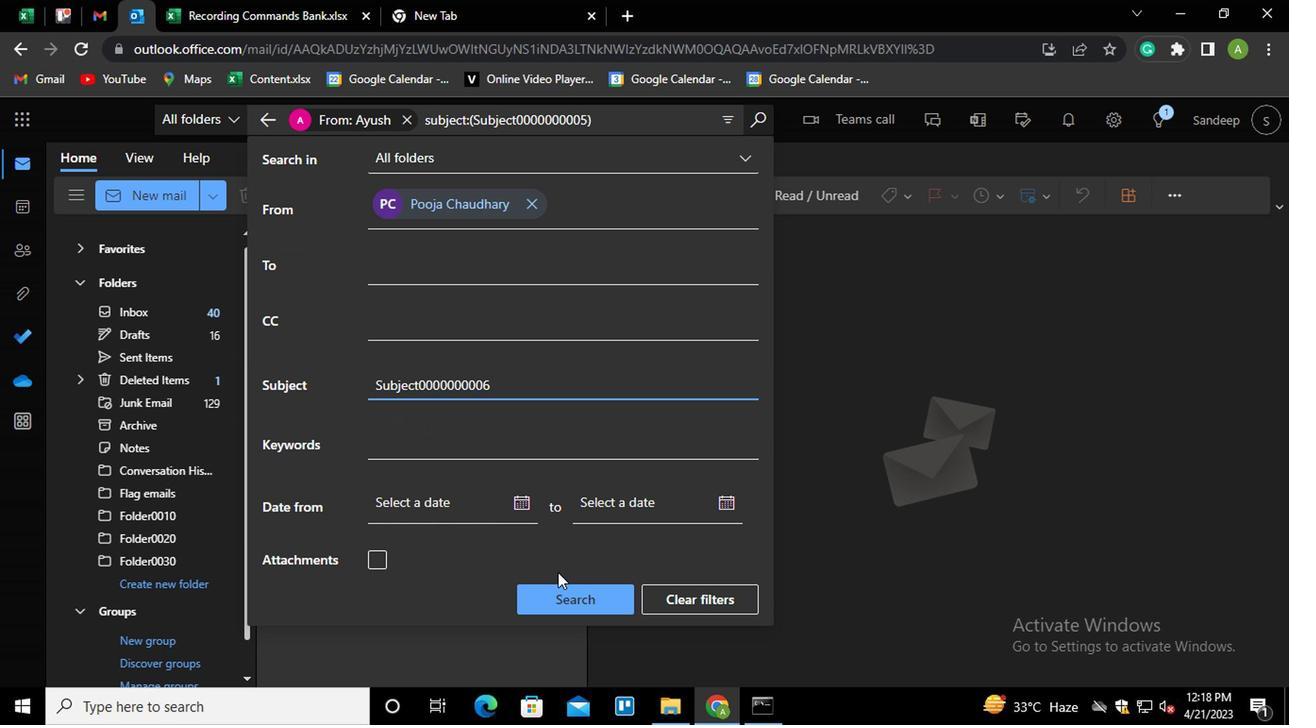 
Action: Mouse pressed left at (560, 592)
Screenshot: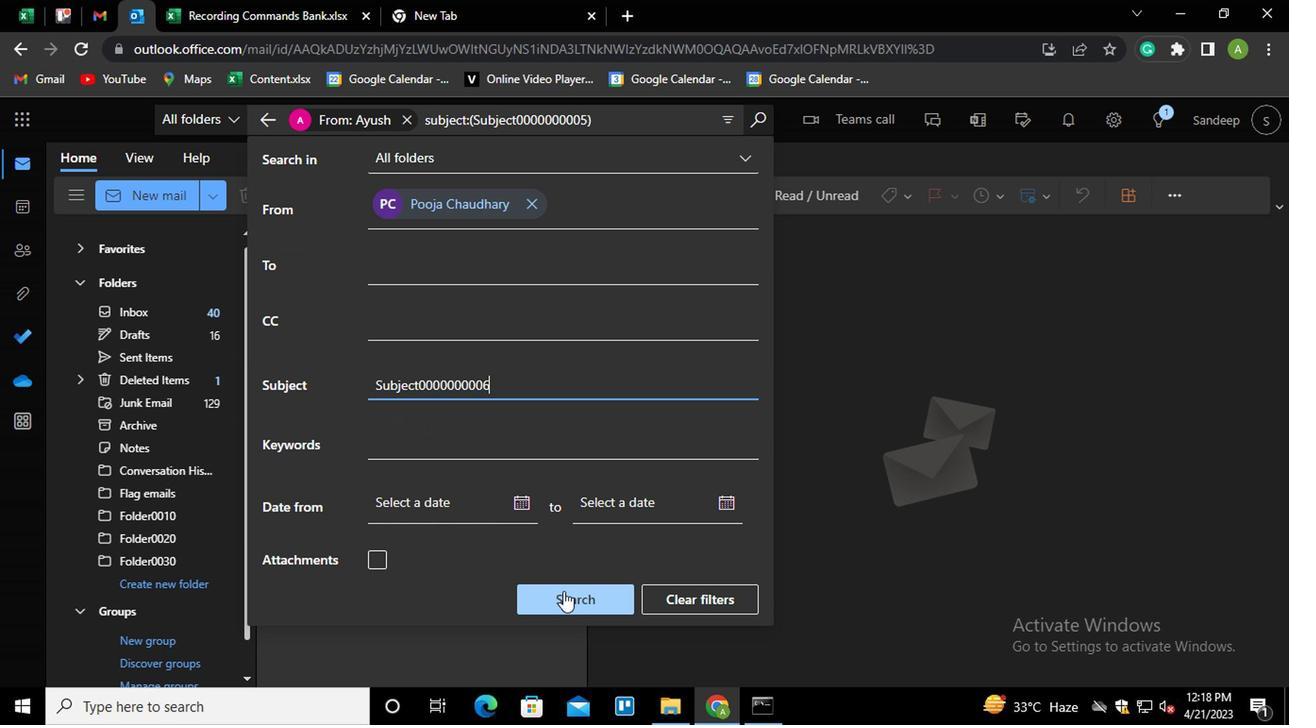 
Action: Mouse moved to (459, 352)
Screenshot: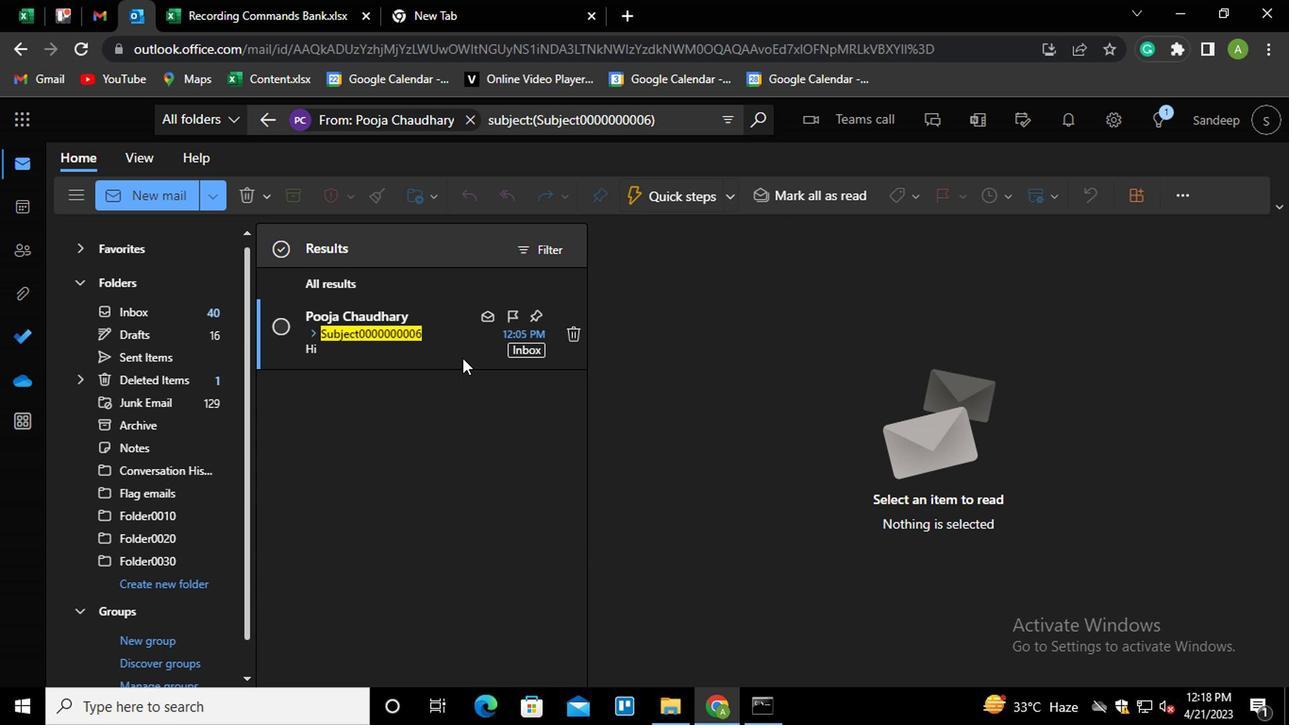 
Action: Mouse pressed right at (459, 352)
Screenshot: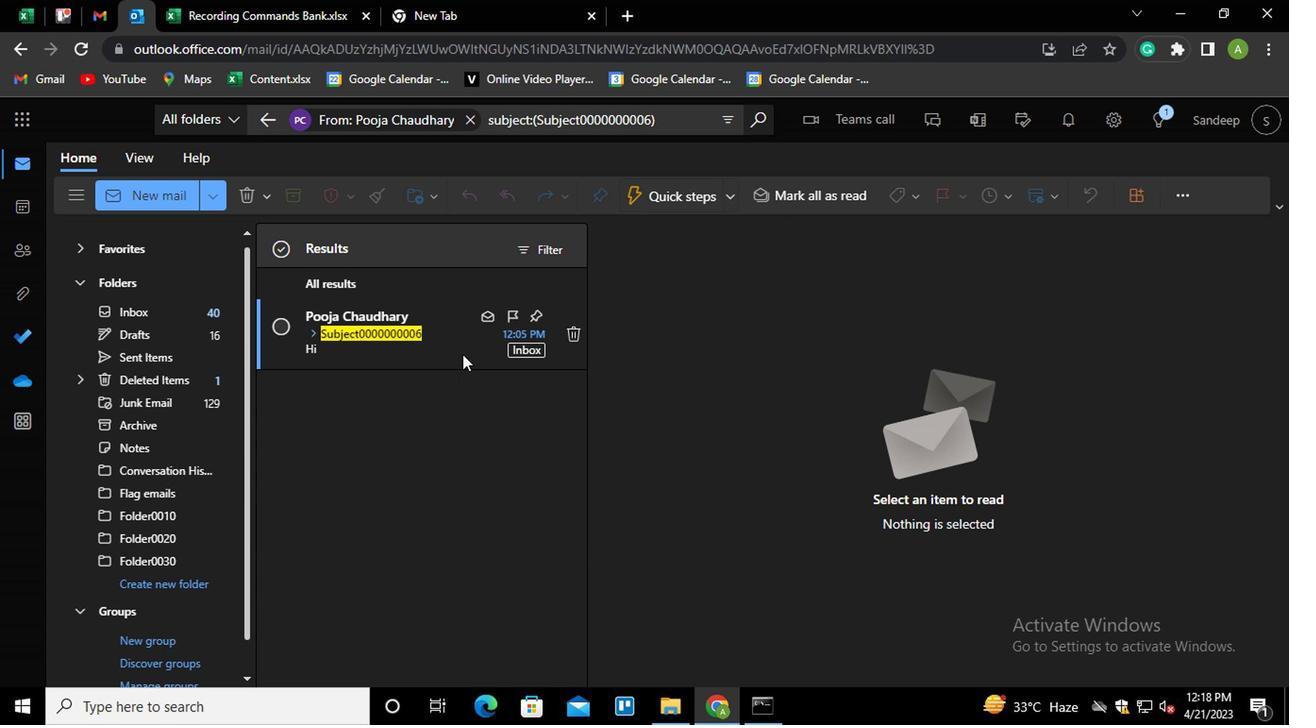 
Action: Mouse moved to (508, 589)
Screenshot: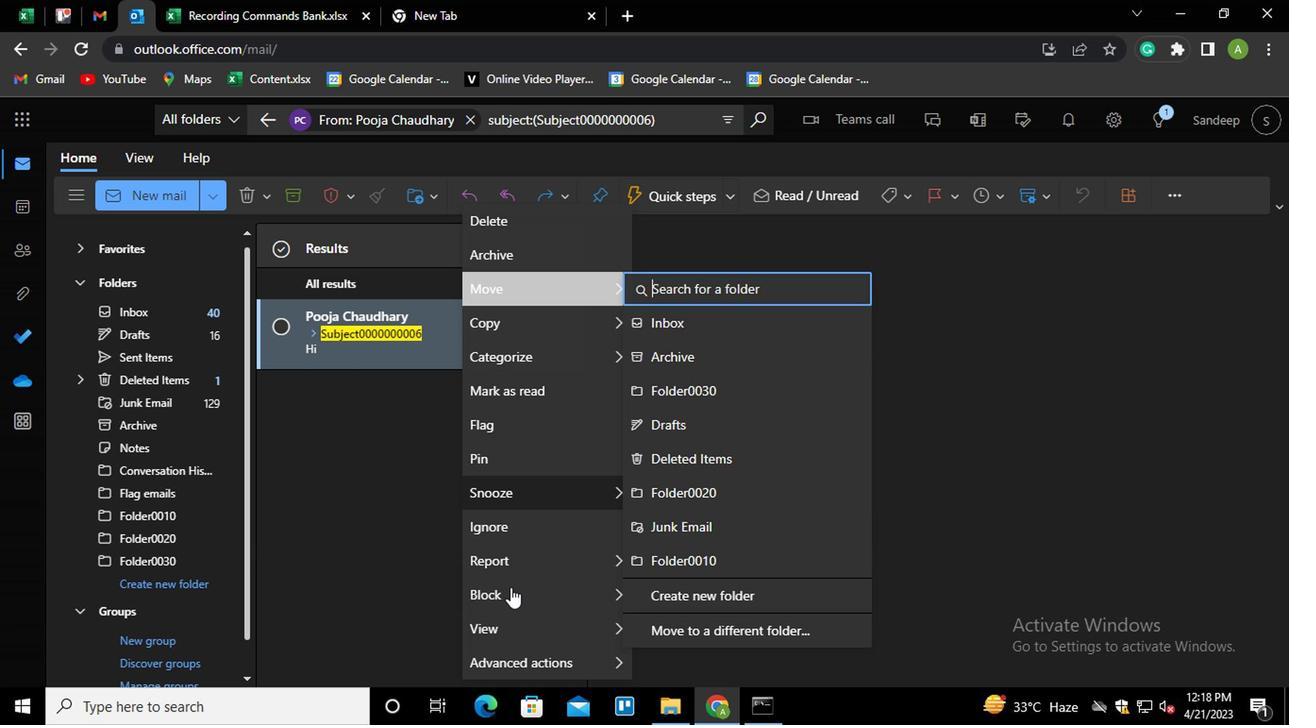 
Action: Mouse pressed left at (508, 589)
Screenshot: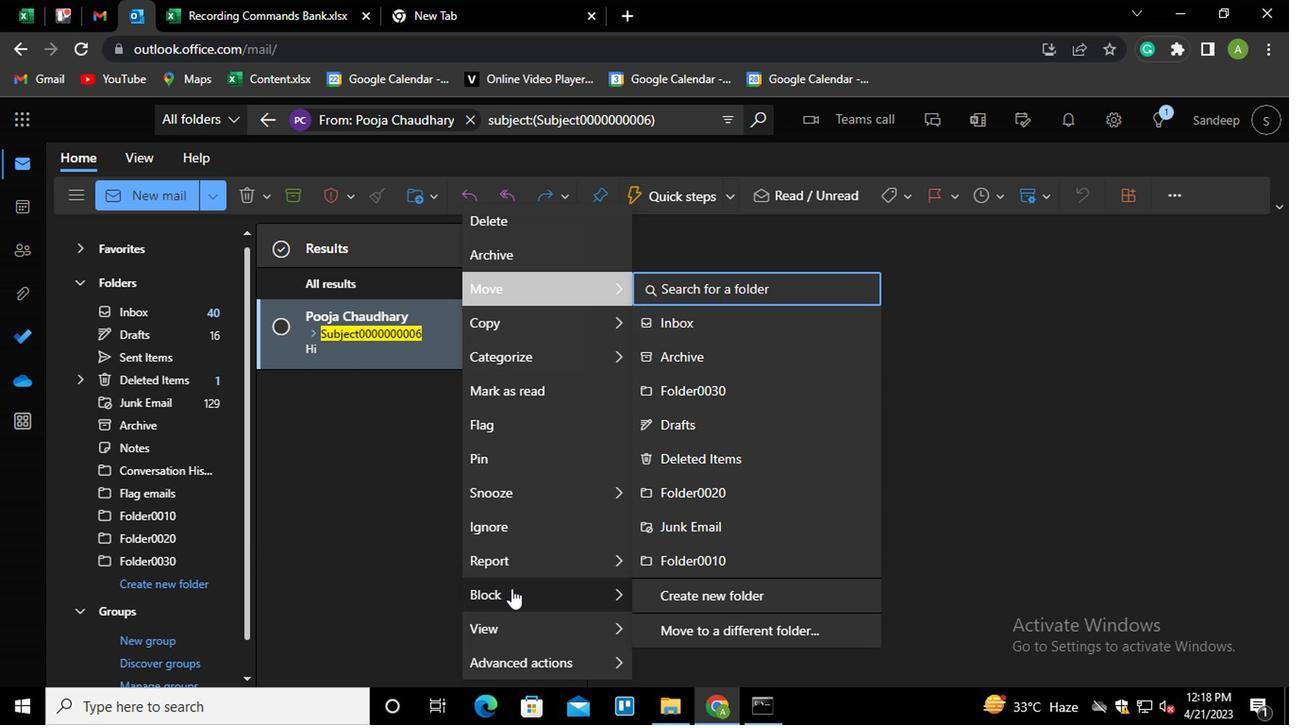 
Action: Mouse moved to (661, 597)
Screenshot: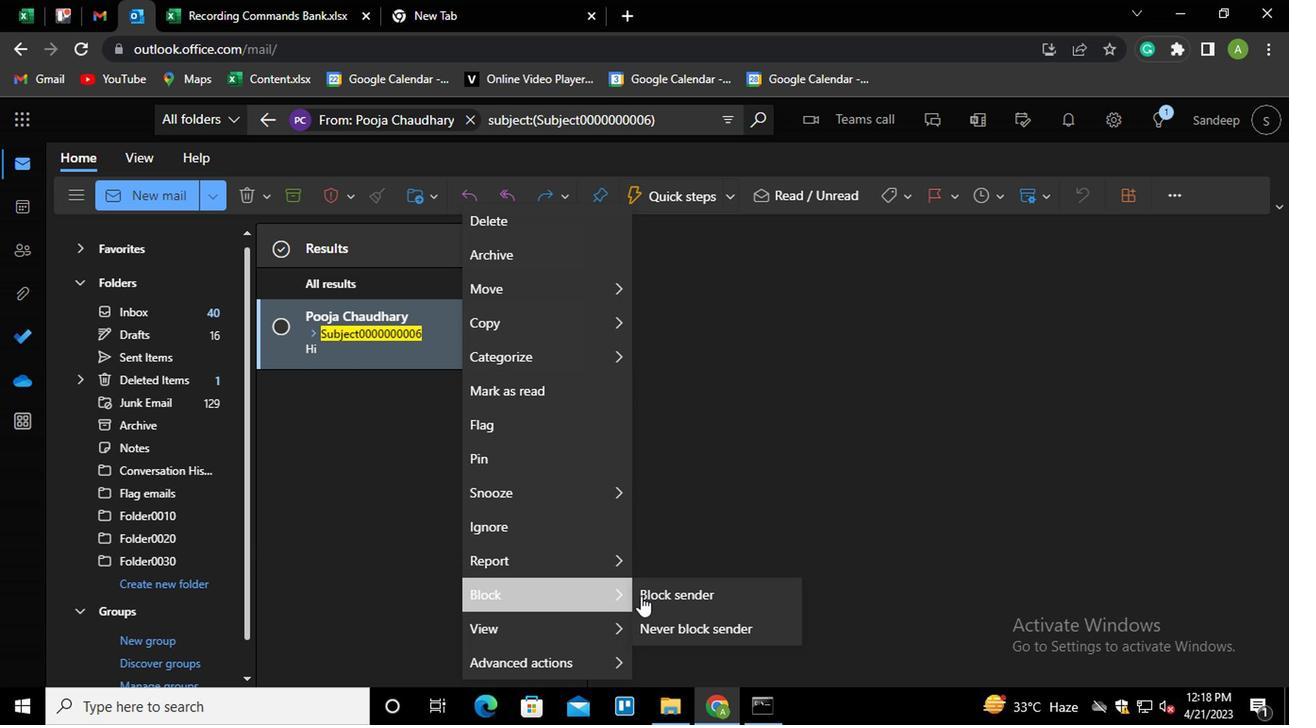 
Action: Mouse pressed left at (661, 597)
Screenshot: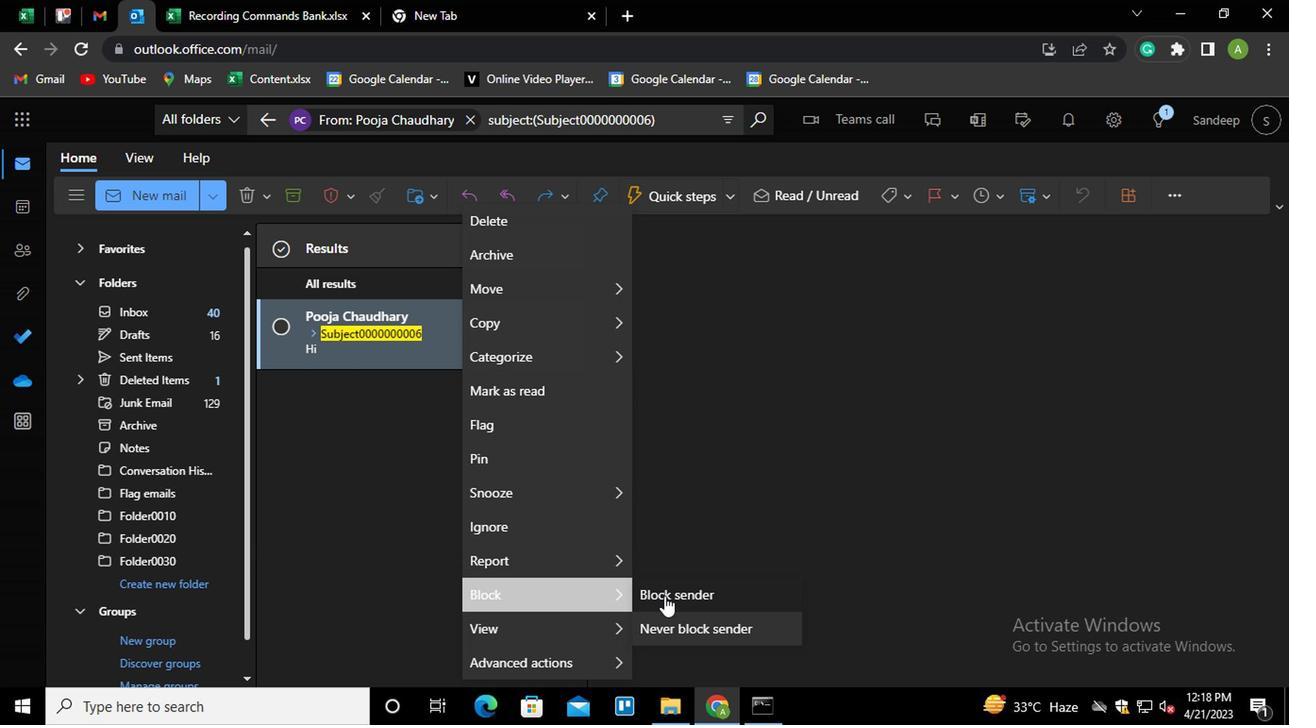 
Action: Mouse moved to (659, 456)
Screenshot: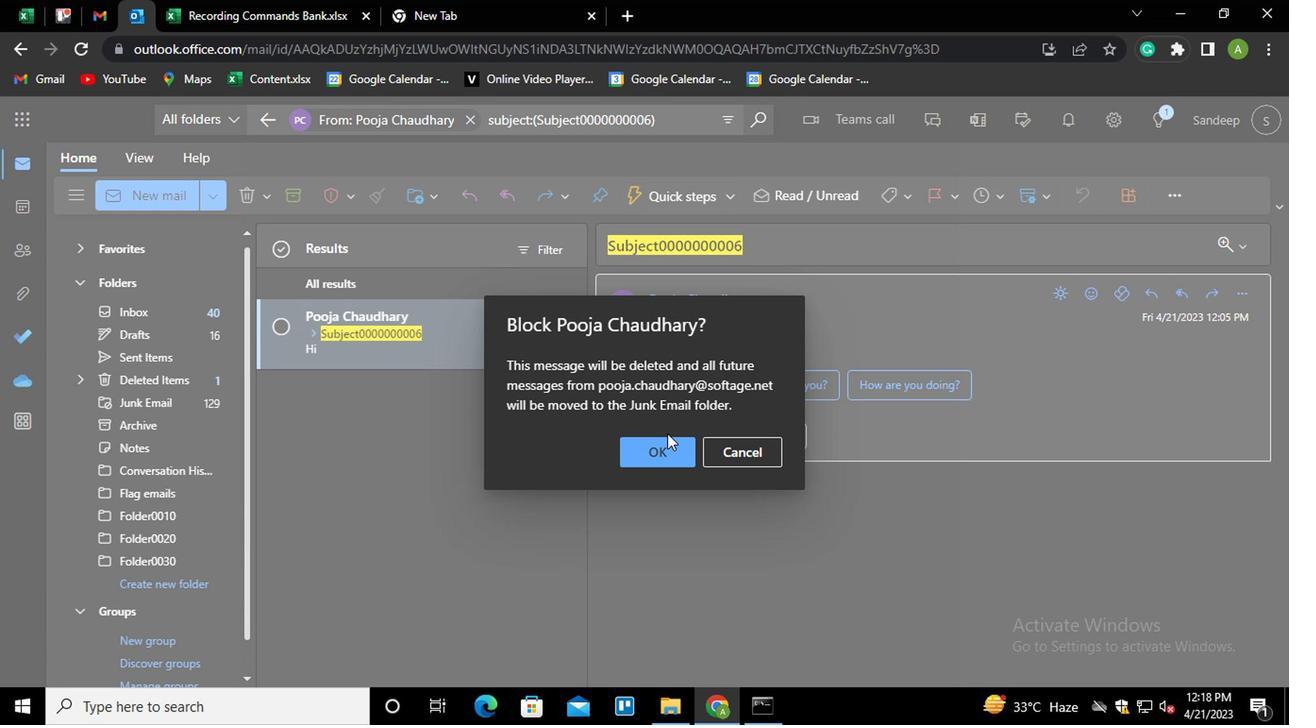 
Action: Mouse pressed left at (659, 456)
Screenshot: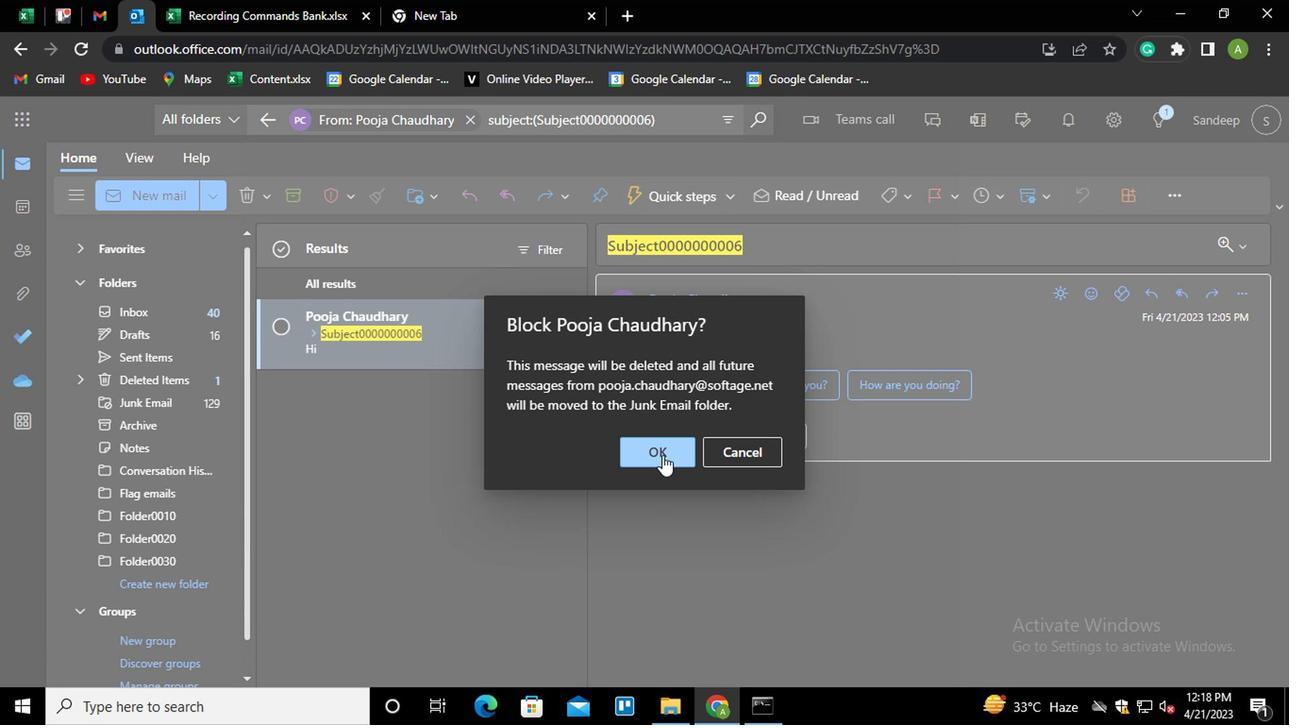 
Action: Mouse moved to (669, 560)
Screenshot: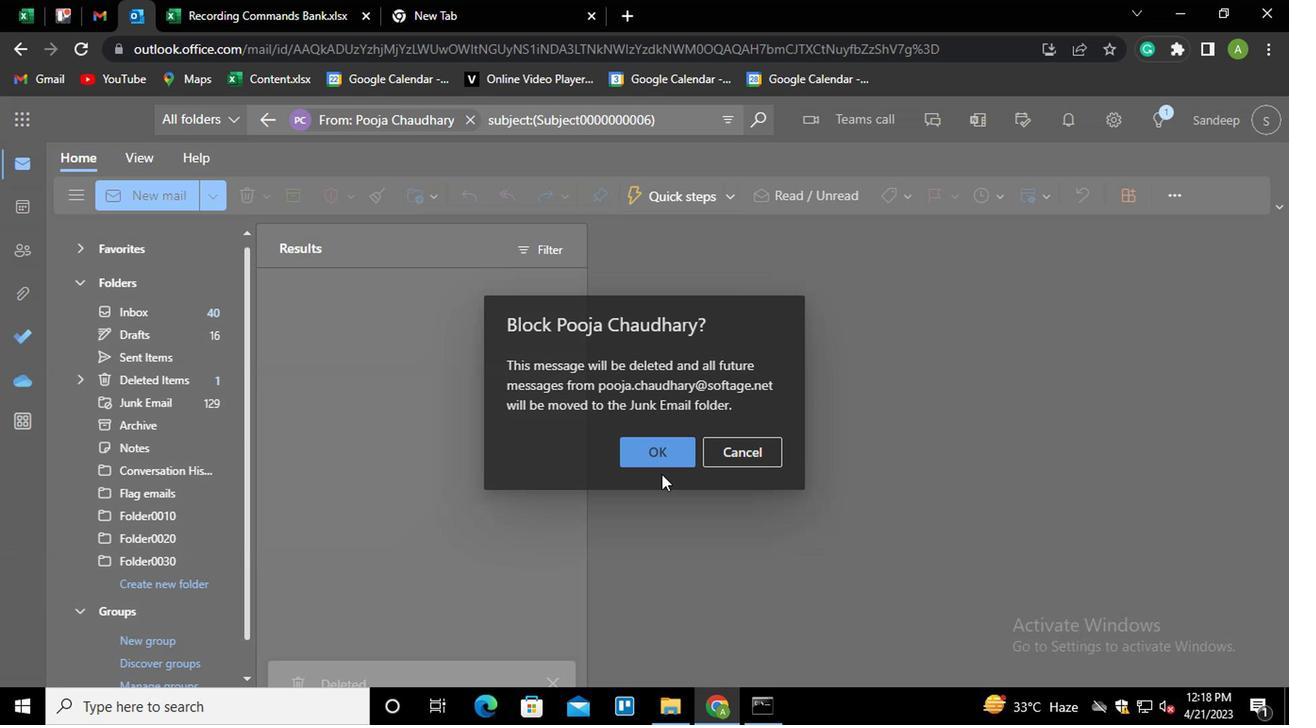 
